 Task: Find connections with filter location Vreden with filter topic #Datawith filter profile language French with filter current company Cyient with filter school Maharashtra Institute of Technology Aurangabad with filter industry Investment Banking with filter service category Business Analytics with filter keywords title Therapist
Action: Mouse moved to (692, 98)
Screenshot: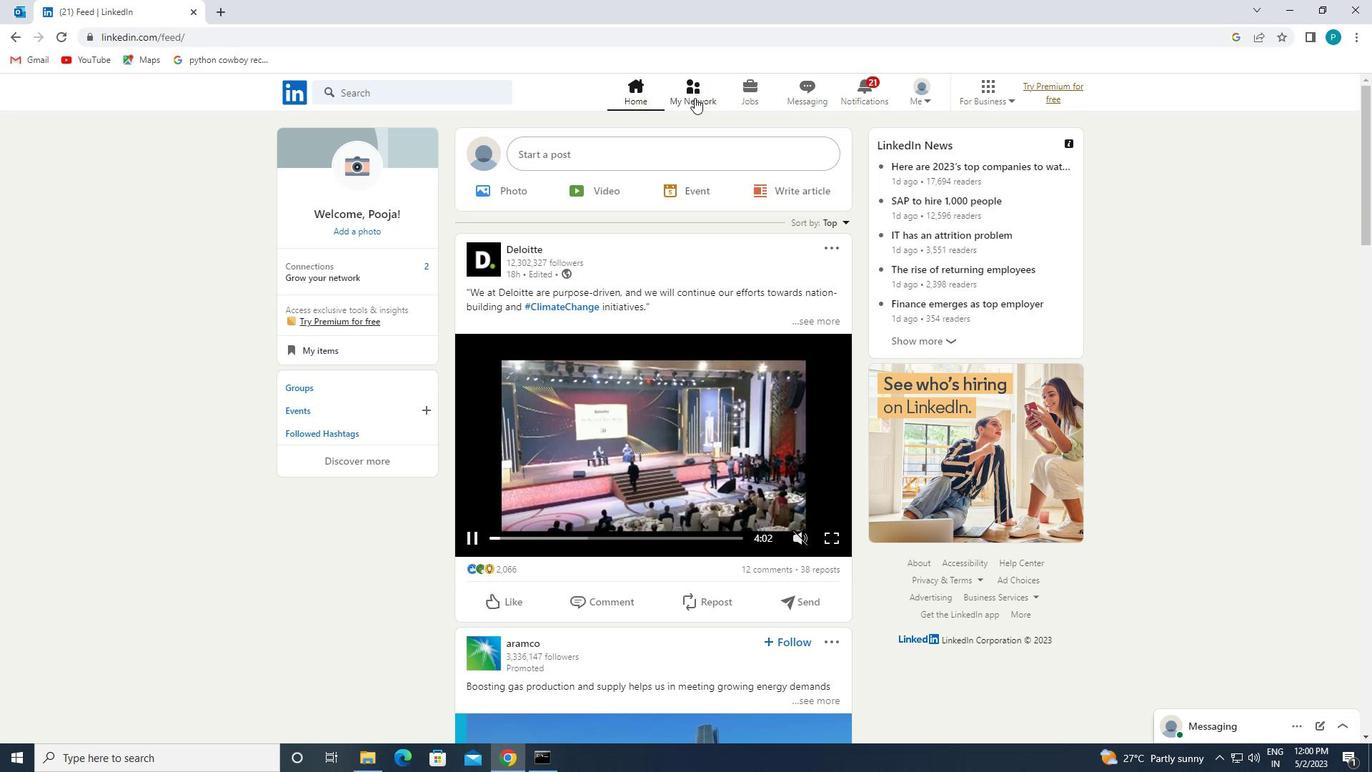 
Action: Mouse pressed left at (692, 98)
Screenshot: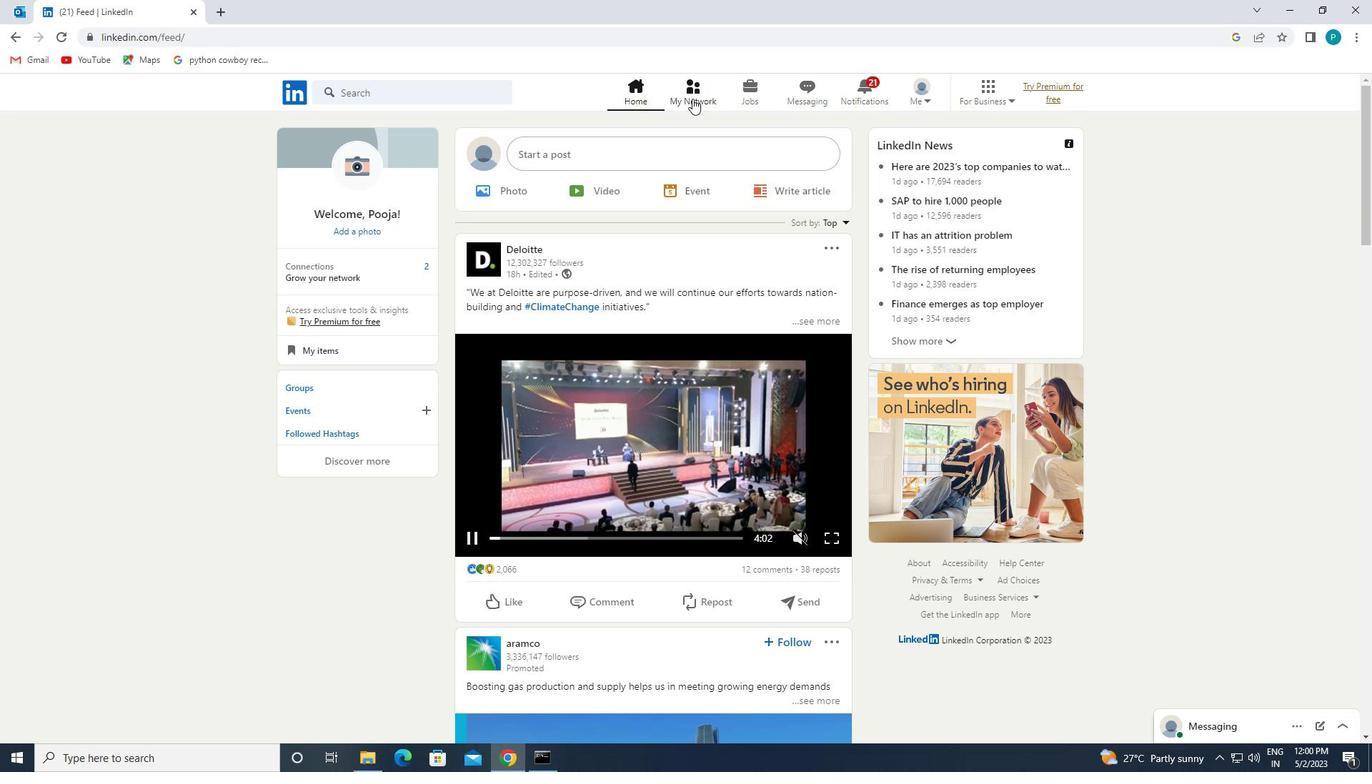 
Action: Mouse moved to (364, 170)
Screenshot: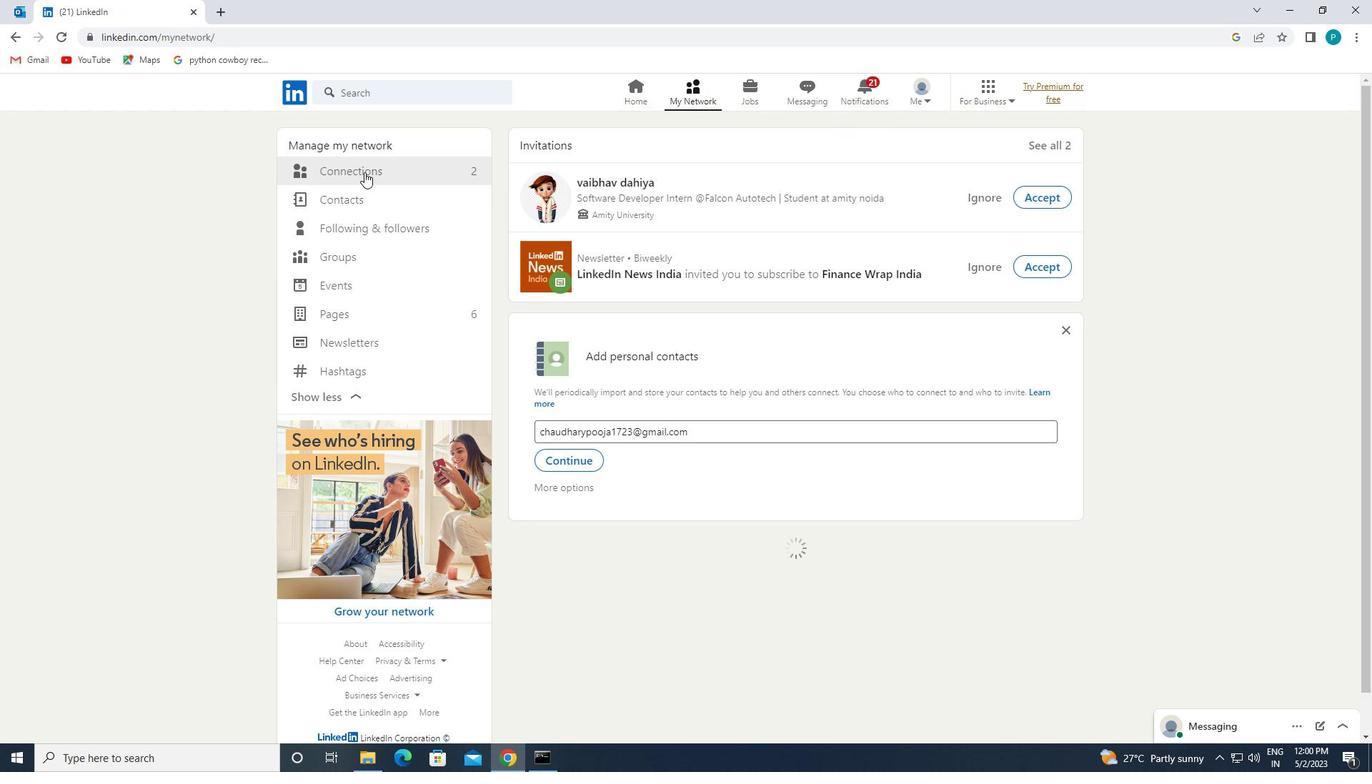 
Action: Mouse pressed left at (364, 170)
Screenshot: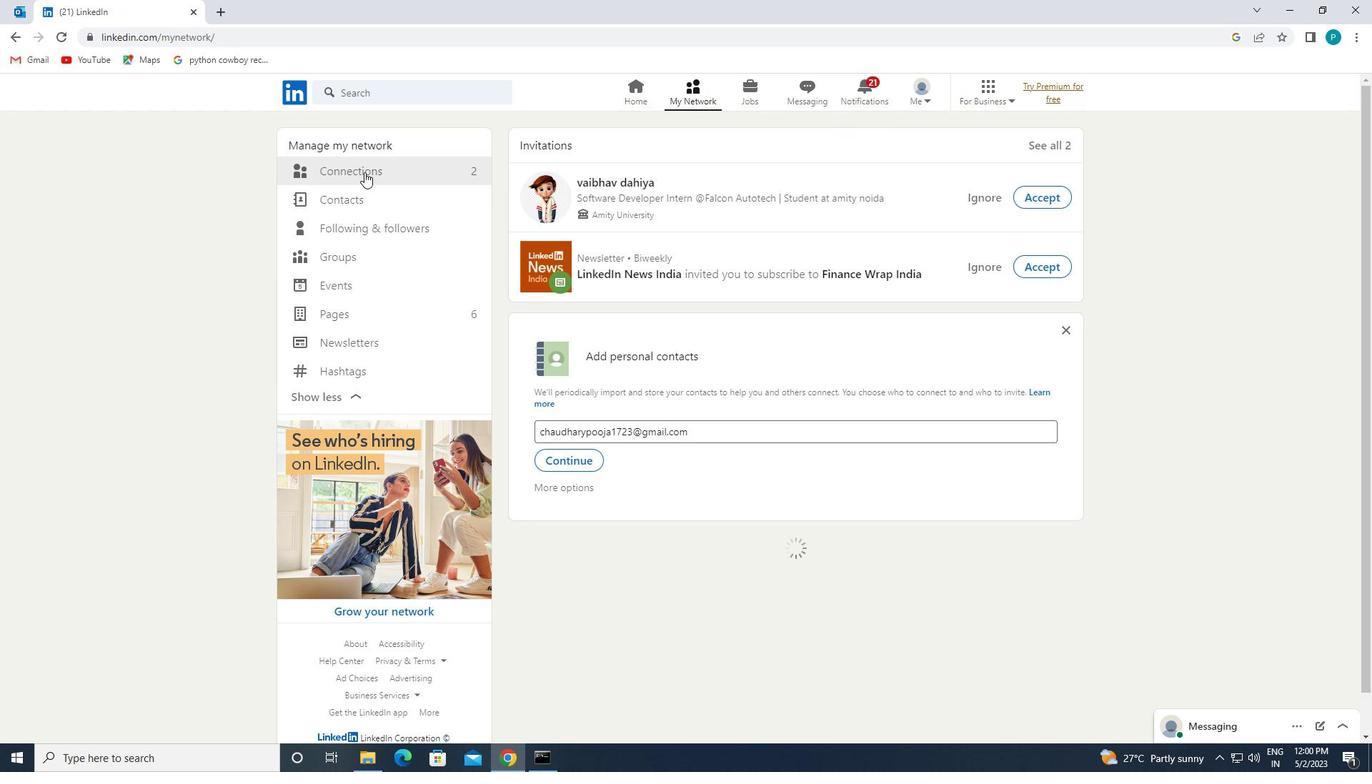 
Action: Mouse moved to (777, 177)
Screenshot: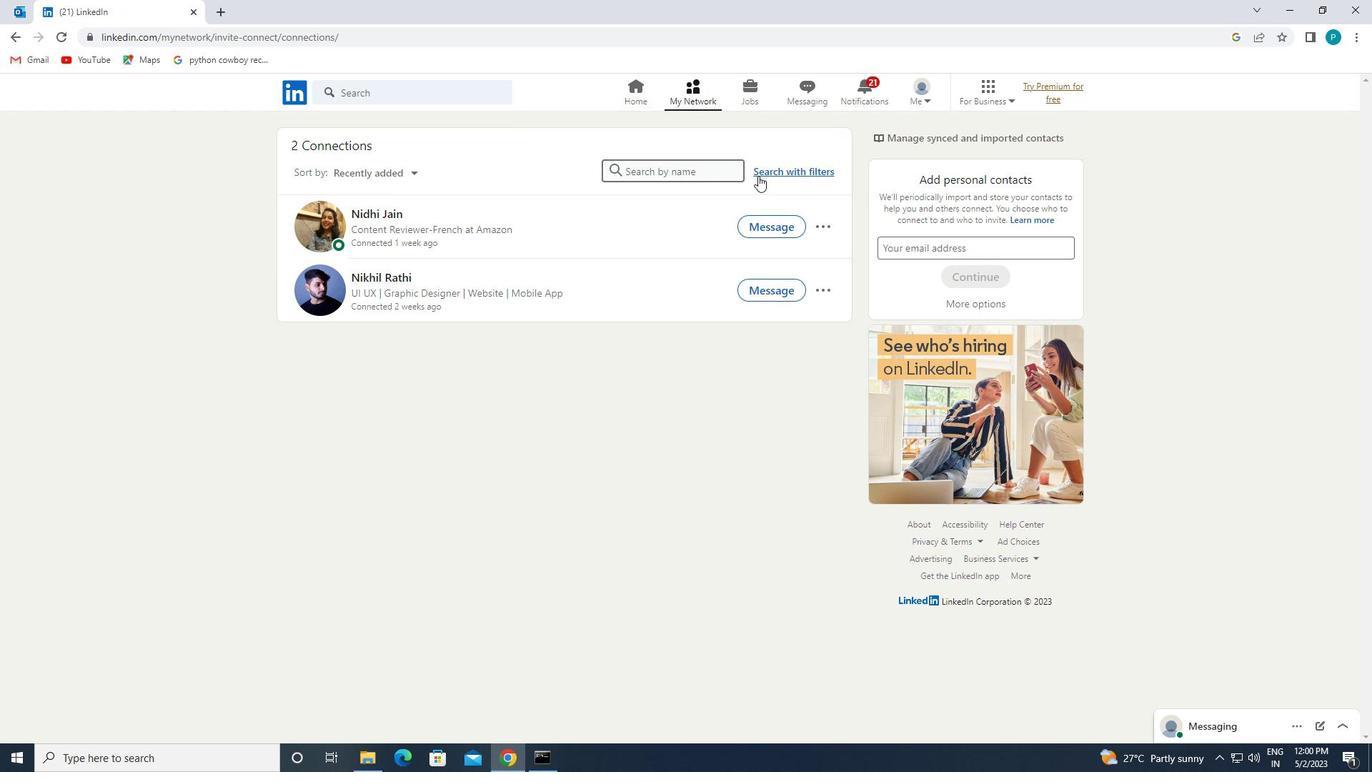 
Action: Mouse pressed left at (777, 177)
Screenshot: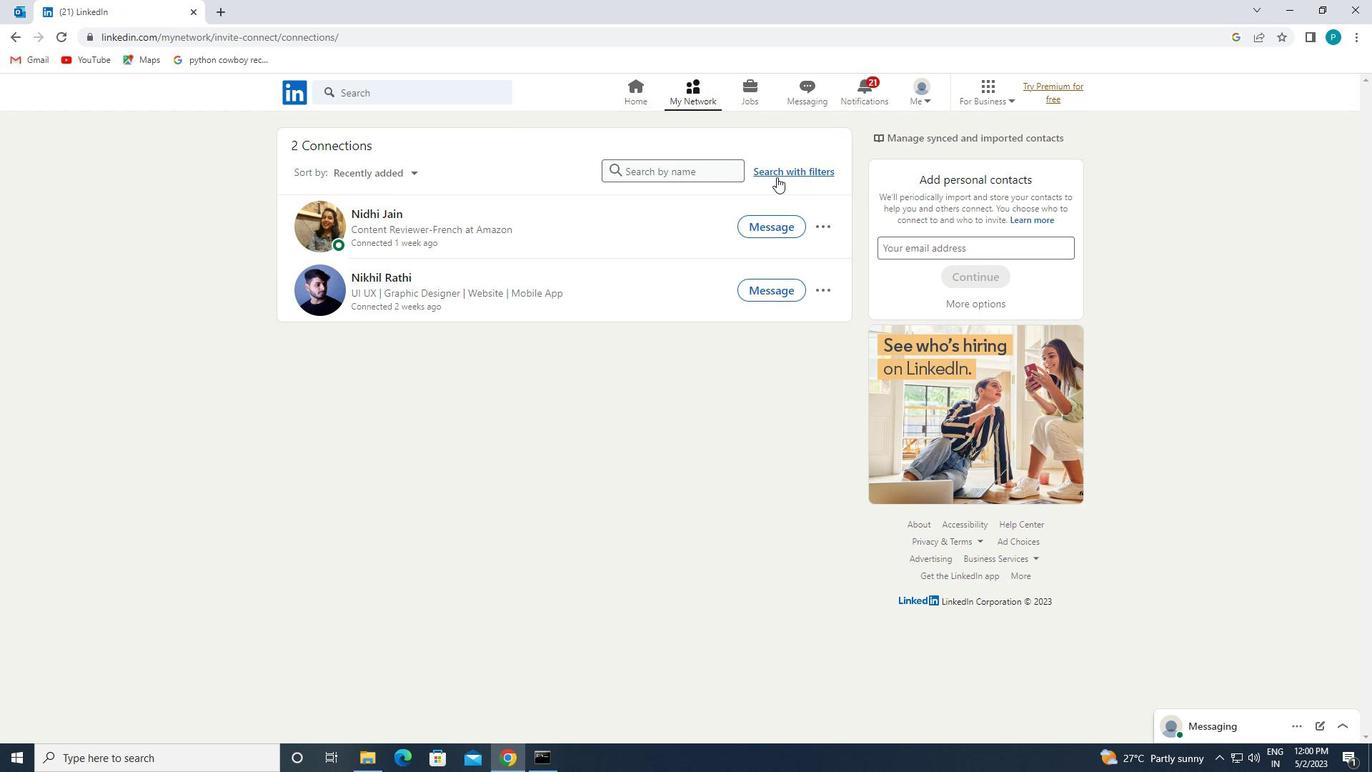 
Action: Mouse moved to (715, 130)
Screenshot: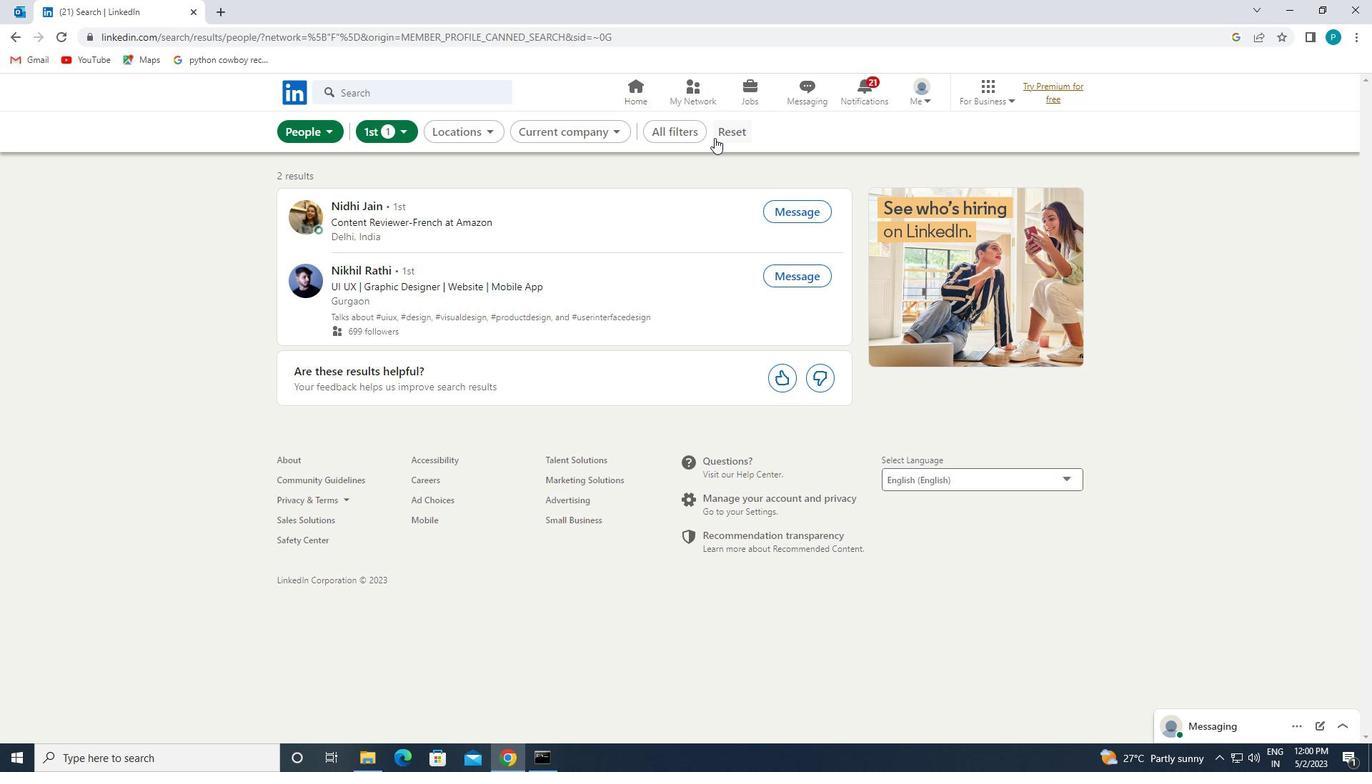 
Action: Mouse pressed left at (715, 130)
Screenshot: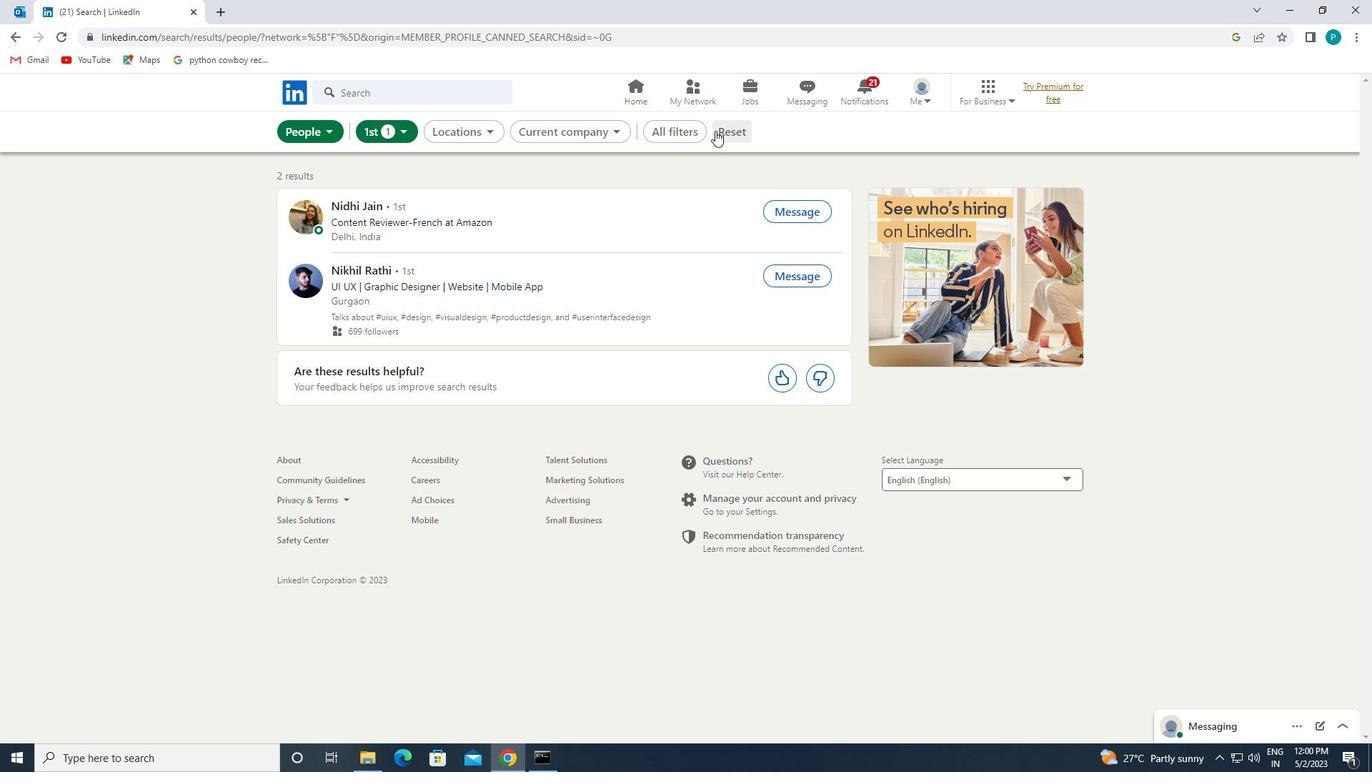 
Action: Mouse moved to (692, 134)
Screenshot: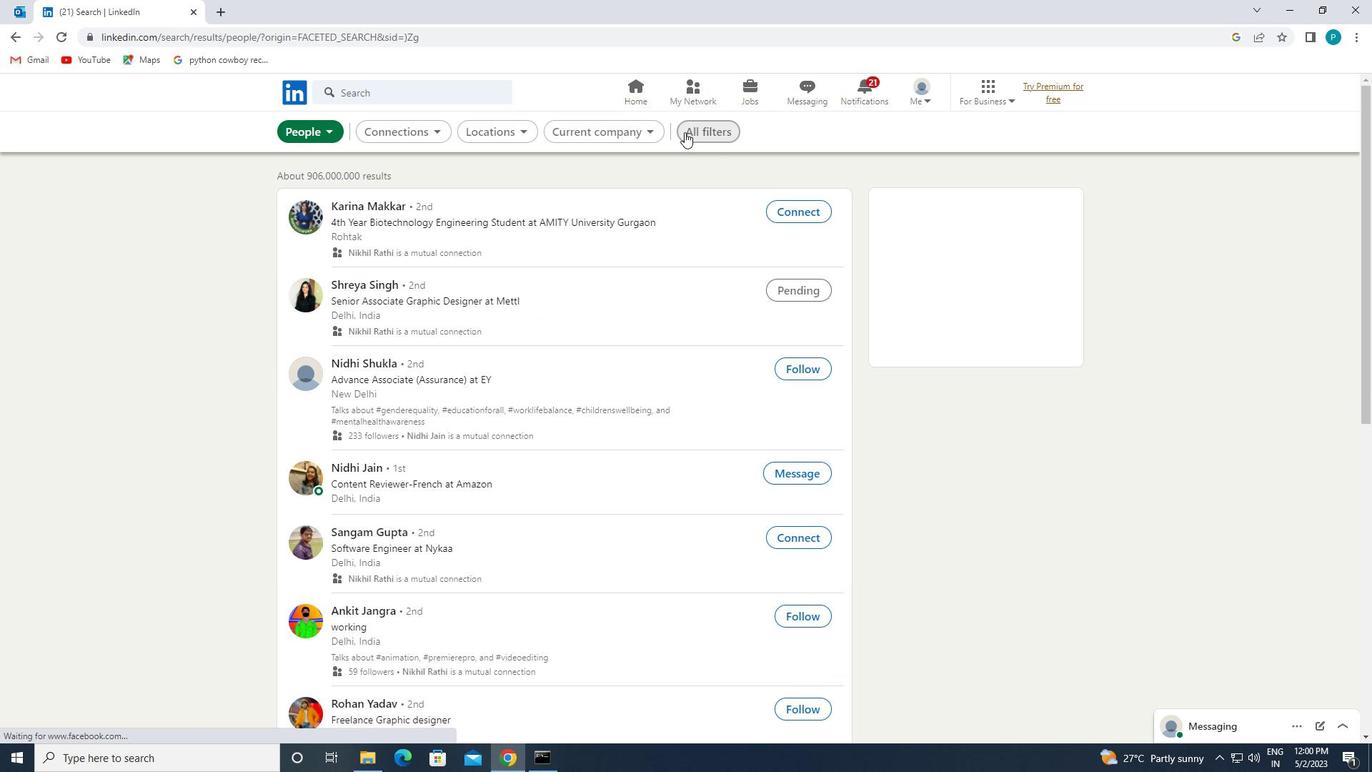 
Action: Mouse pressed left at (692, 134)
Screenshot: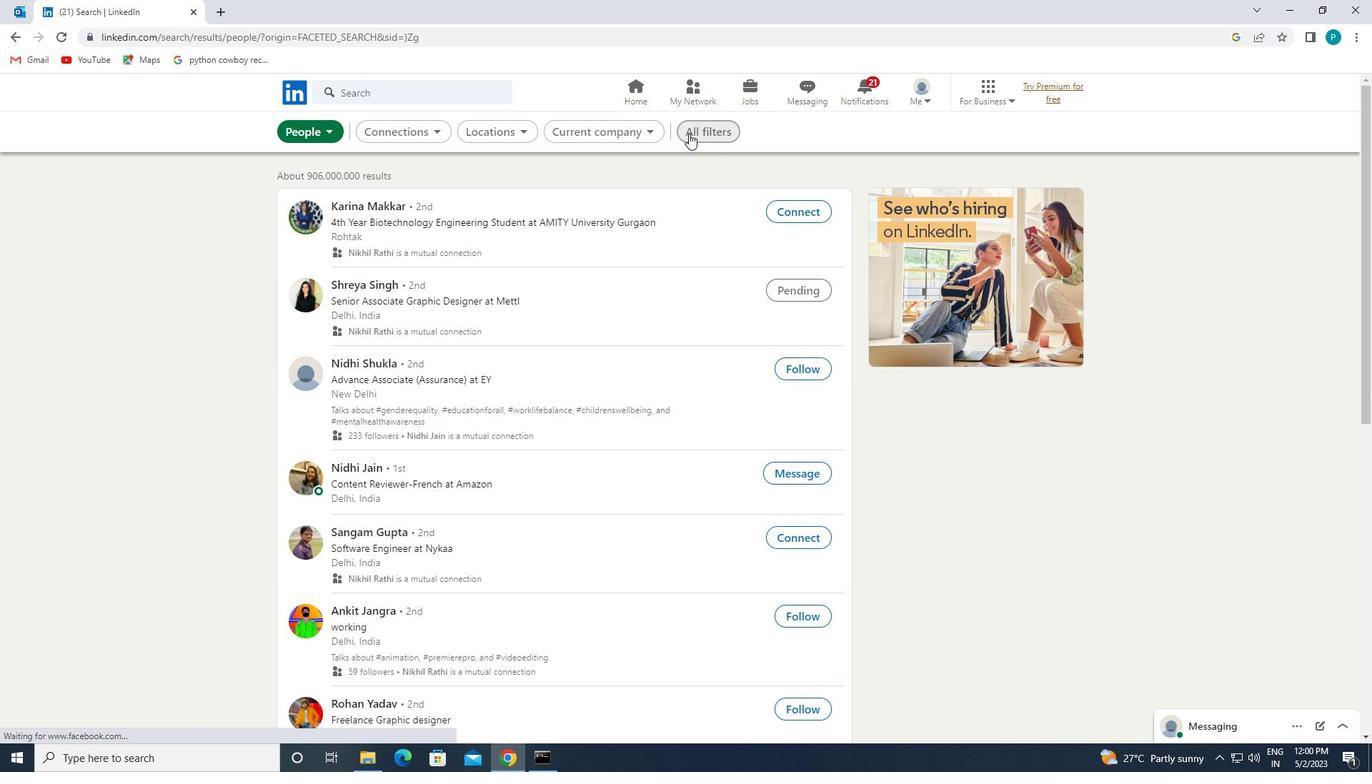 
Action: Mouse moved to (1142, 464)
Screenshot: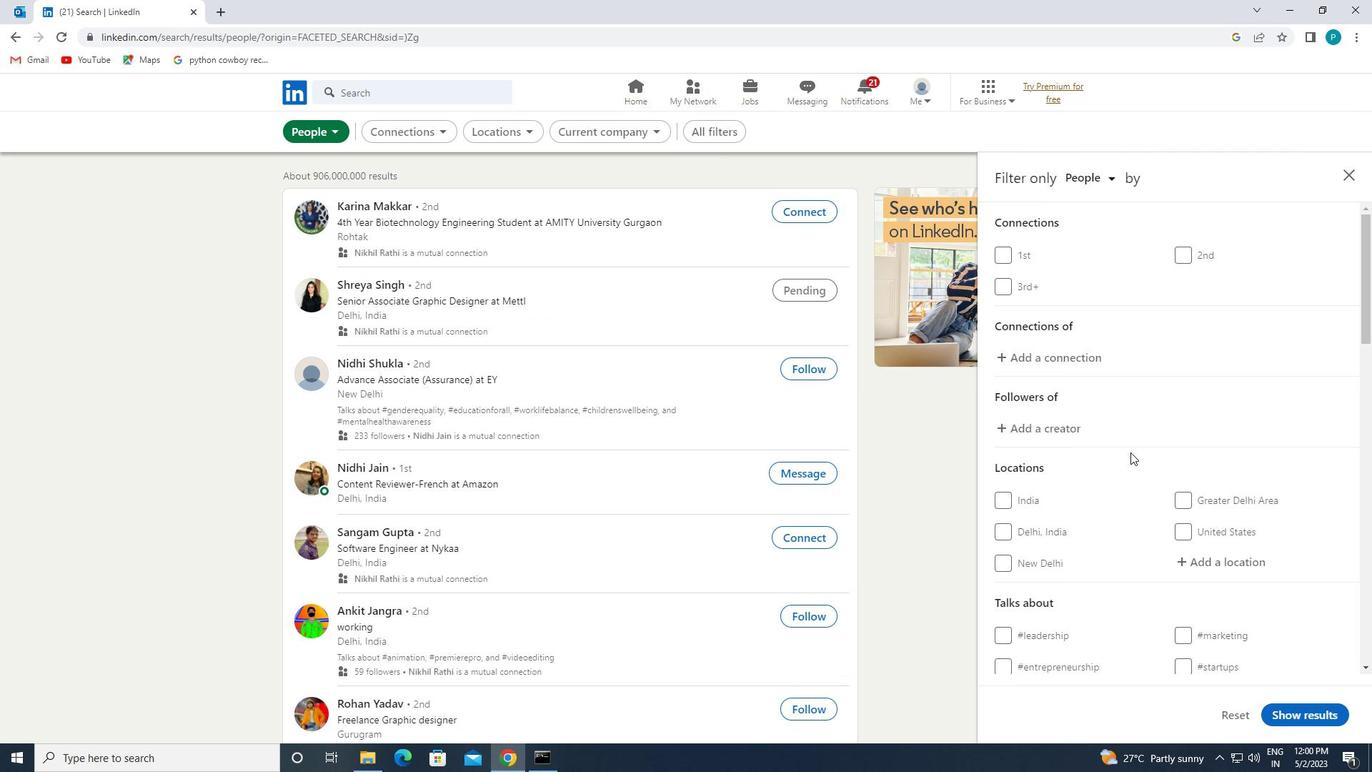
Action: Mouse scrolled (1142, 463) with delta (0, 0)
Screenshot: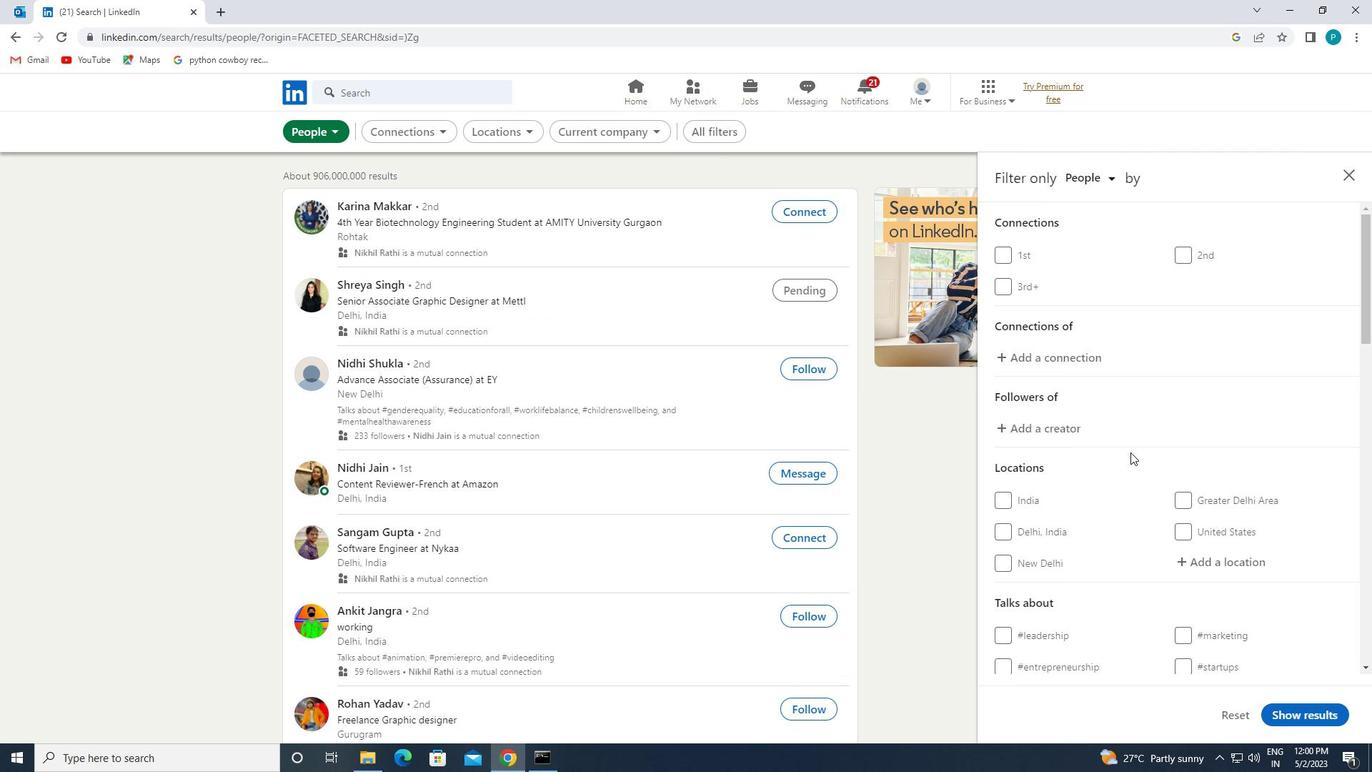 
Action: Mouse moved to (1142, 464)
Screenshot: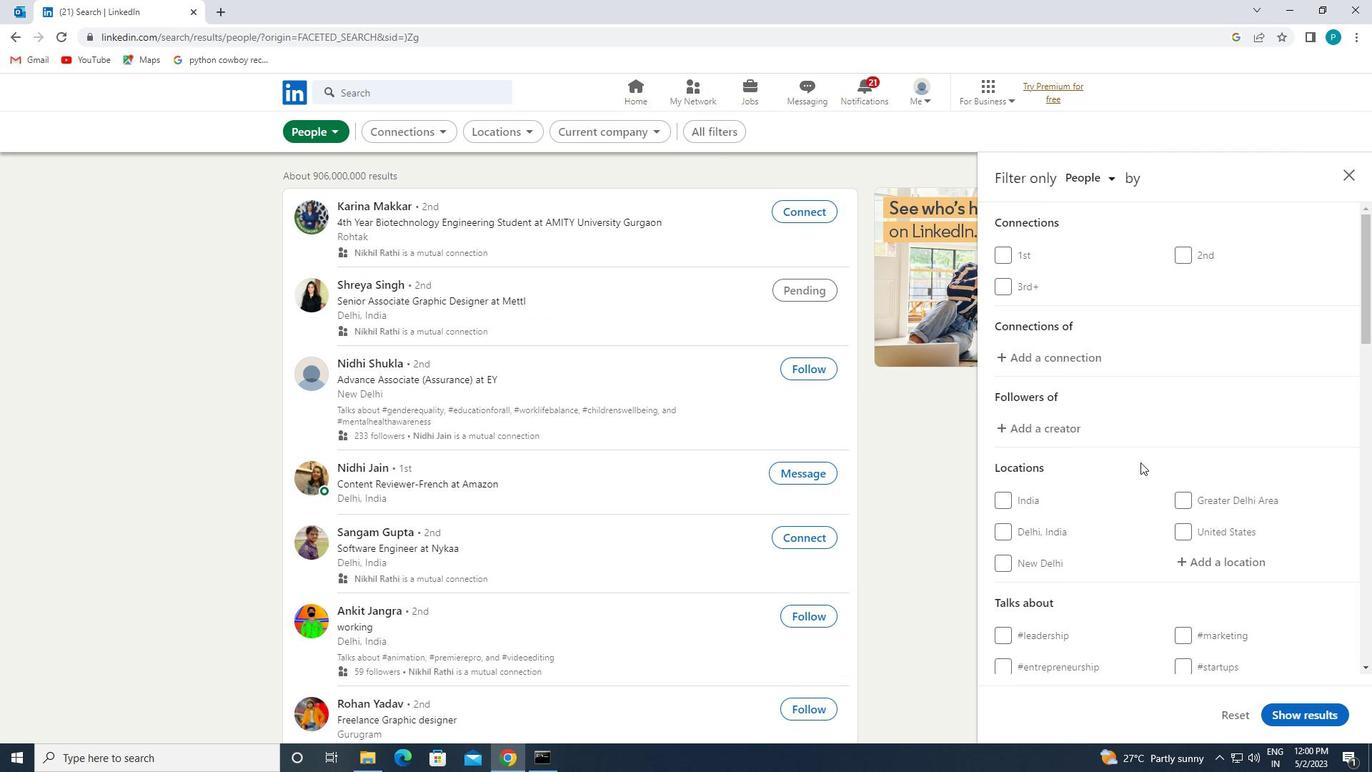 
Action: Mouse scrolled (1142, 464) with delta (0, 0)
Screenshot: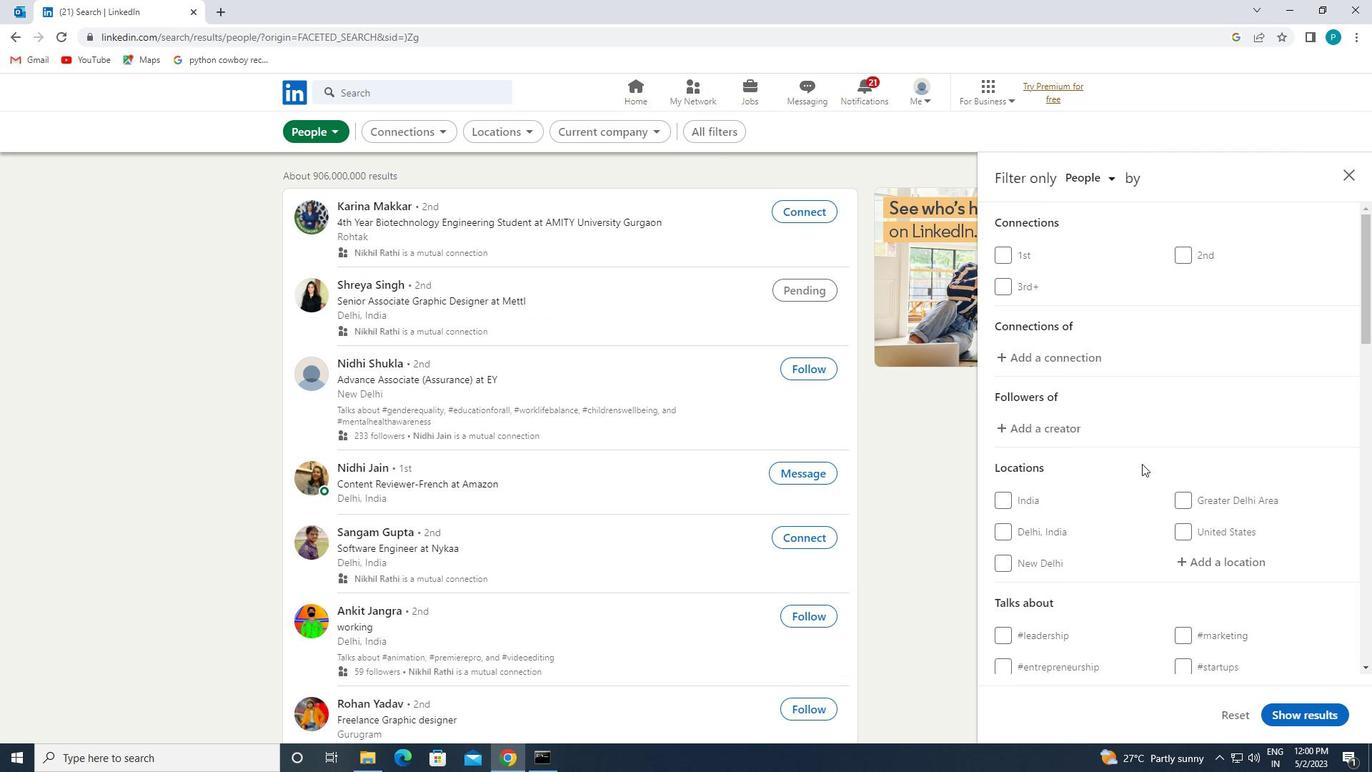 
Action: Mouse moved to (1198, 424)
Screenshot: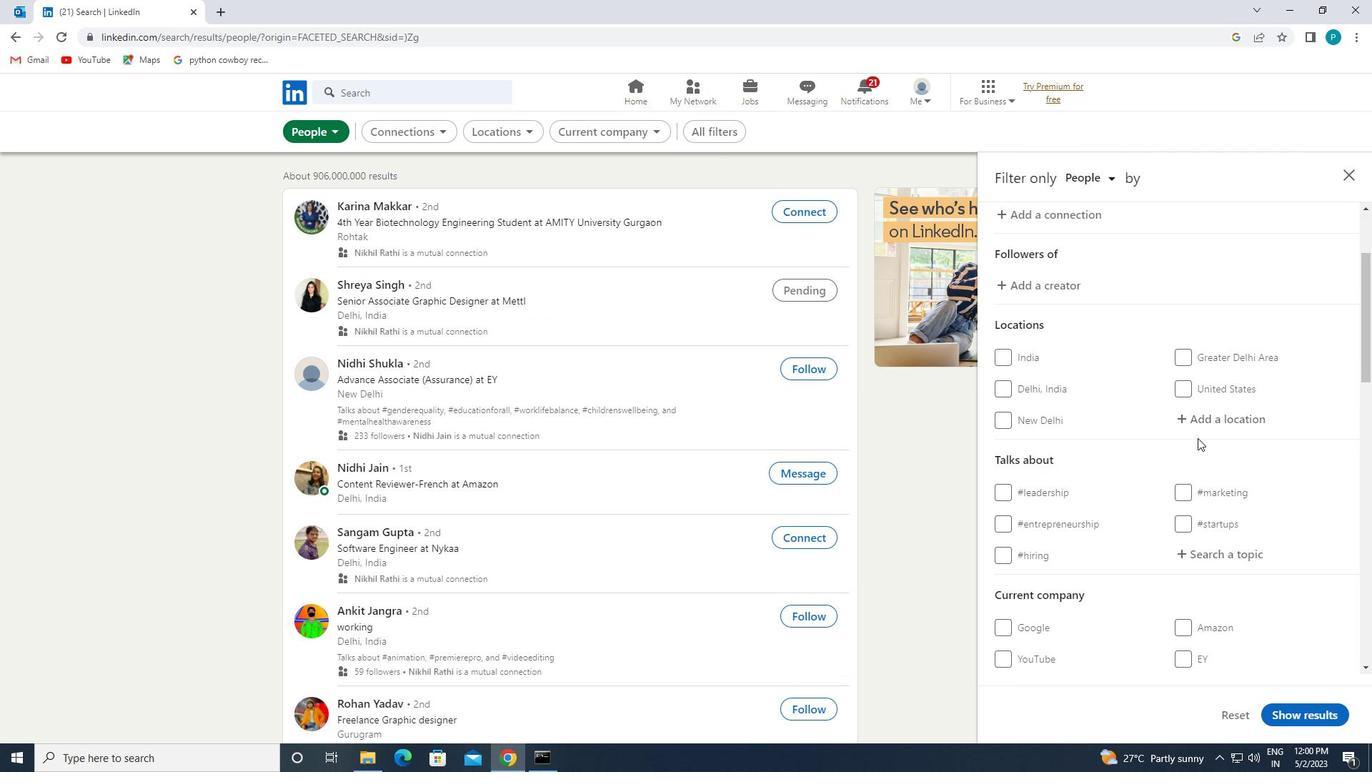 
Action: Mouse pressed left at (1198, 424)
Screenshot: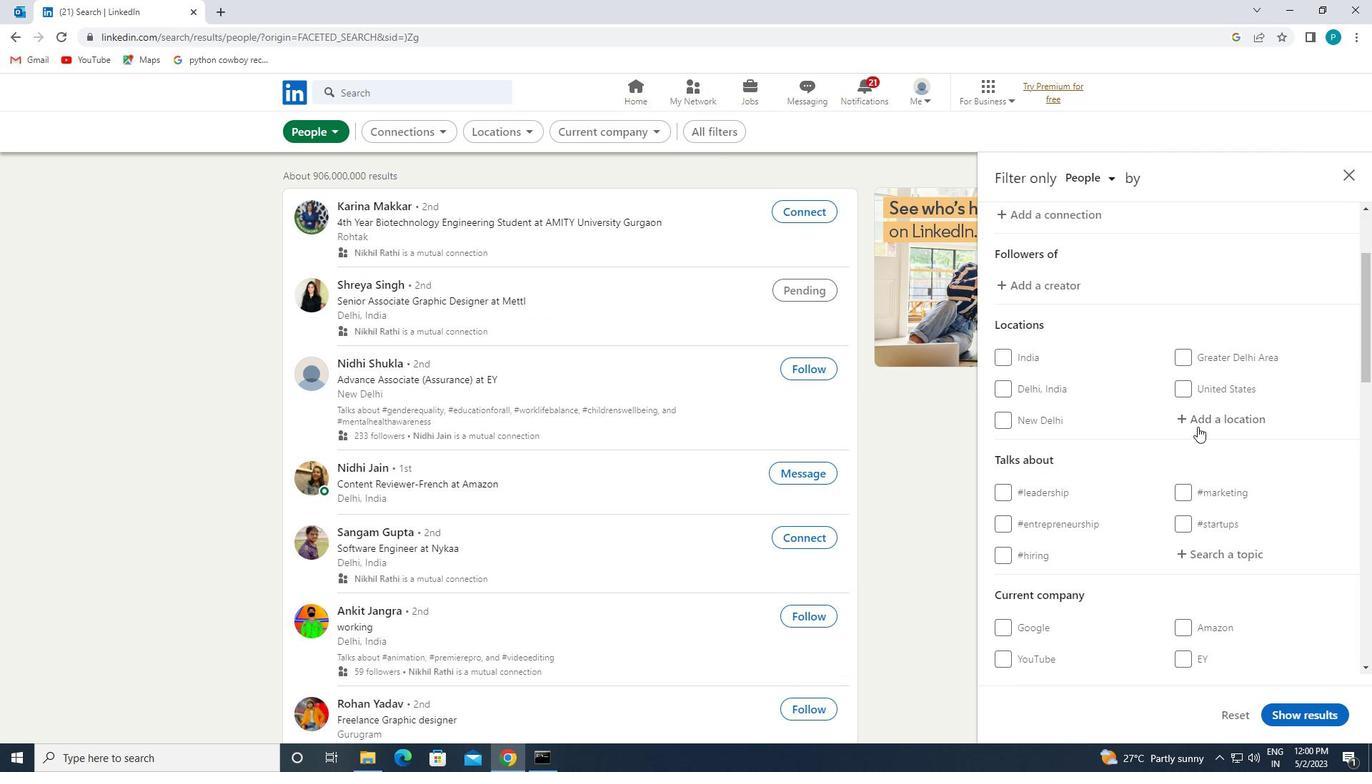 
Action: Mouse moved to (1191, 430)
Screenshot: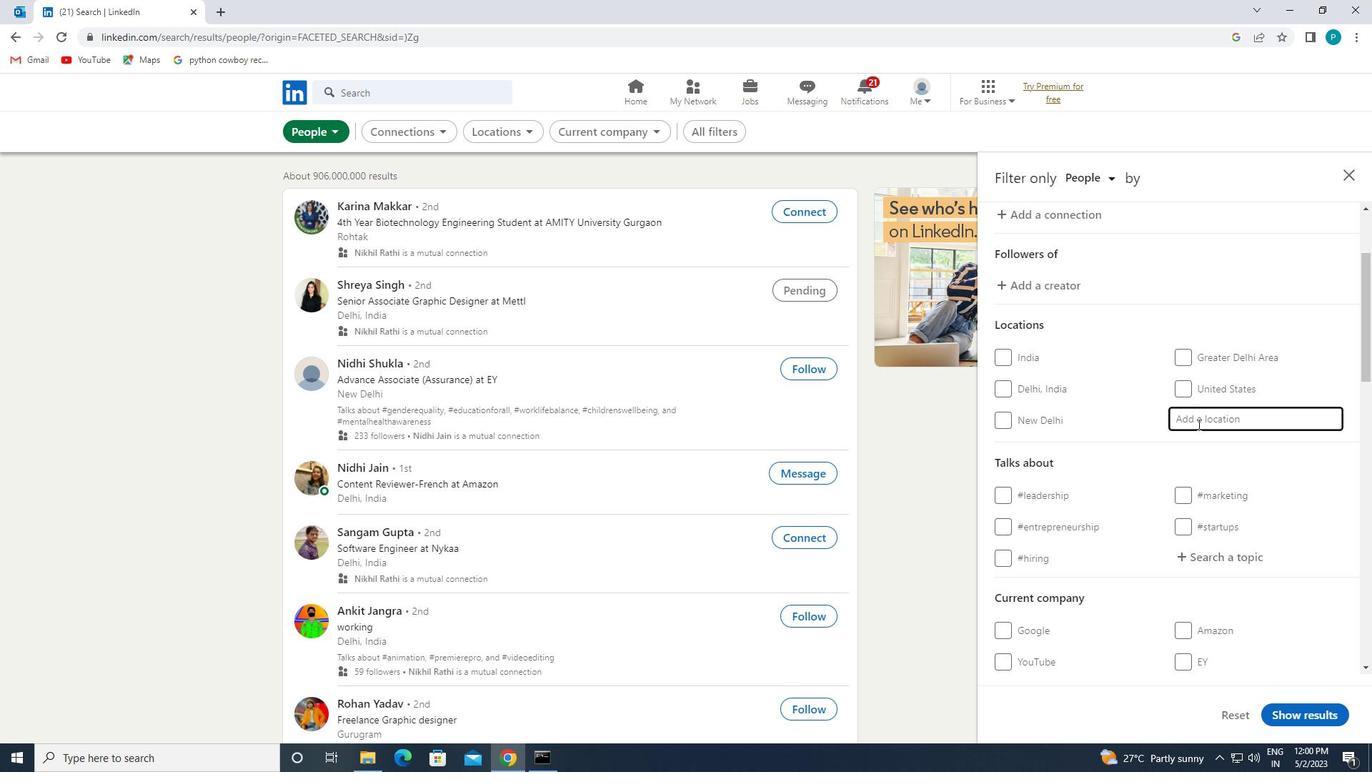 
Action: Key pressed <Key.caps_lock>v<Key.caps_lock>reden
Screenshot: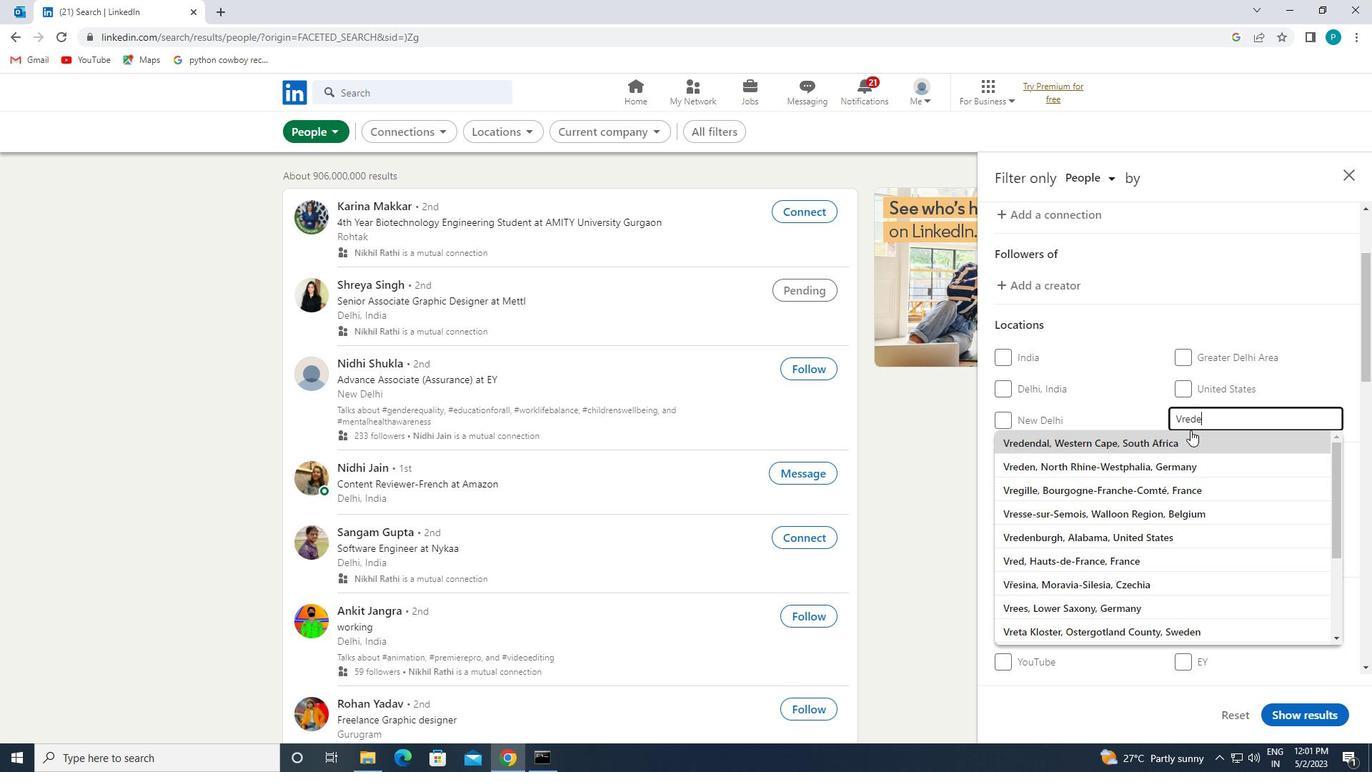 
Action: Mouse pressed left at (1191, 430)
Screenshot: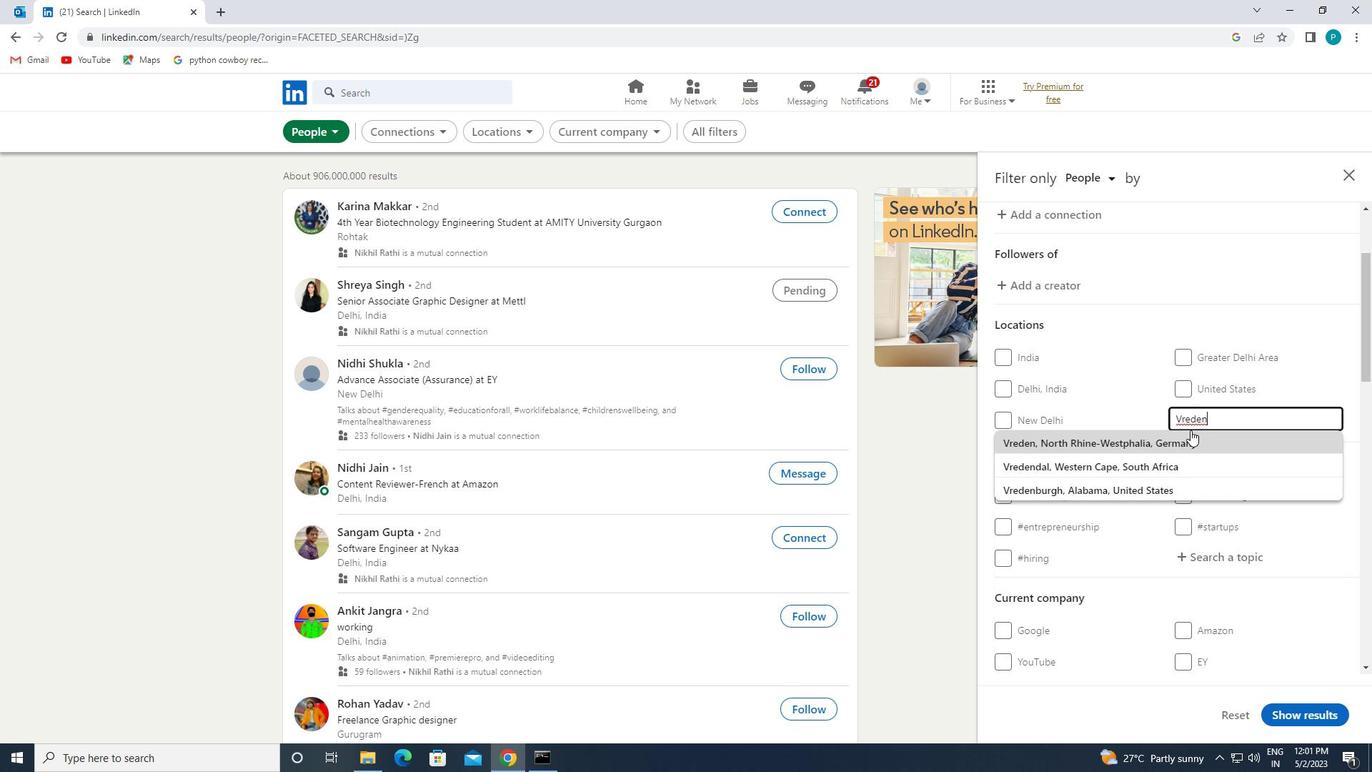 
Action: Mouse moved to (1198, 471)
Screenshot: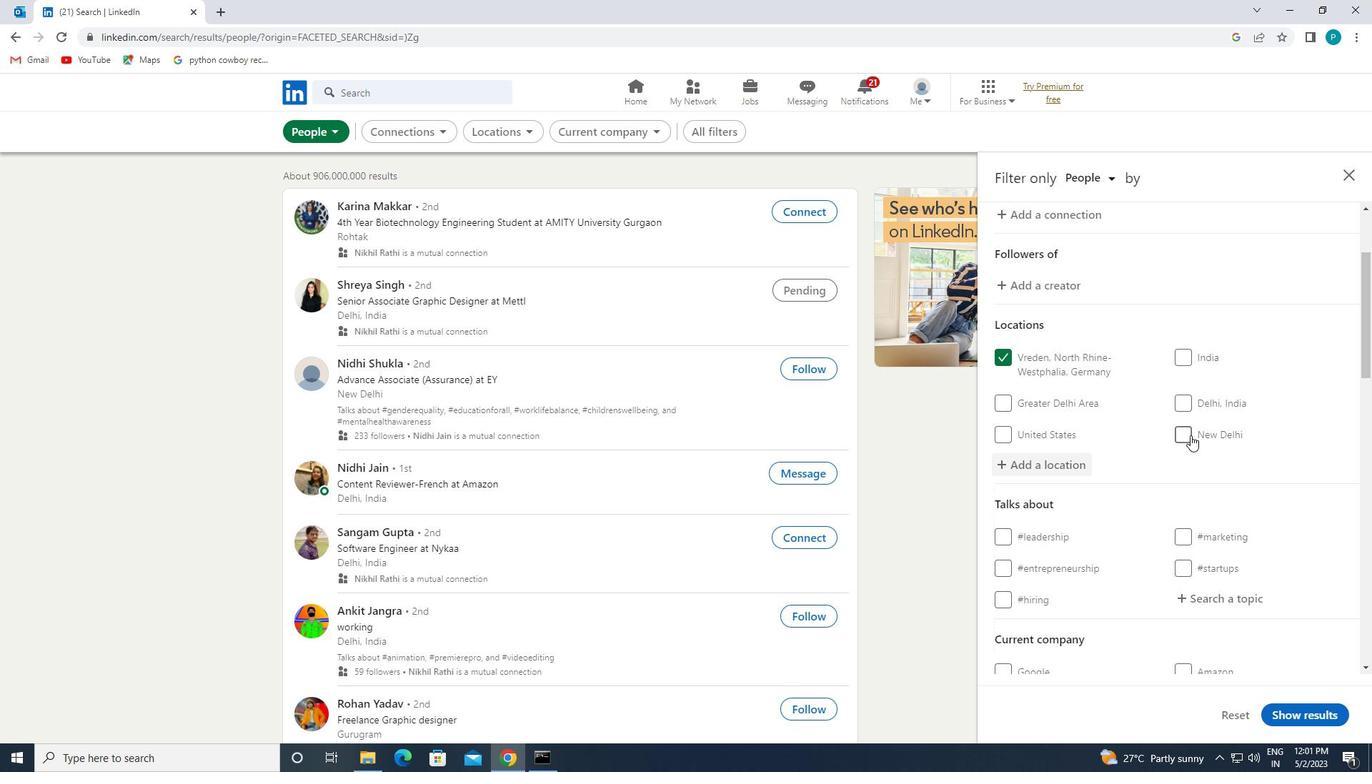 
Action: Mouse scrolled (1198, 470) with delta (0, 0)
Screenshot: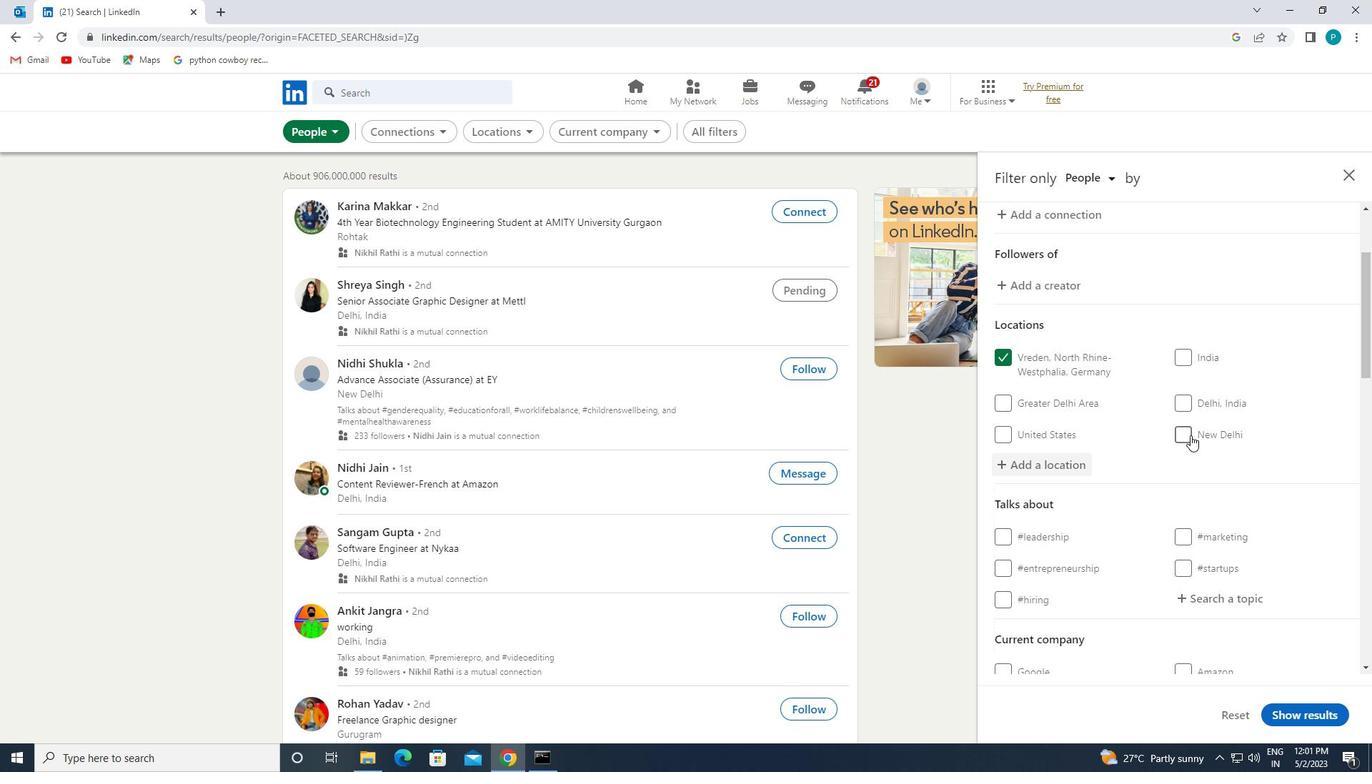 
Action: Mouse moved to (1198, 475)
Screenshot: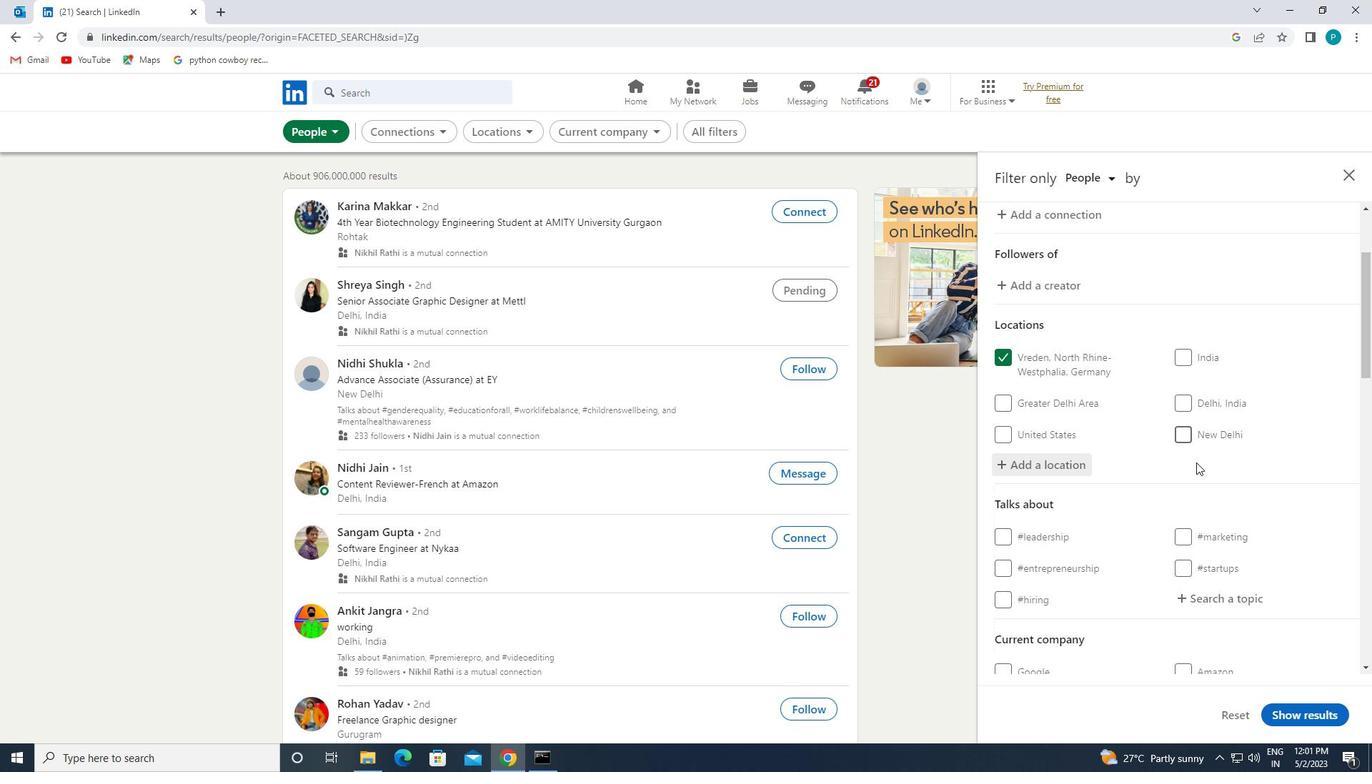 
Action: Mouse scrolled (1198, 474) with delta (0, 0)
Screenshot: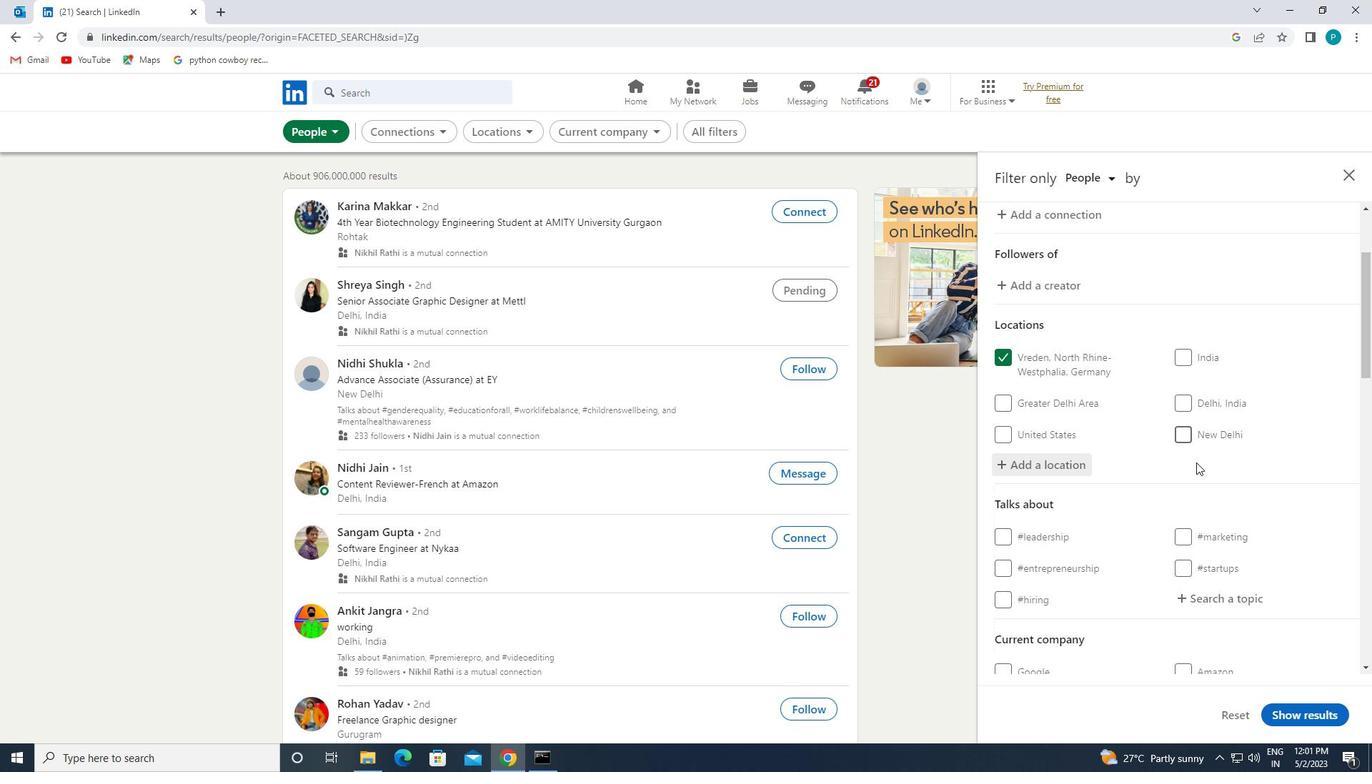 
Action: Mouse moved to (1194, 463)
Screenshot: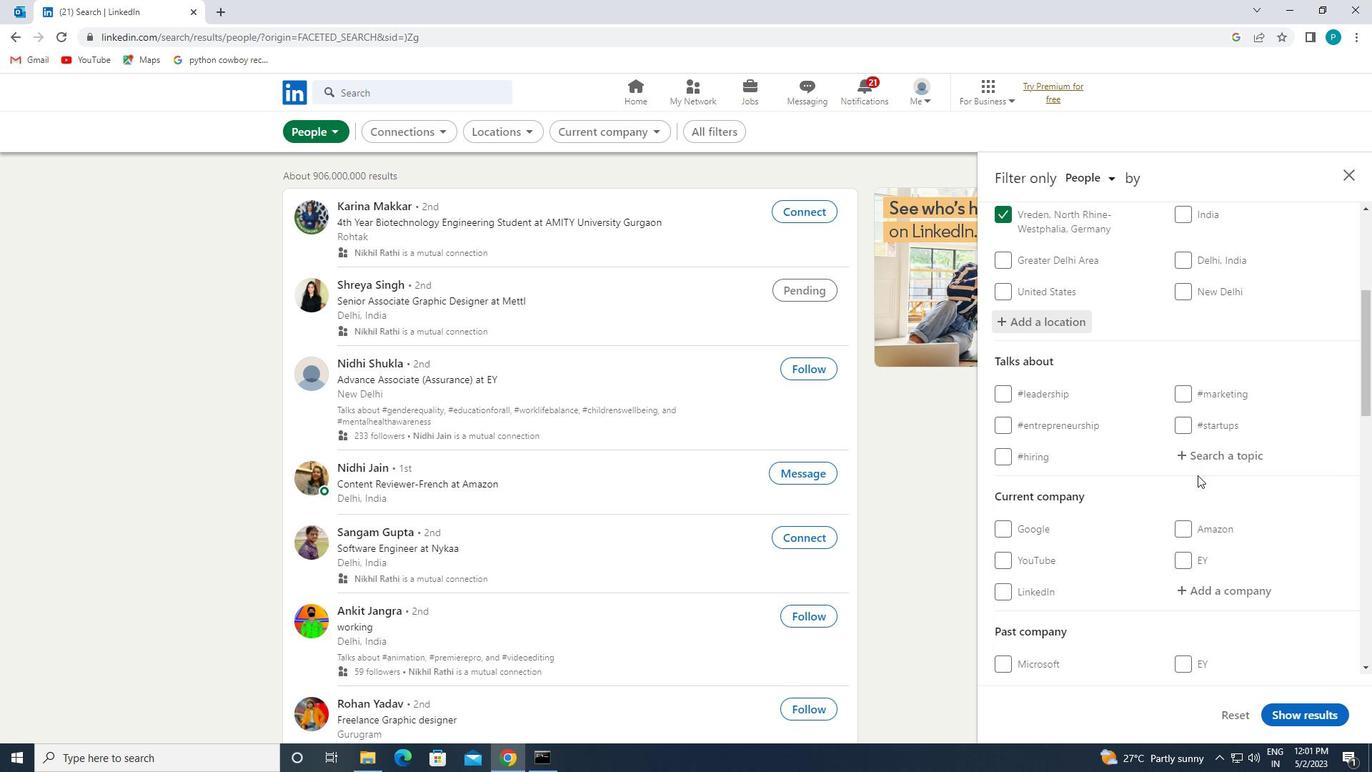 
Action: Mouse pressed left at (1194, 463)
Screenshot: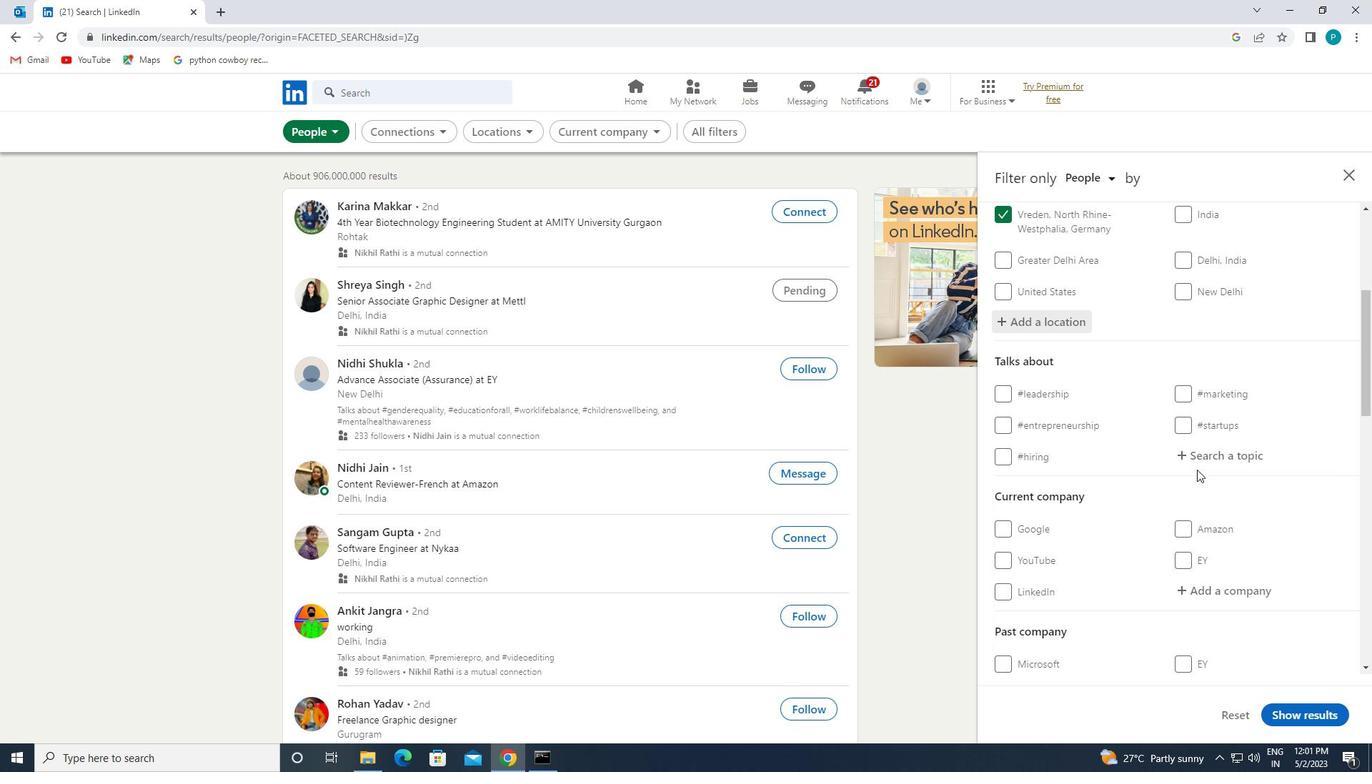 
Action: Mouse moved to (1193, 464)
Screenshot: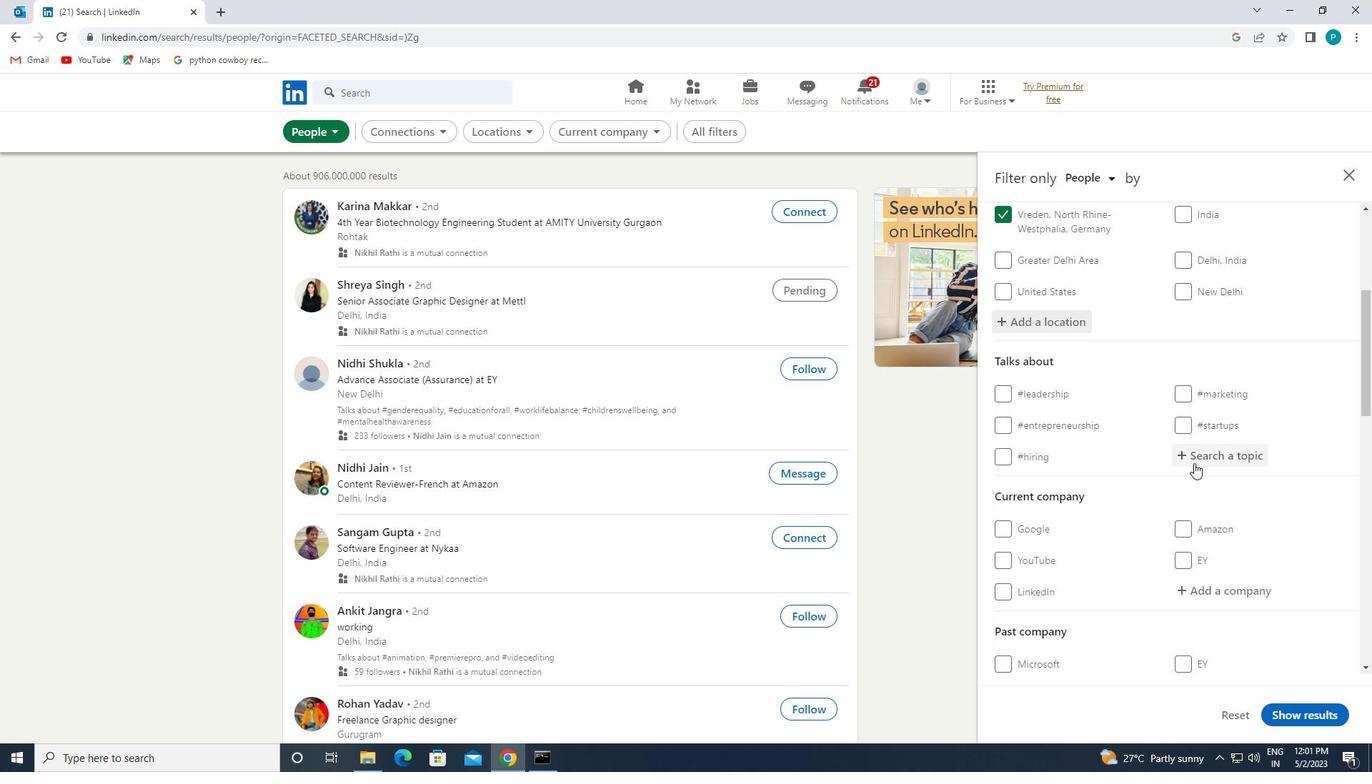 
Action: Key pressed <Key.shift>#<Key.caps_lock>D<Key.caps_lock>ATA
Screenshot: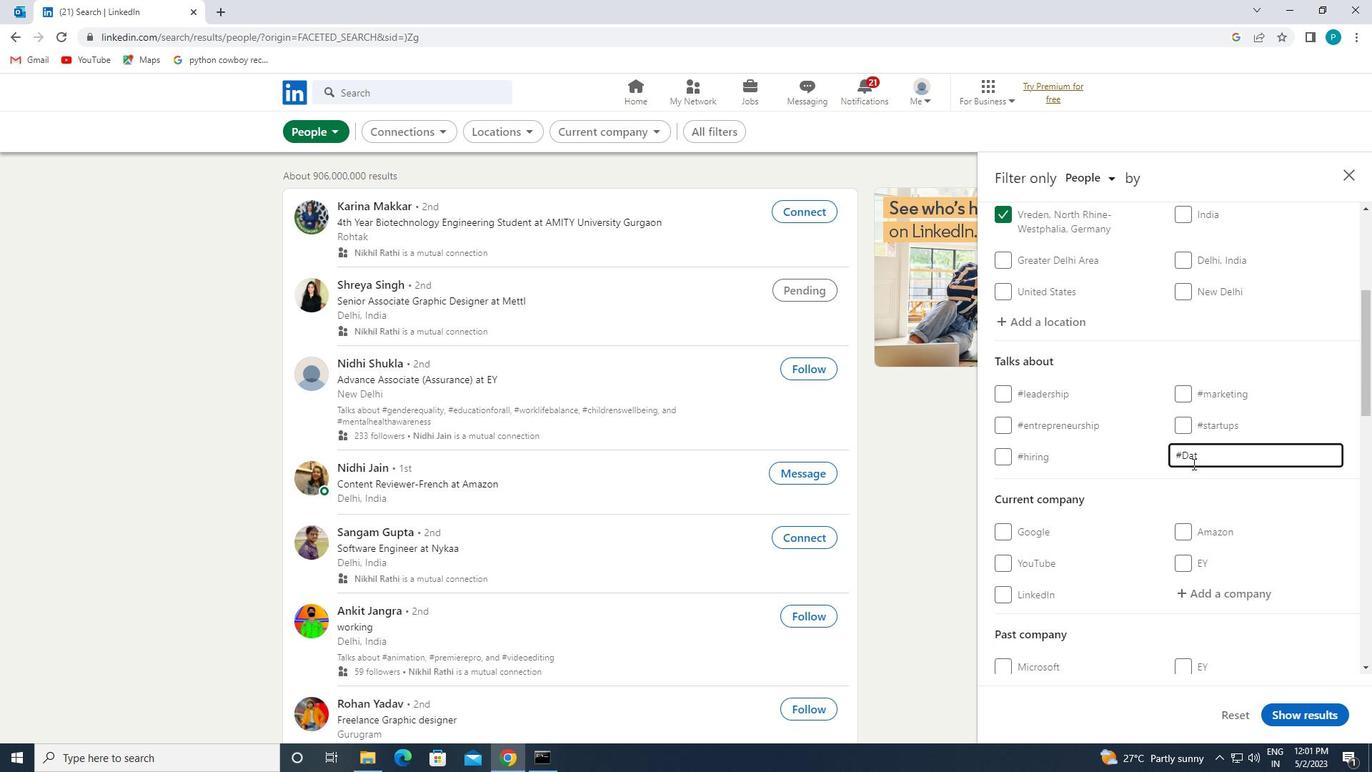 
Action: Mouse moved to (1187, 441)
Screenshot: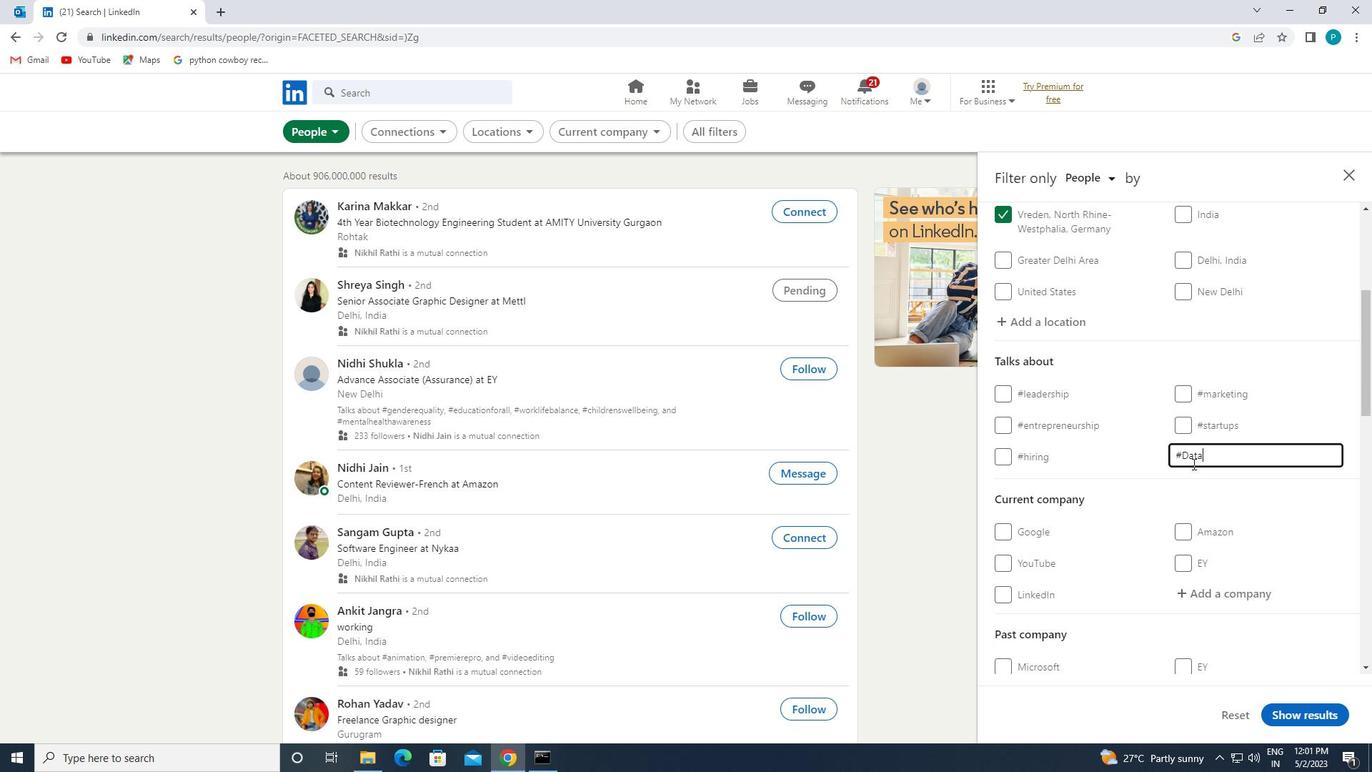 
Action: Mouse scrolled (1187, 440) with delta (0, 0)
Screenshot: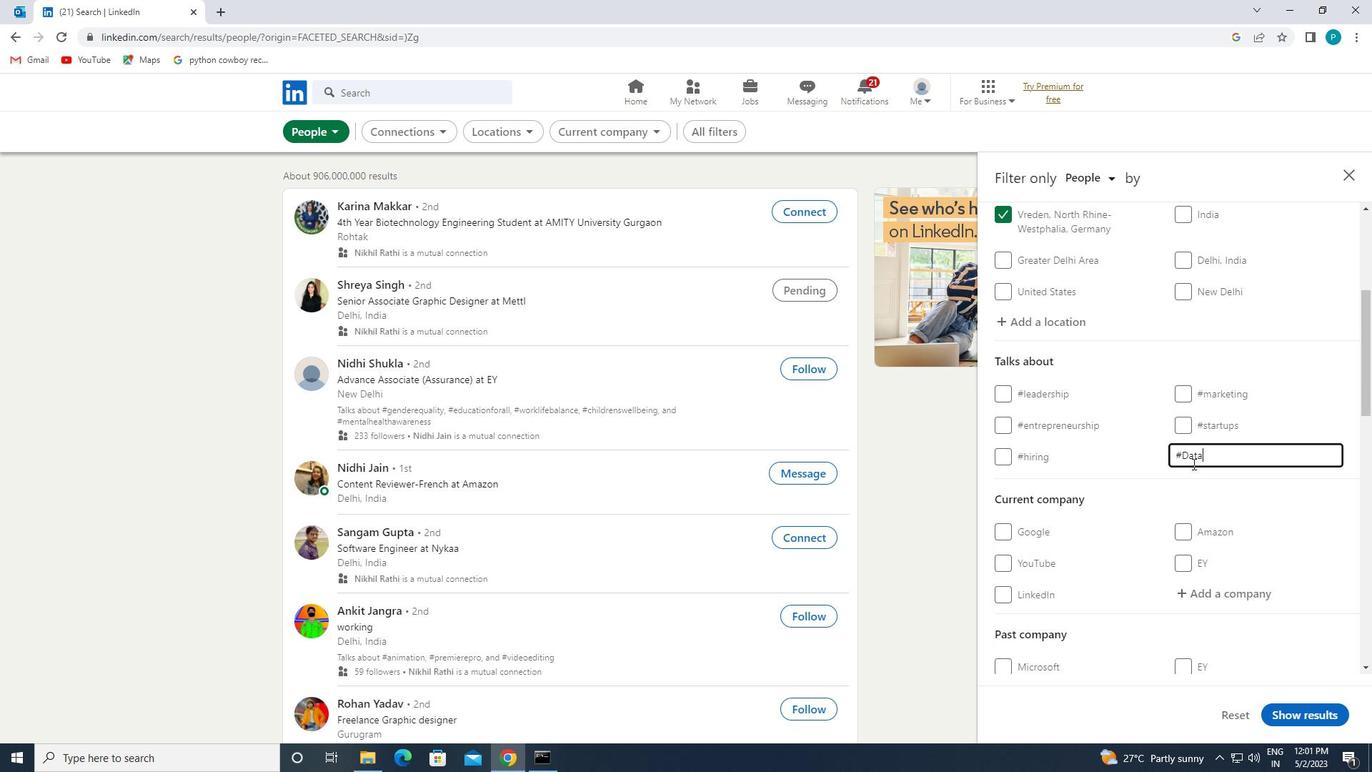 
Action: Mouse scrolled (1187, 440) with delta (0, 0)
Screenshot: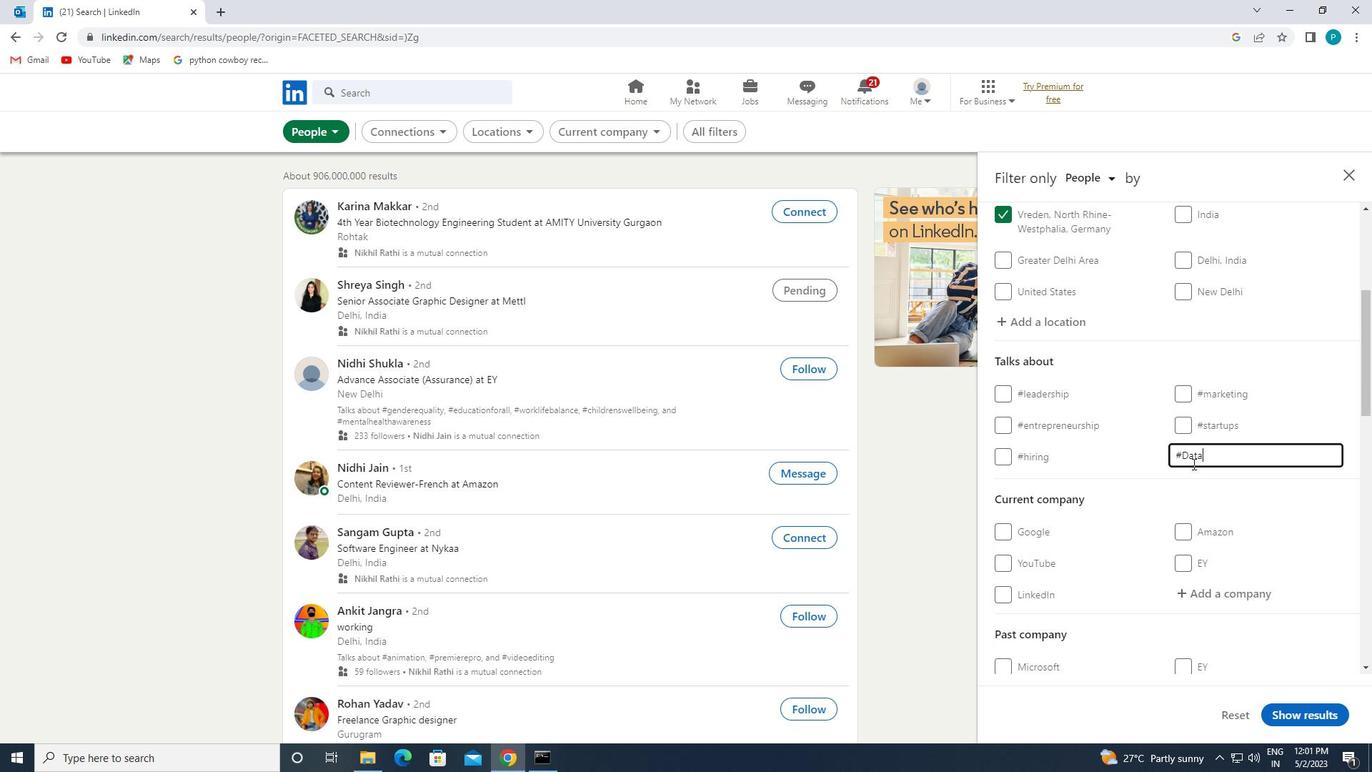 
Action: Mouse scrolled (1187, 440) with delta (0, 0)
Screenshot: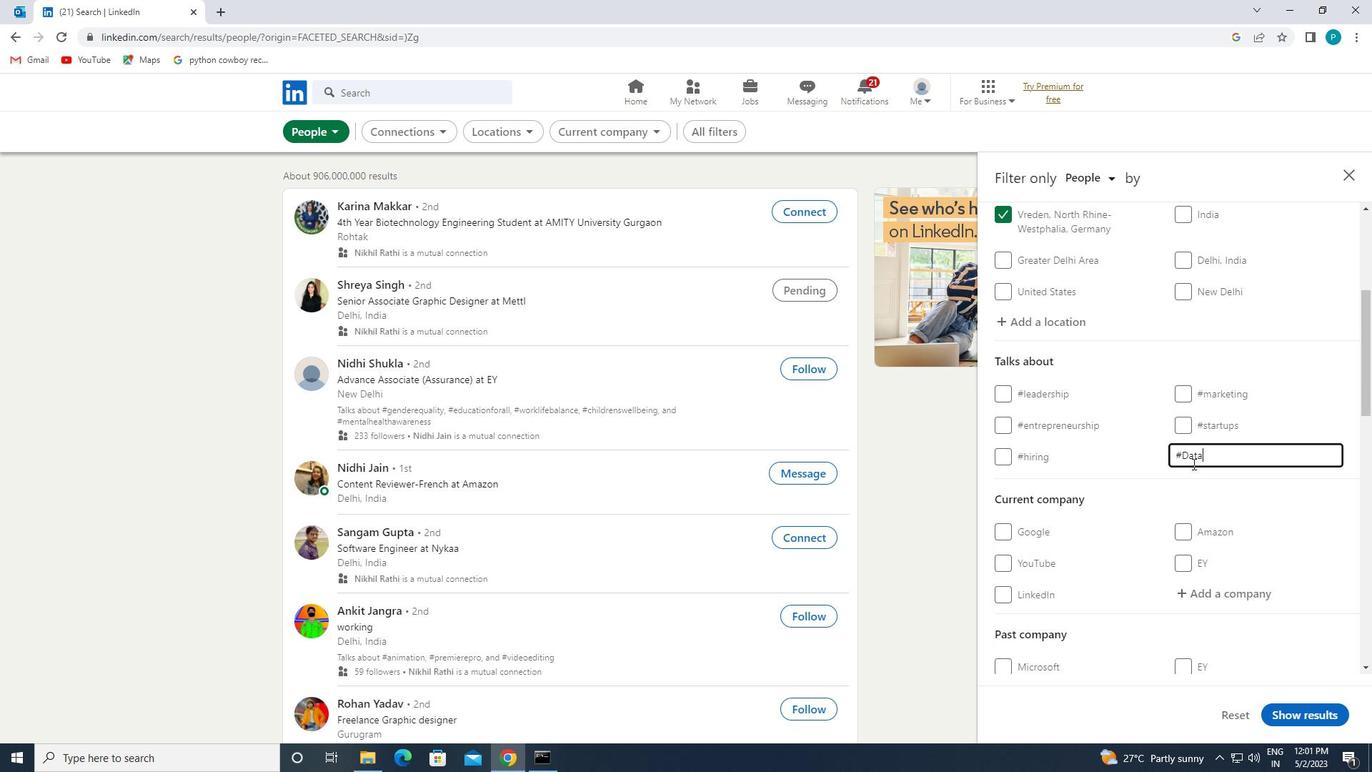 
Action: Mouse moved to (1186, 440)
Screenshot: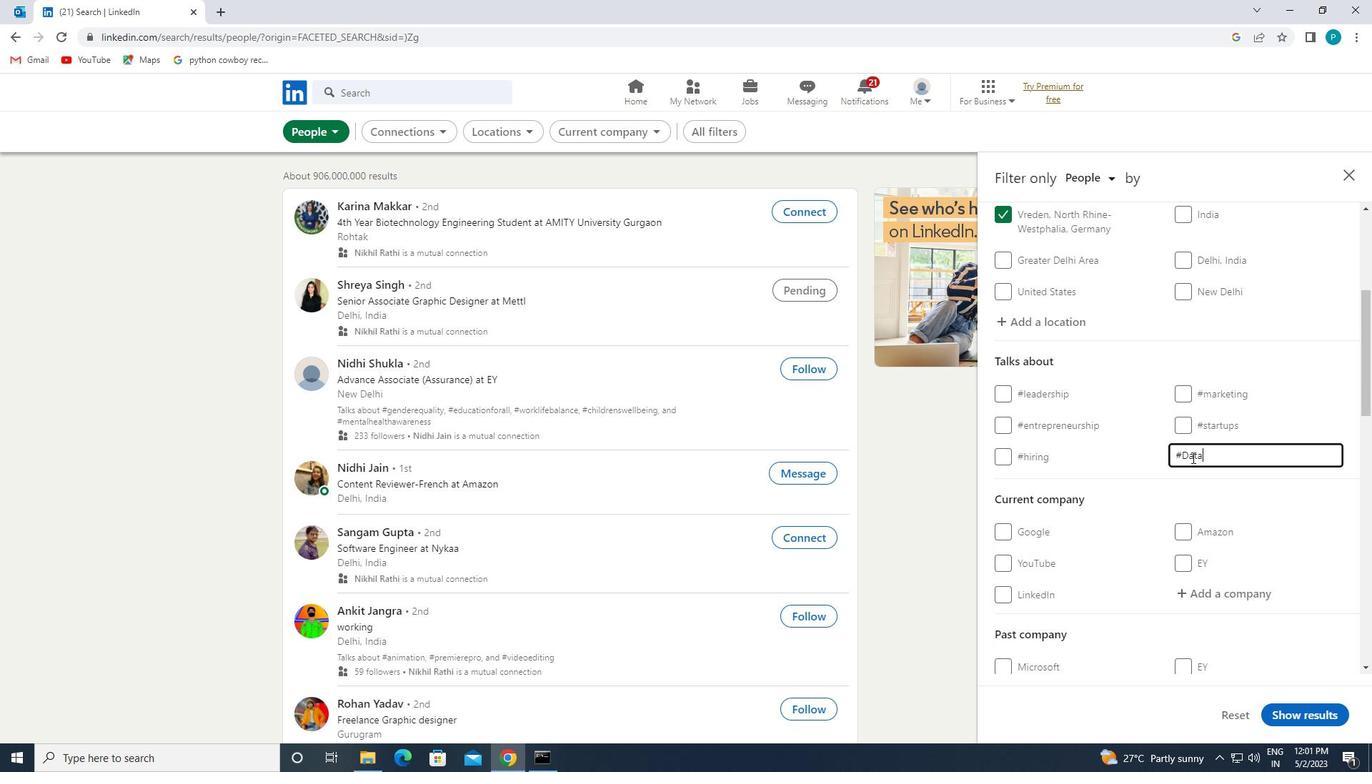 
Action: Mouse scrolled (1186, 439) with delta (0, 0)
Screenshot: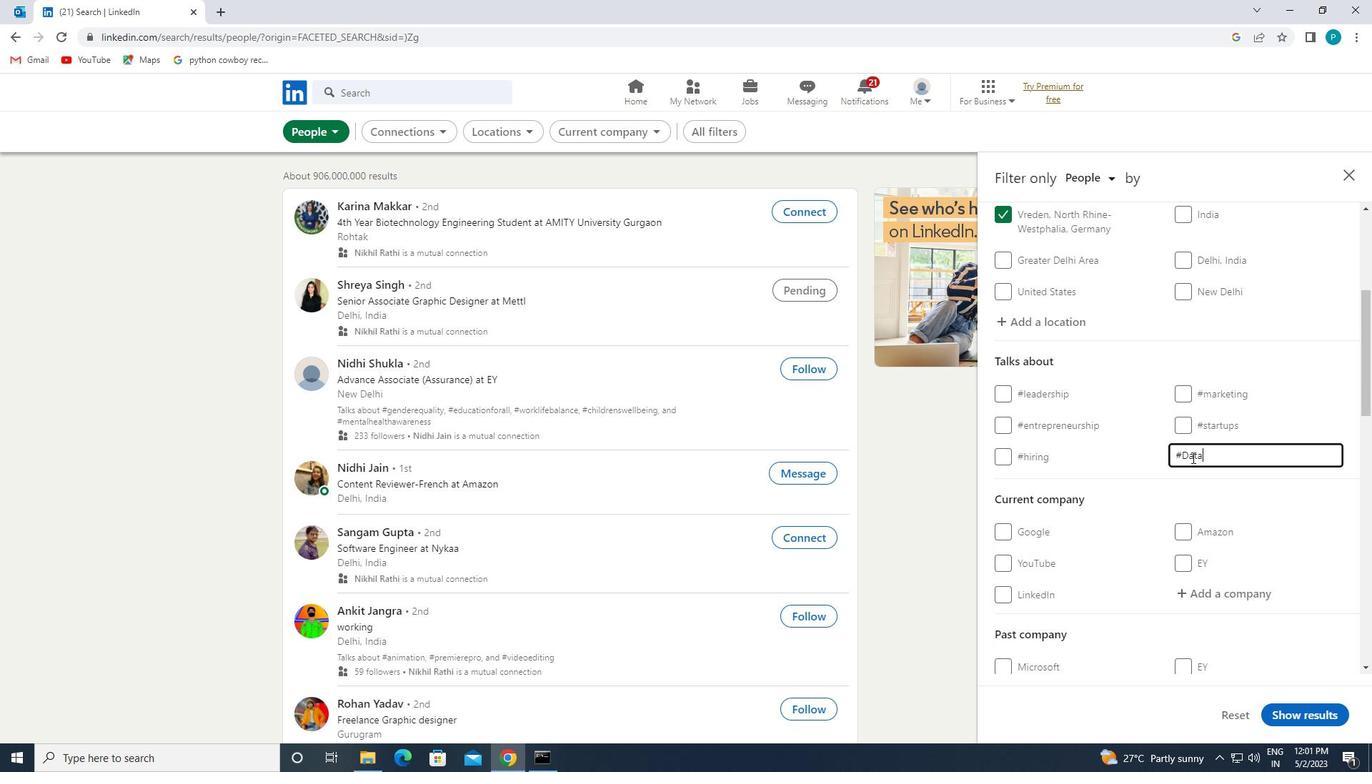 
Action: Mouse moved to (1129, 448)
Screenshot: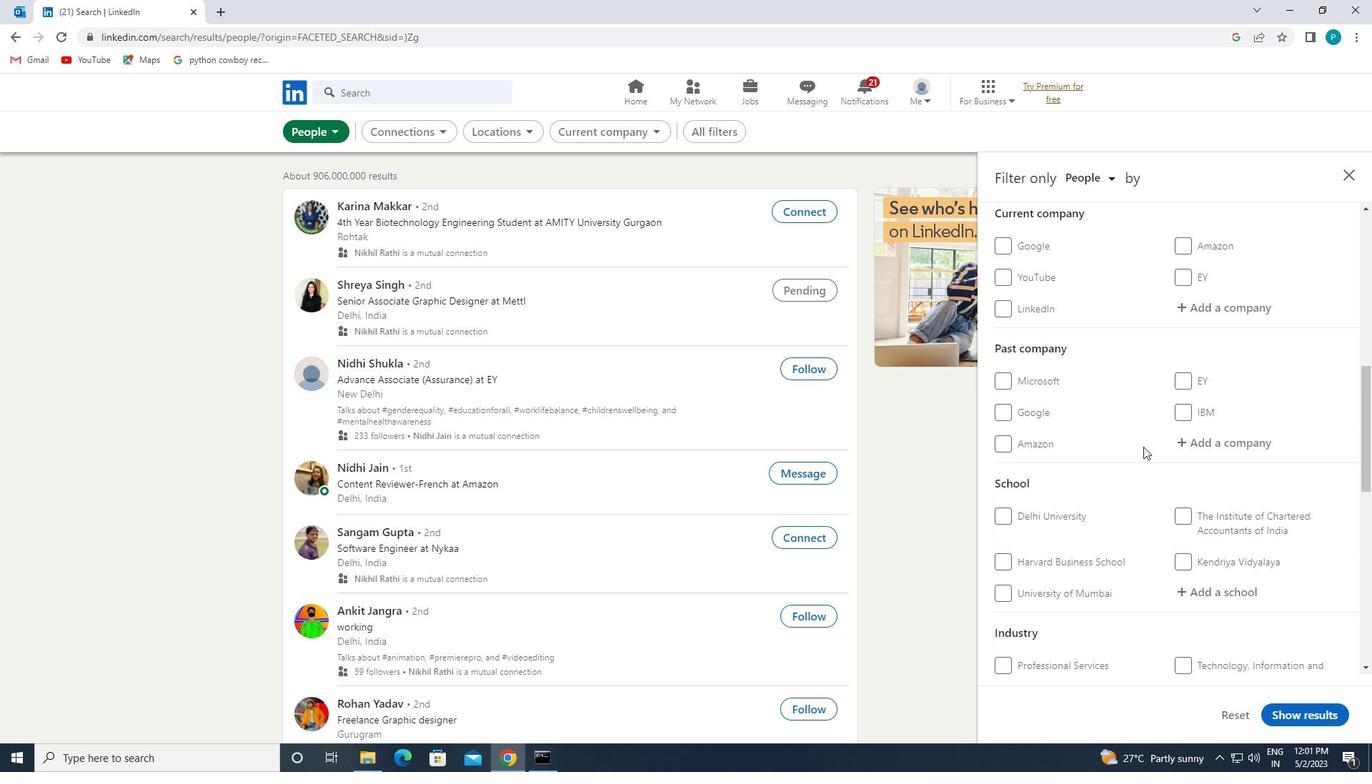 
Action: Mouse scrolled (1129, 447) with delta (0, 0)
Screenshot: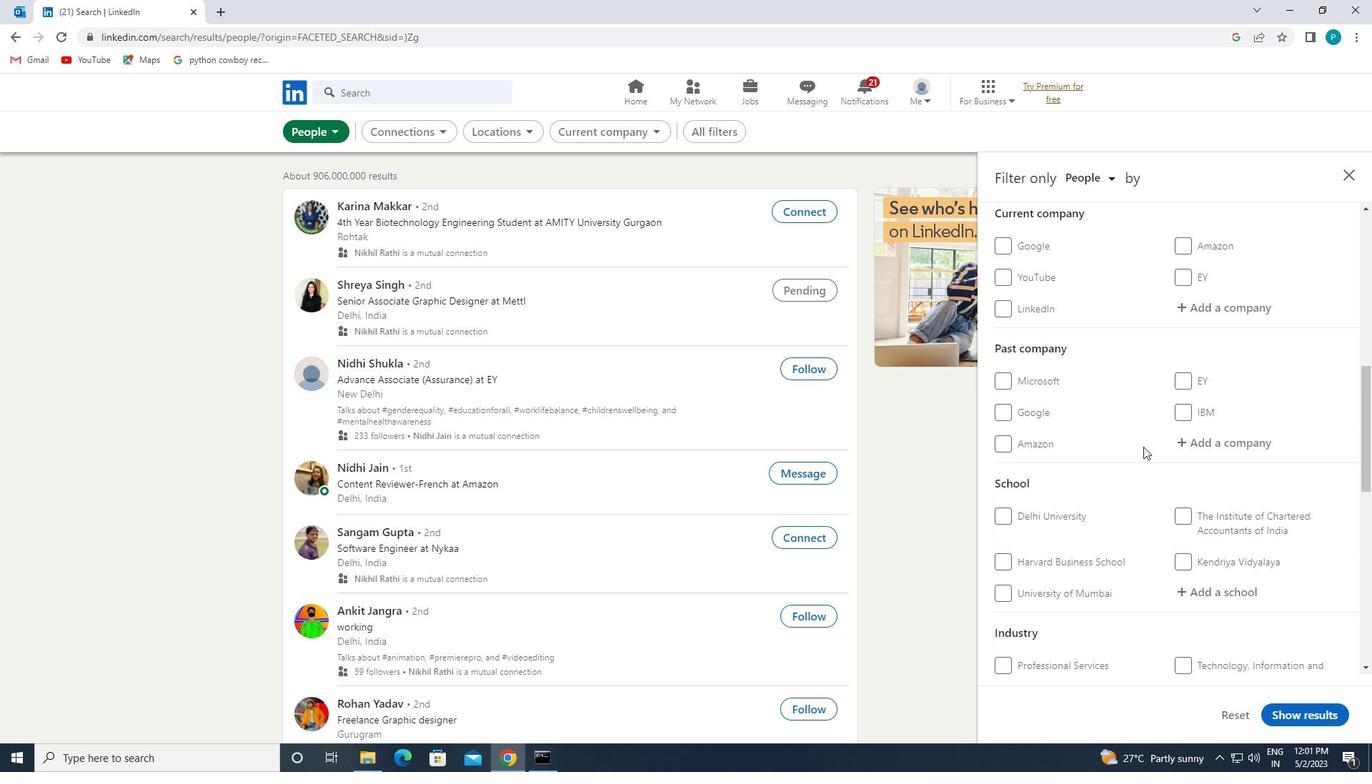 
Action: Mouse moved to (1134, 465)
Screenshot: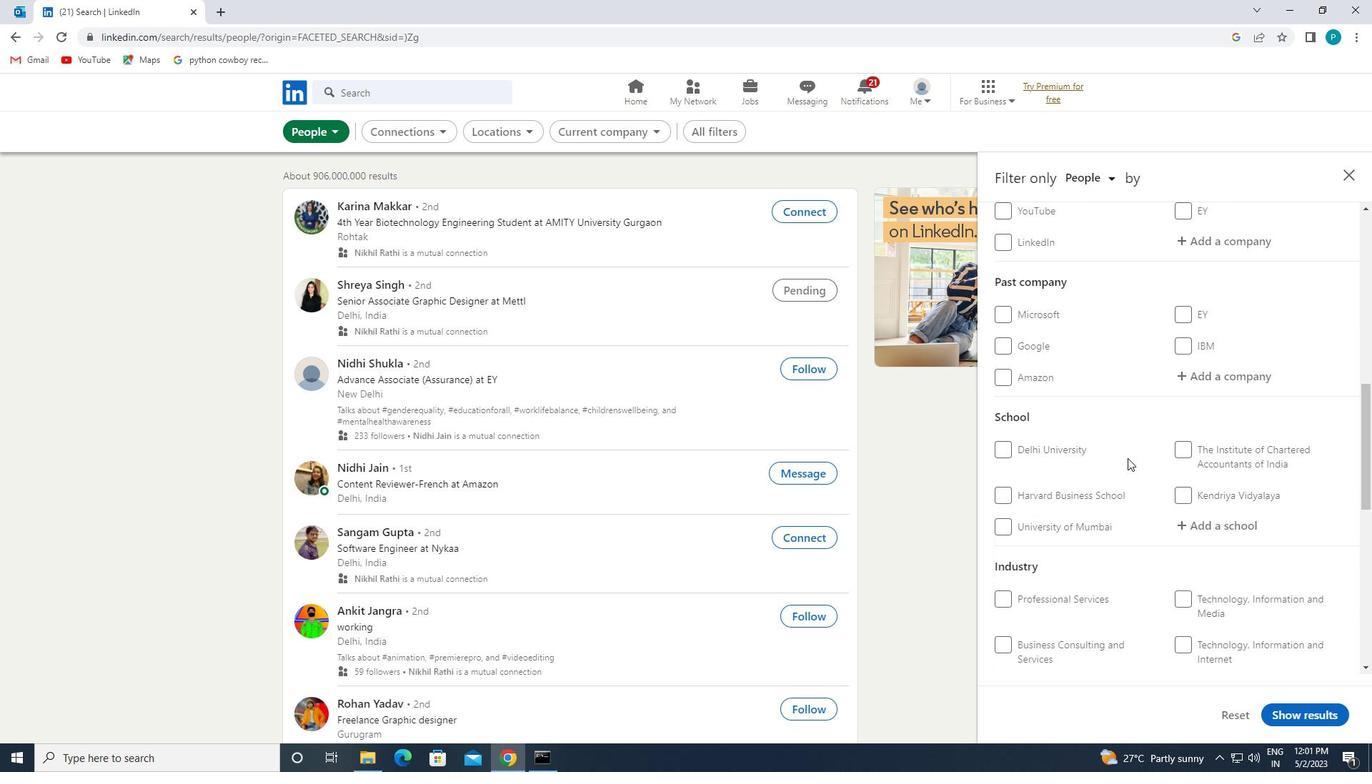 
Action: Mouse scrolled (1134, 466) with delta (0, 0)
Screenshot: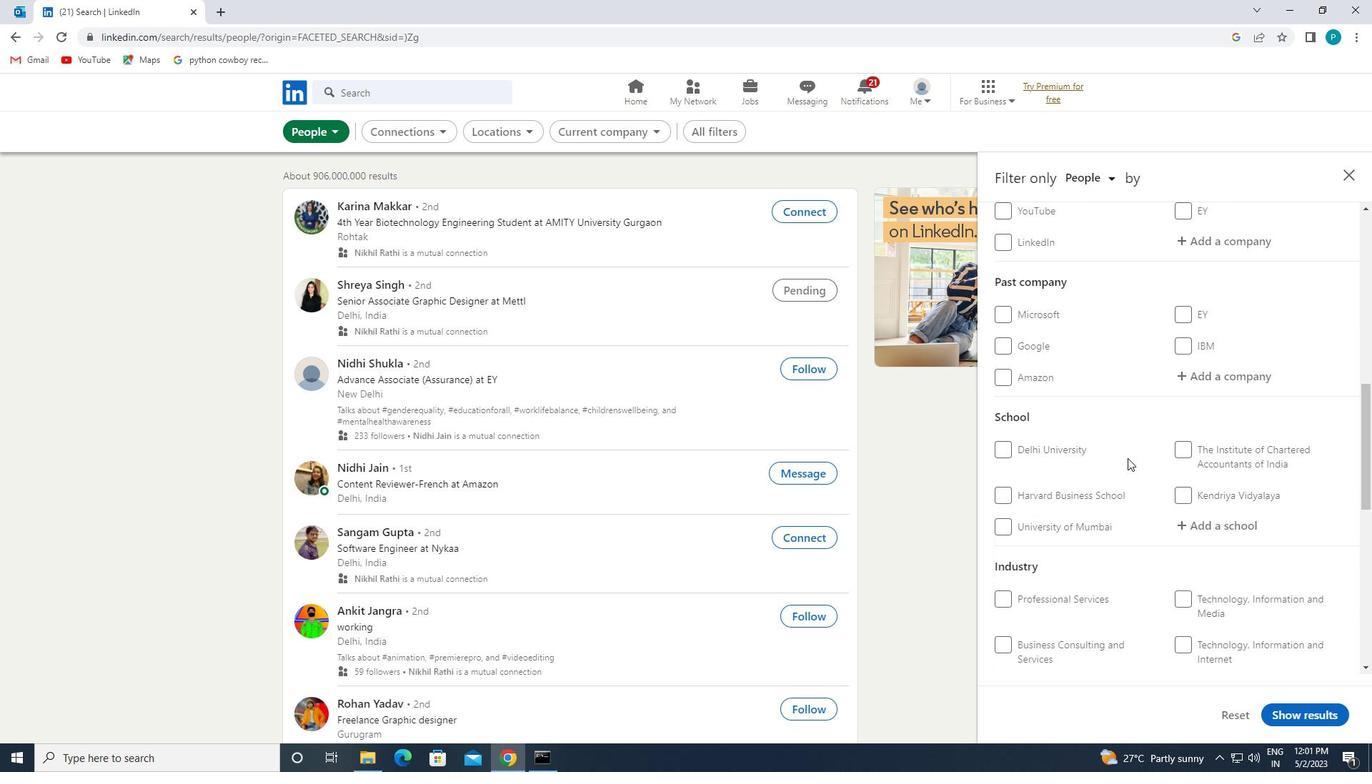 
Action: Mouse scrolled (1134, 466) with delta (0, 0)
Screenshot: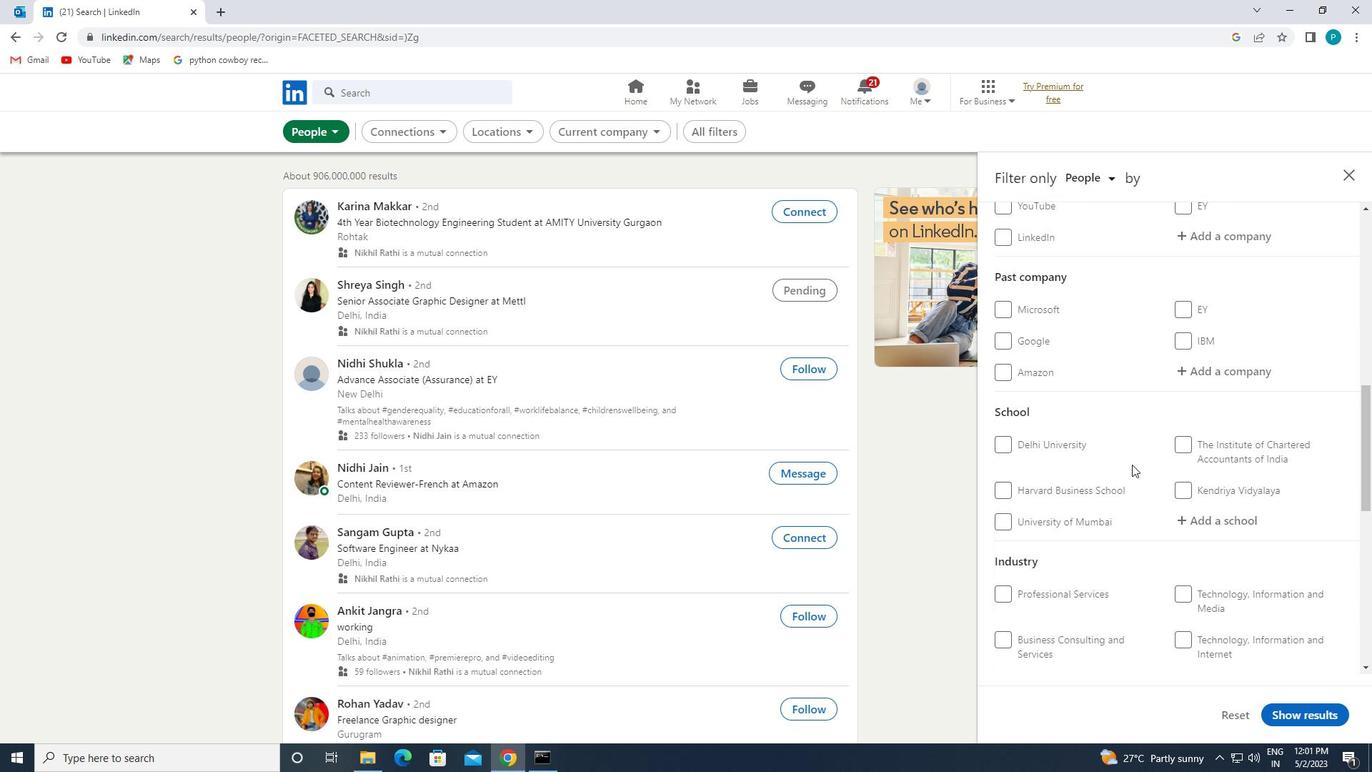 
Action: Mouse scrolled (1134, 466) with delta (0, 0)
Screenshot: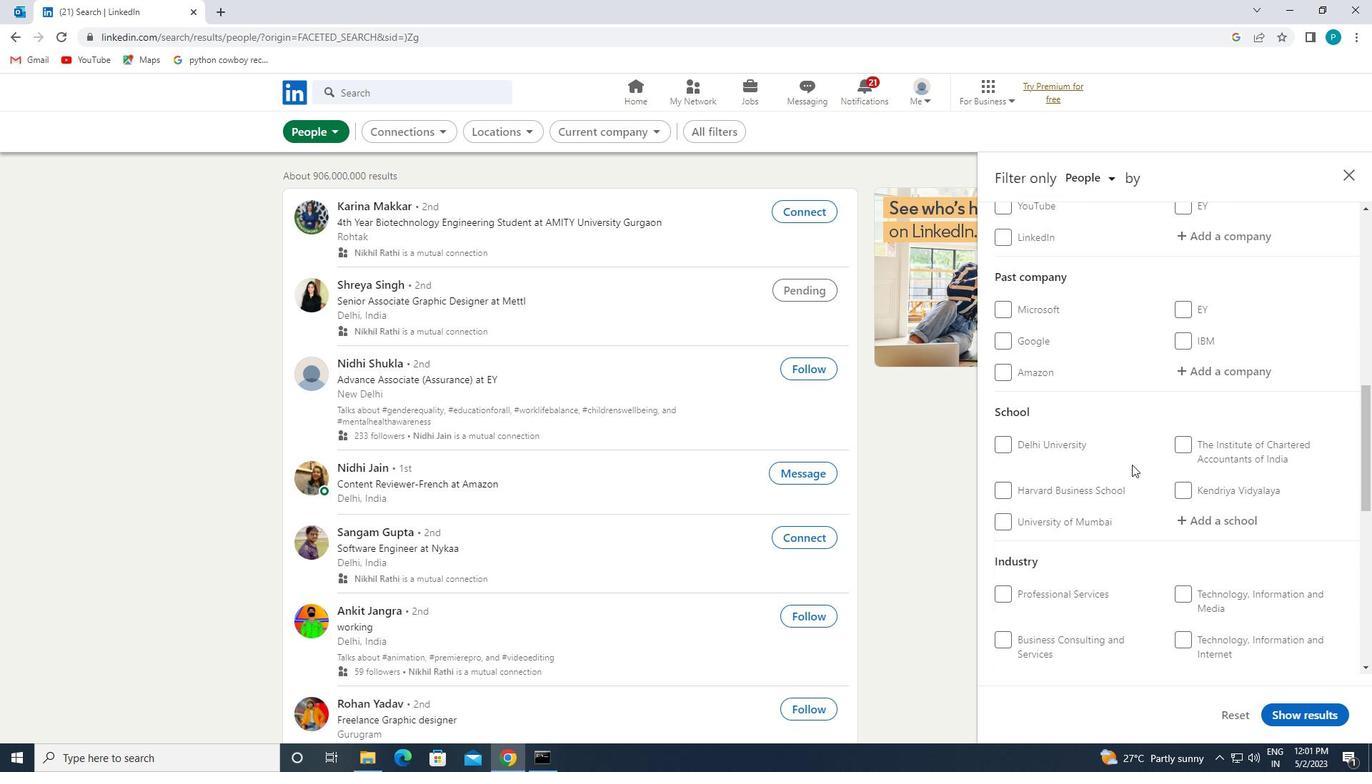 
Action: Mouse moved to (1135, 466)
Screenshot: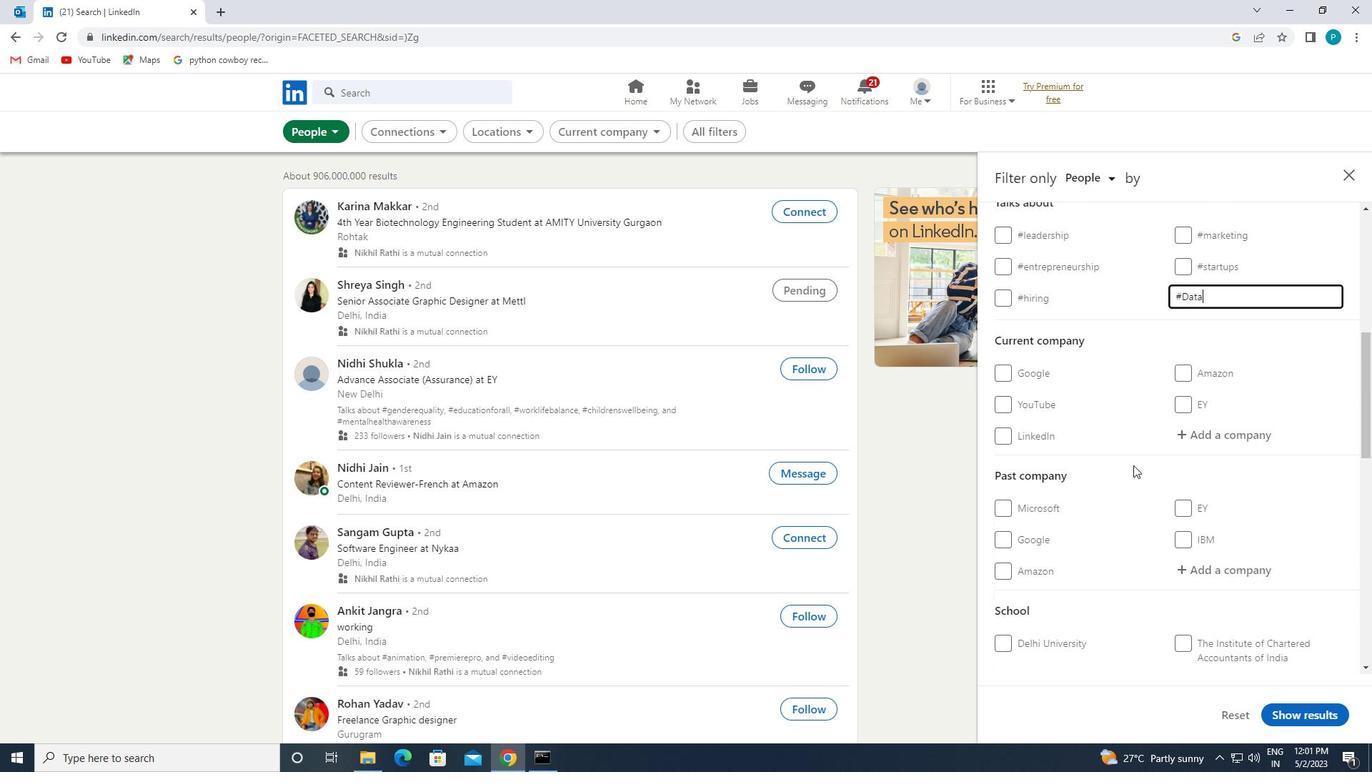 
Action: Mouse scrolled (1135, 466) with delta (0, 0)
Screenshot: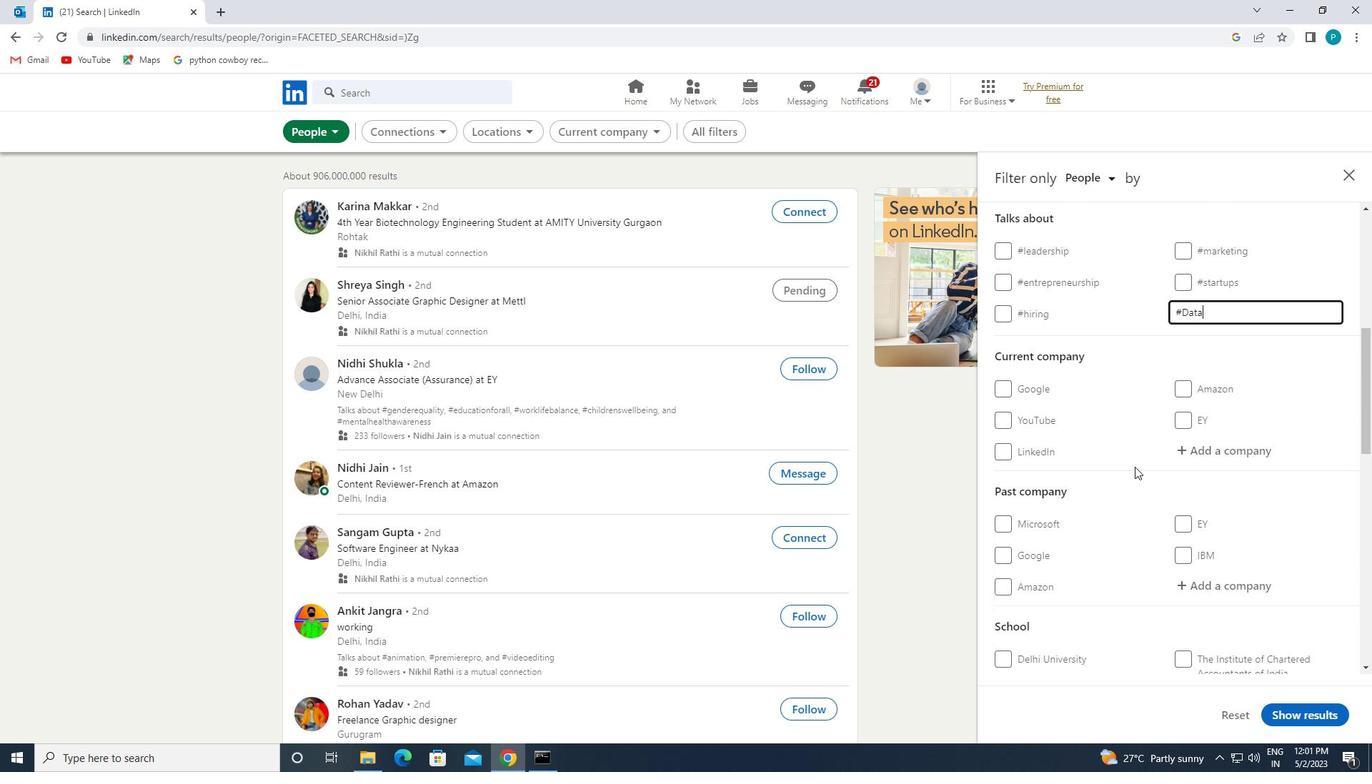 
Action: Mouse scrolled (1135, 466) with delta (0, 0)
Screenshot: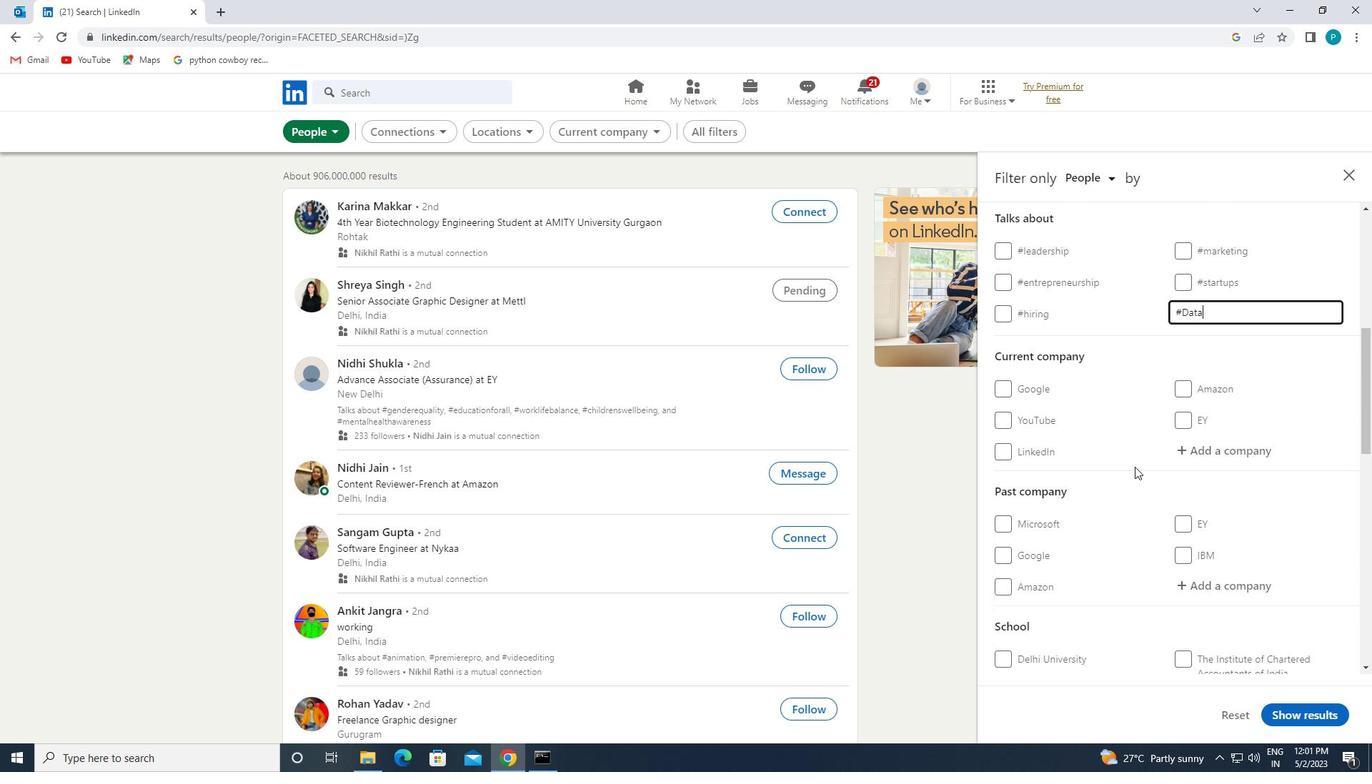 
Action: Mouse scrolled (1135, 466) with delta (0, 0)
Screenshot: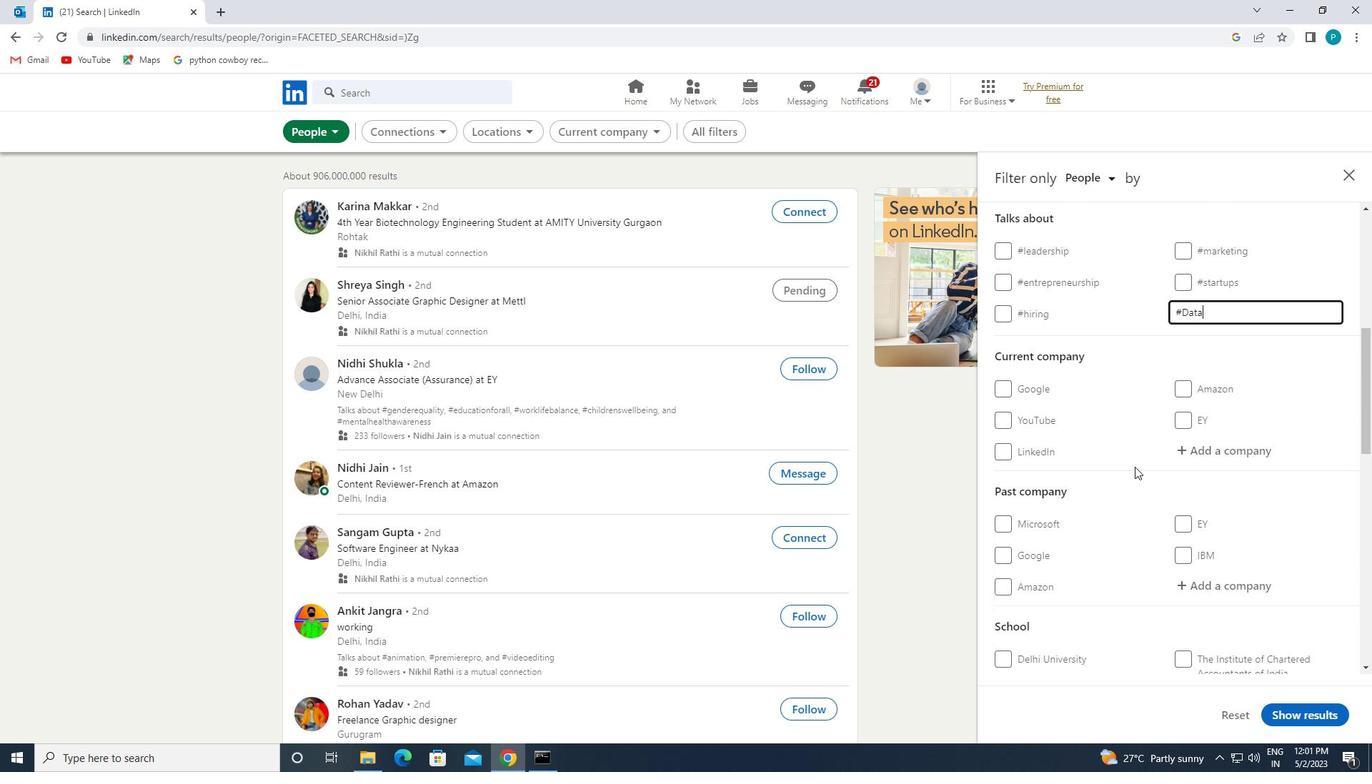 
Action: Mouse moved to (1099, 514)
Screenshot: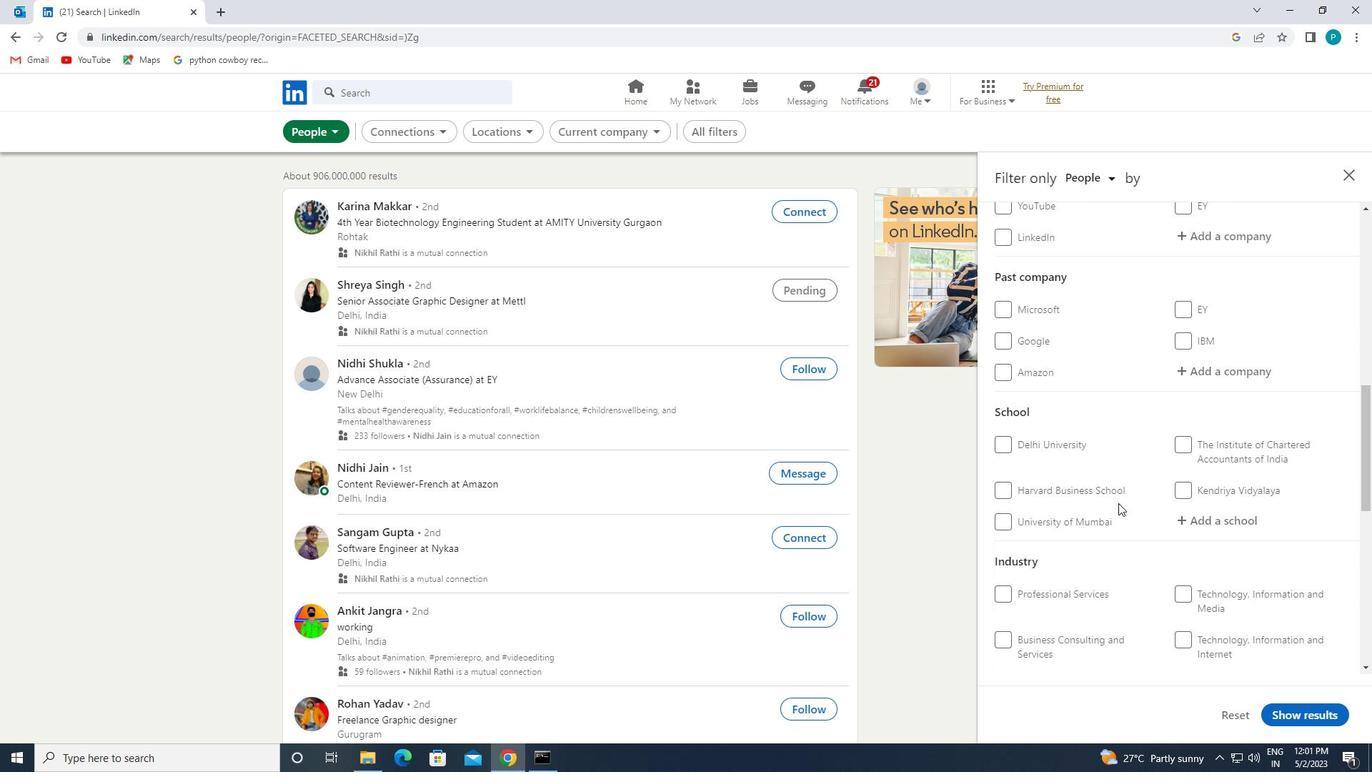 
Action: Mouse scrolled (1099, 514) with delta (0, 0)
Screenshot: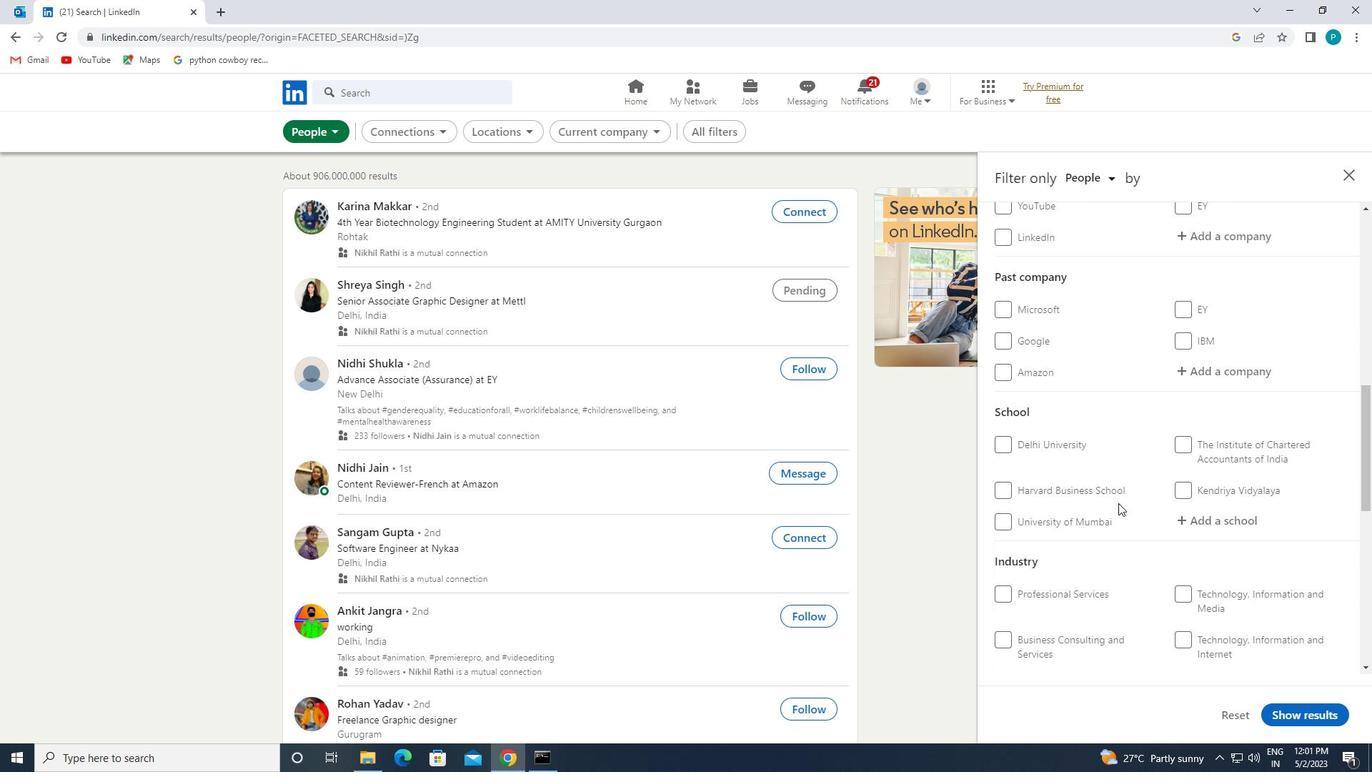 
Action: Mouse scrolled (1099, 514) with delta (0, 0)
Screenshot: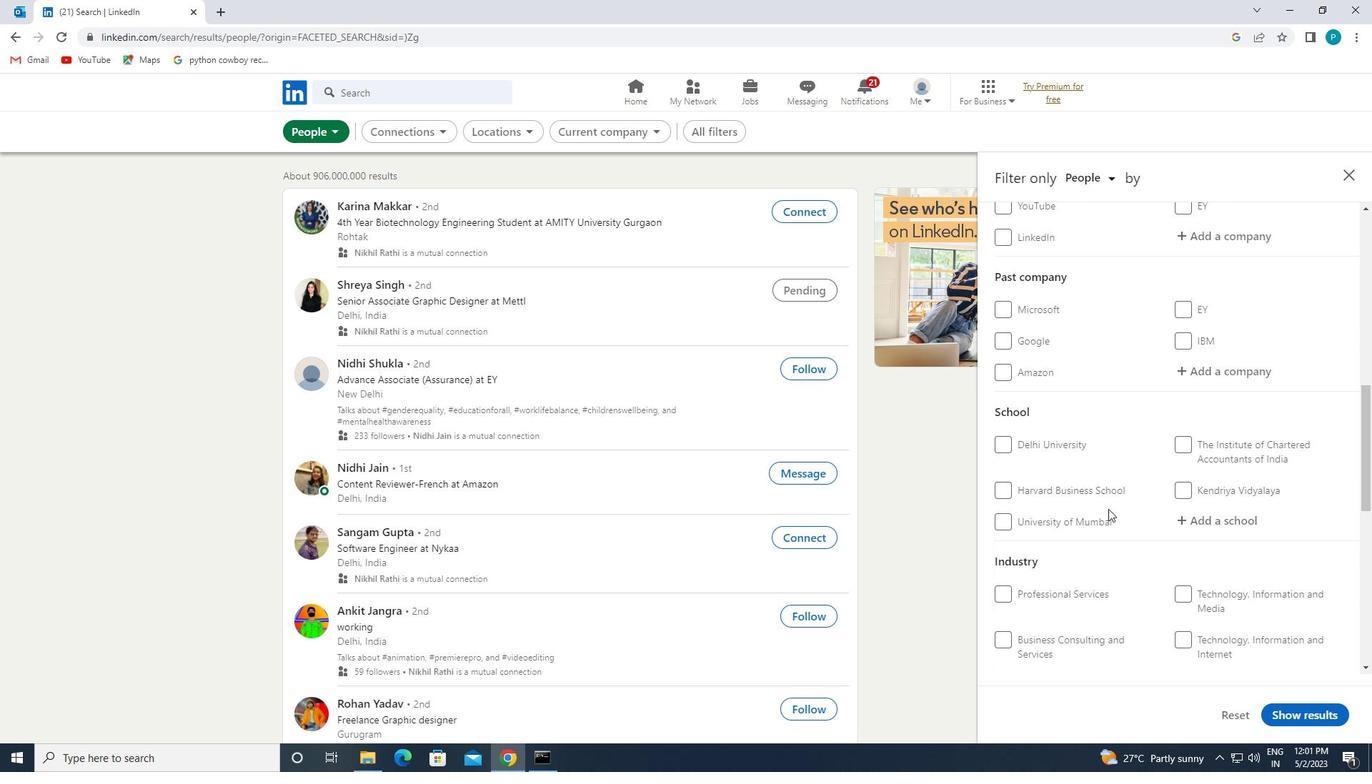 
Action: Mouse scrolled (1099, 514) with delta (0, 0)
Screenshot: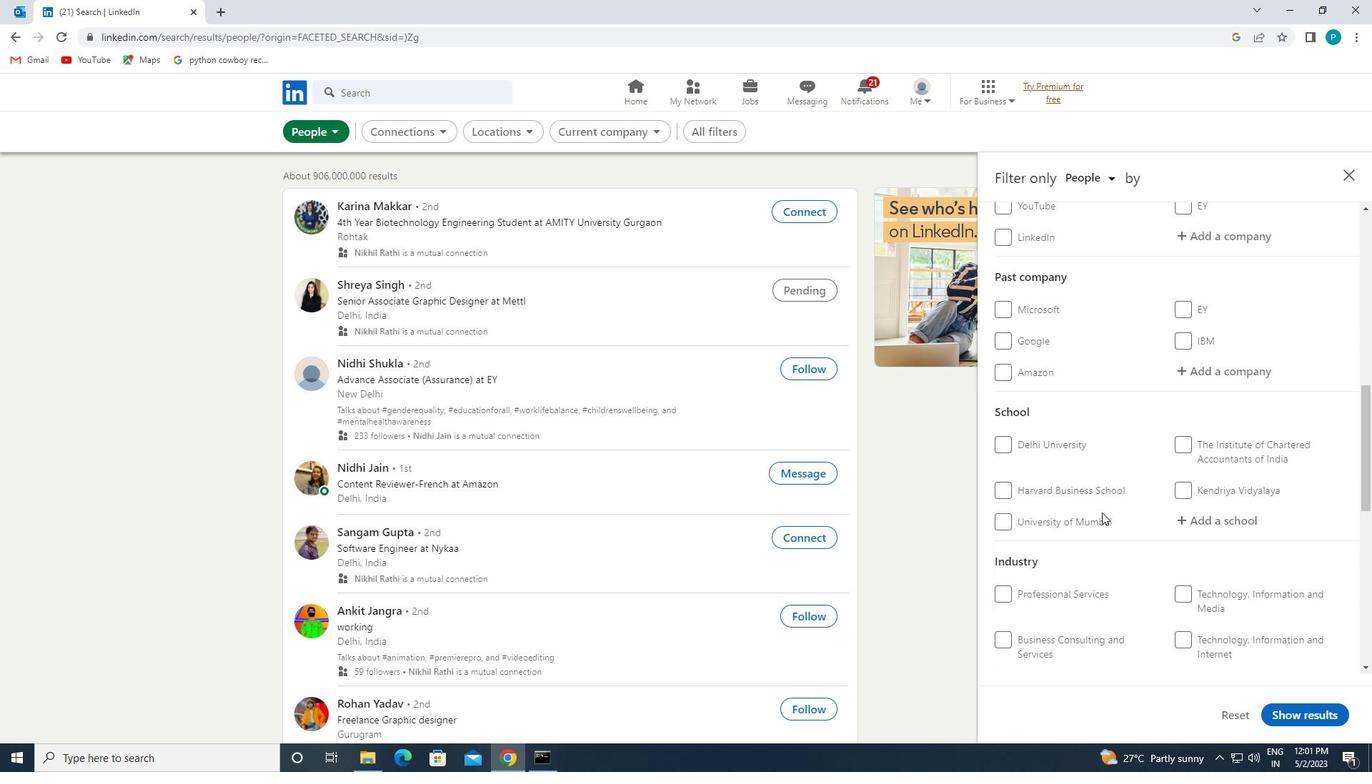
Action: Mouse moved to (1174, 546)
Screenshot: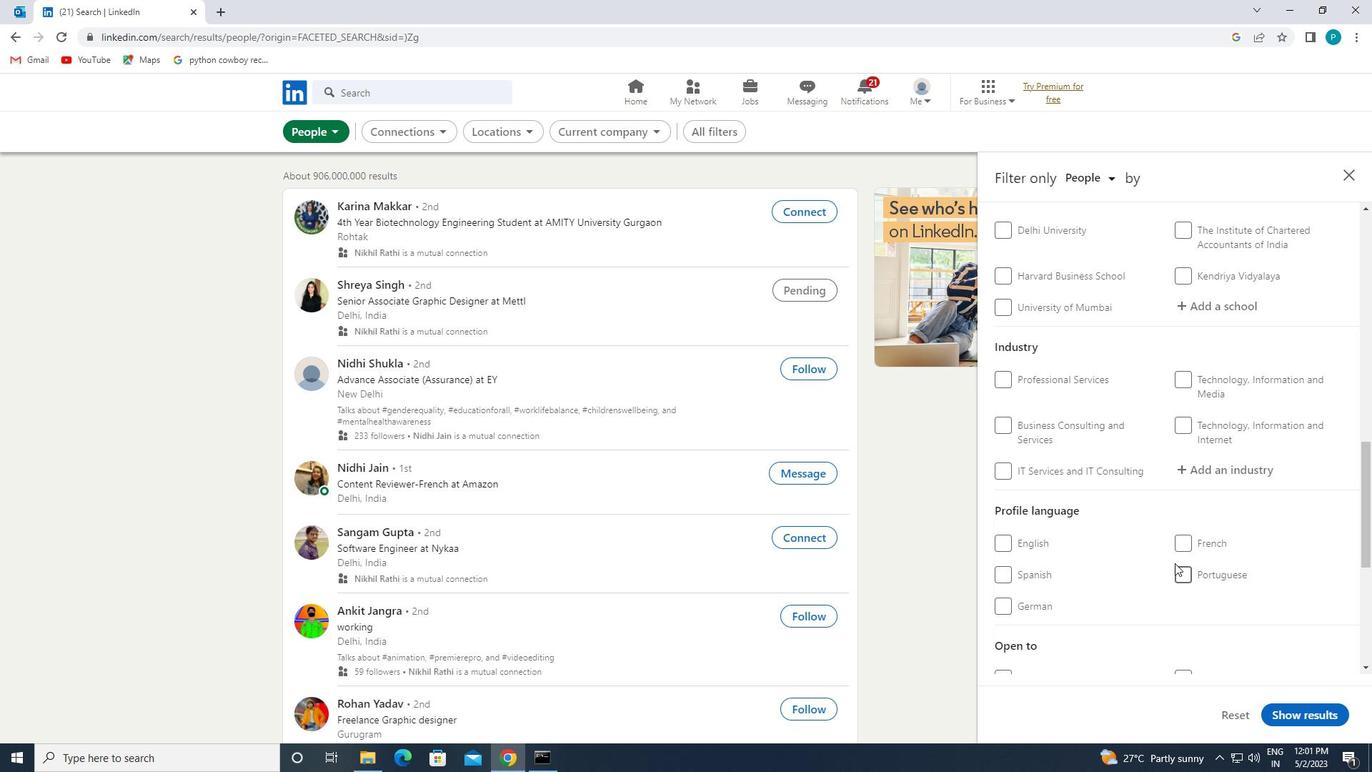 
Action: Mouse pressed left at (1174, 546)
Screenshot: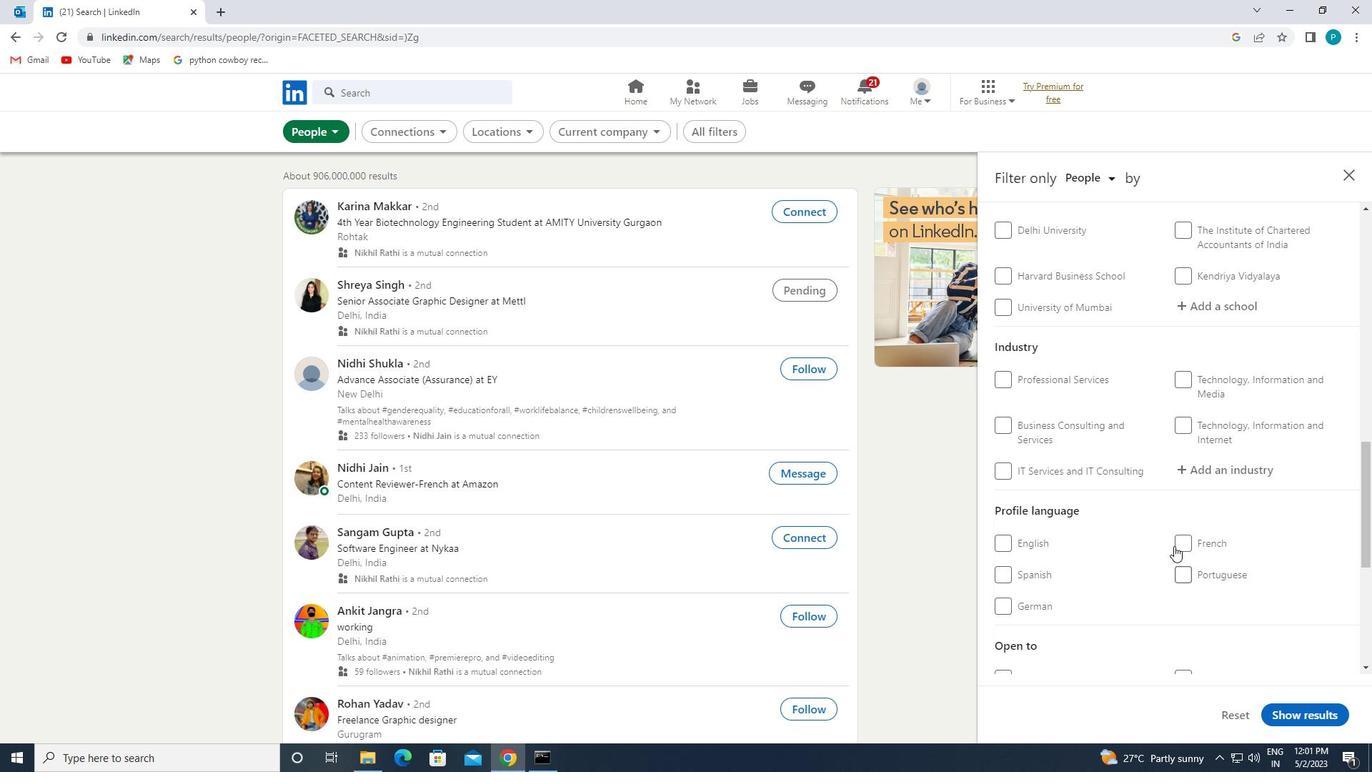 
Action: Mouse moved to (1192, 506)
Screenshot: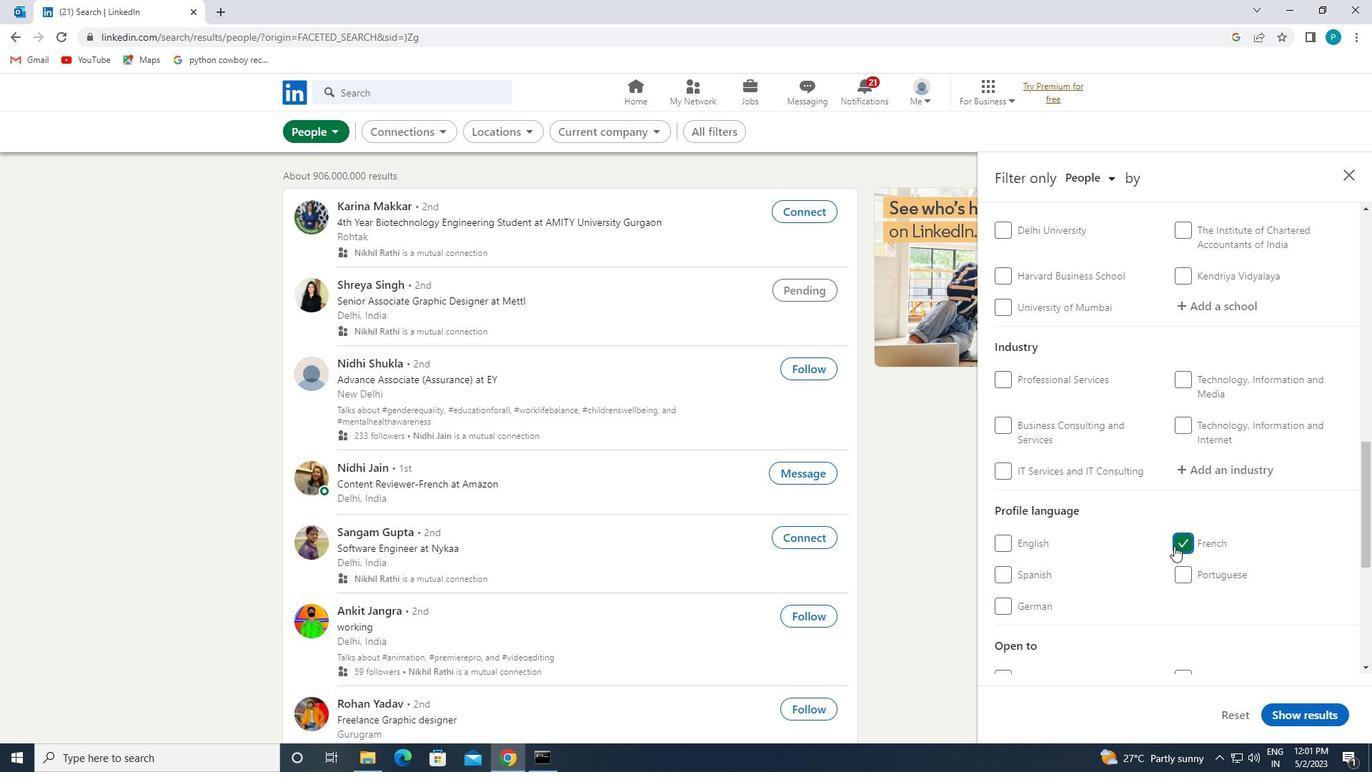 
Action: Mouse scrolled (1192, 506) with delta (0, 0)
Screenshot: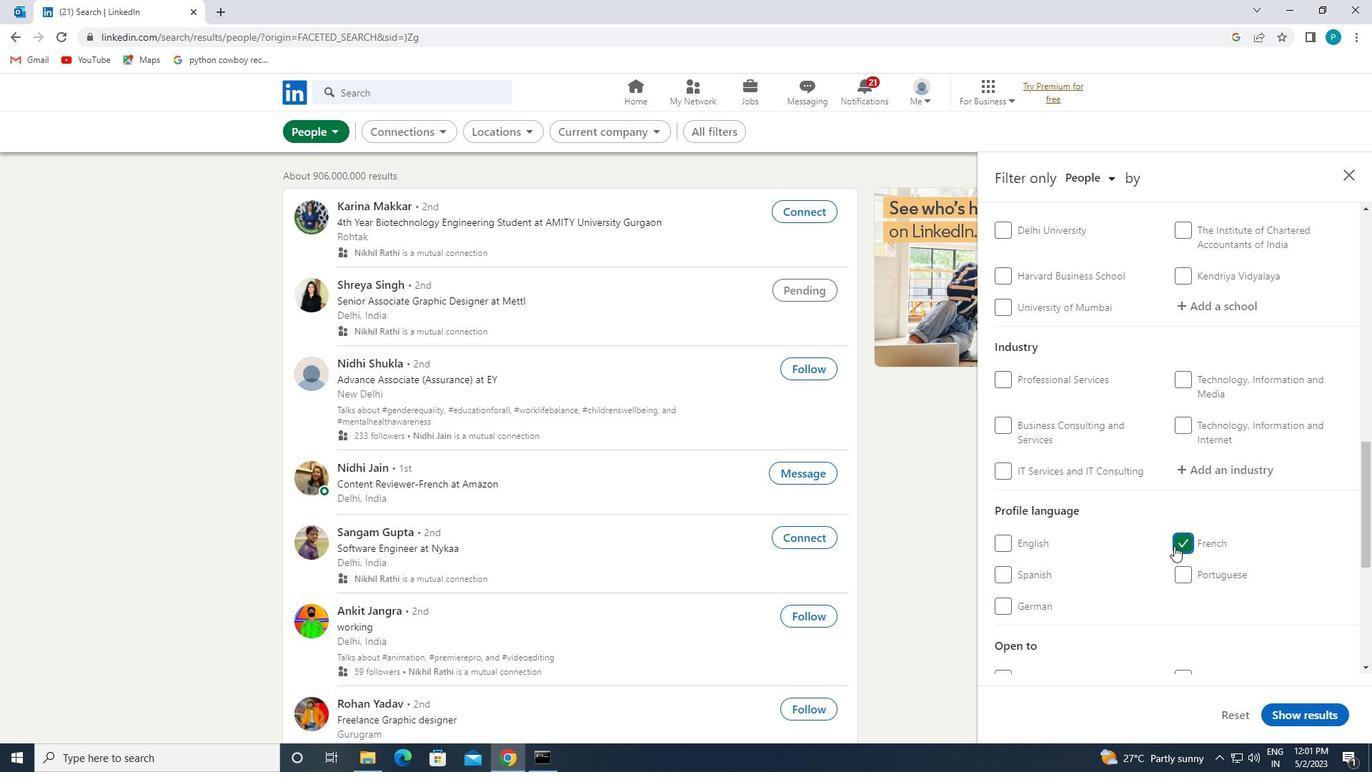 
Action: Mouse scrolled (1192, 506) with delta (0, 0)
Screenshot: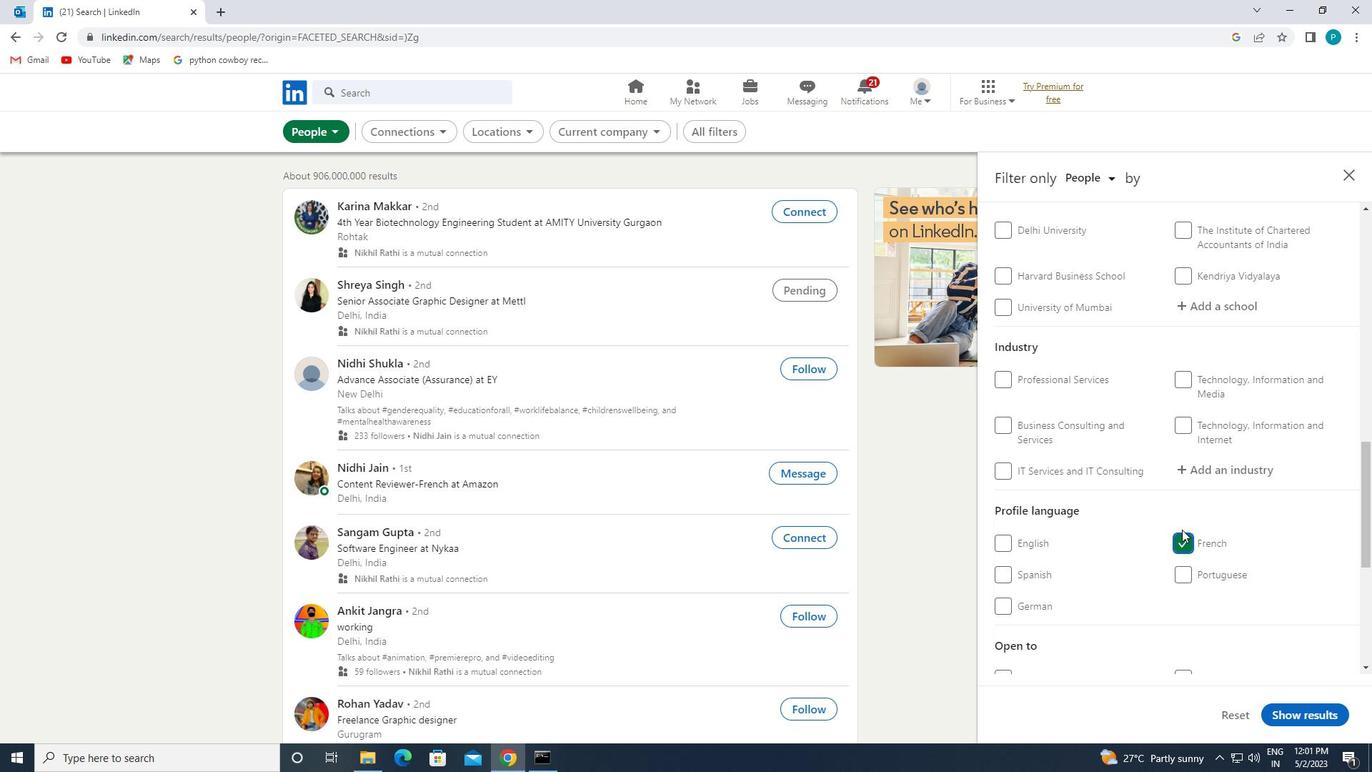 
Action: Mouse moved to (1192, 485)
Screenshot: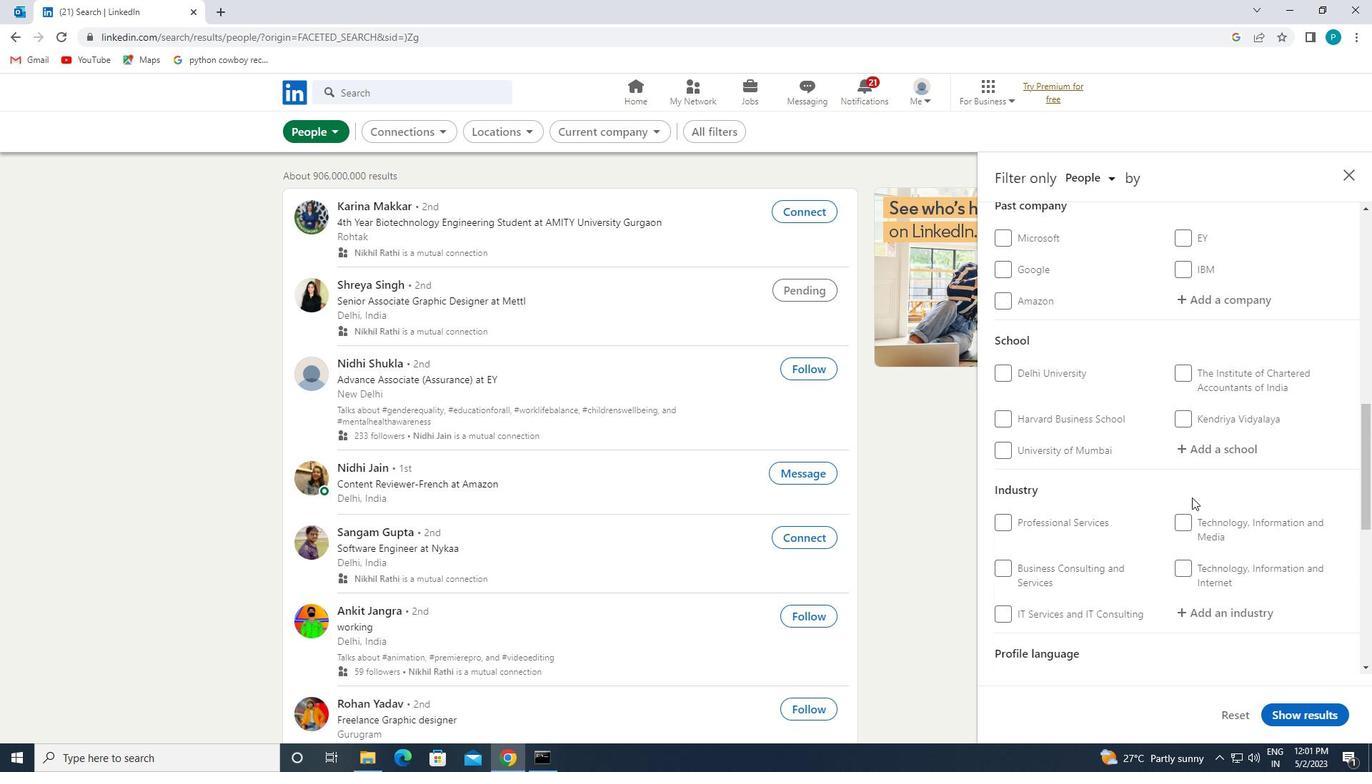 
Action: Mouse scrolled (1192, 486) with delta (0, 0)
Screenshot: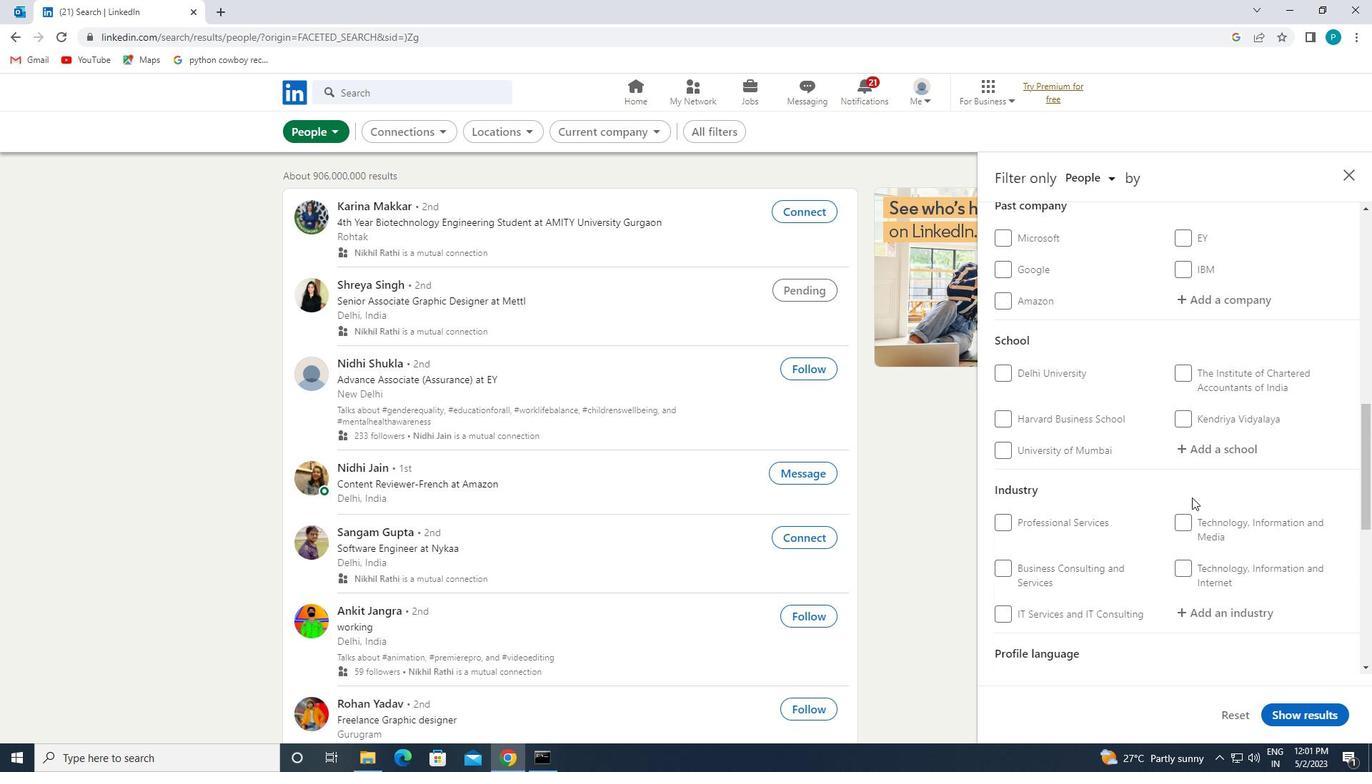 
Action: Mouse moved to (1192, 484)
Screenshot: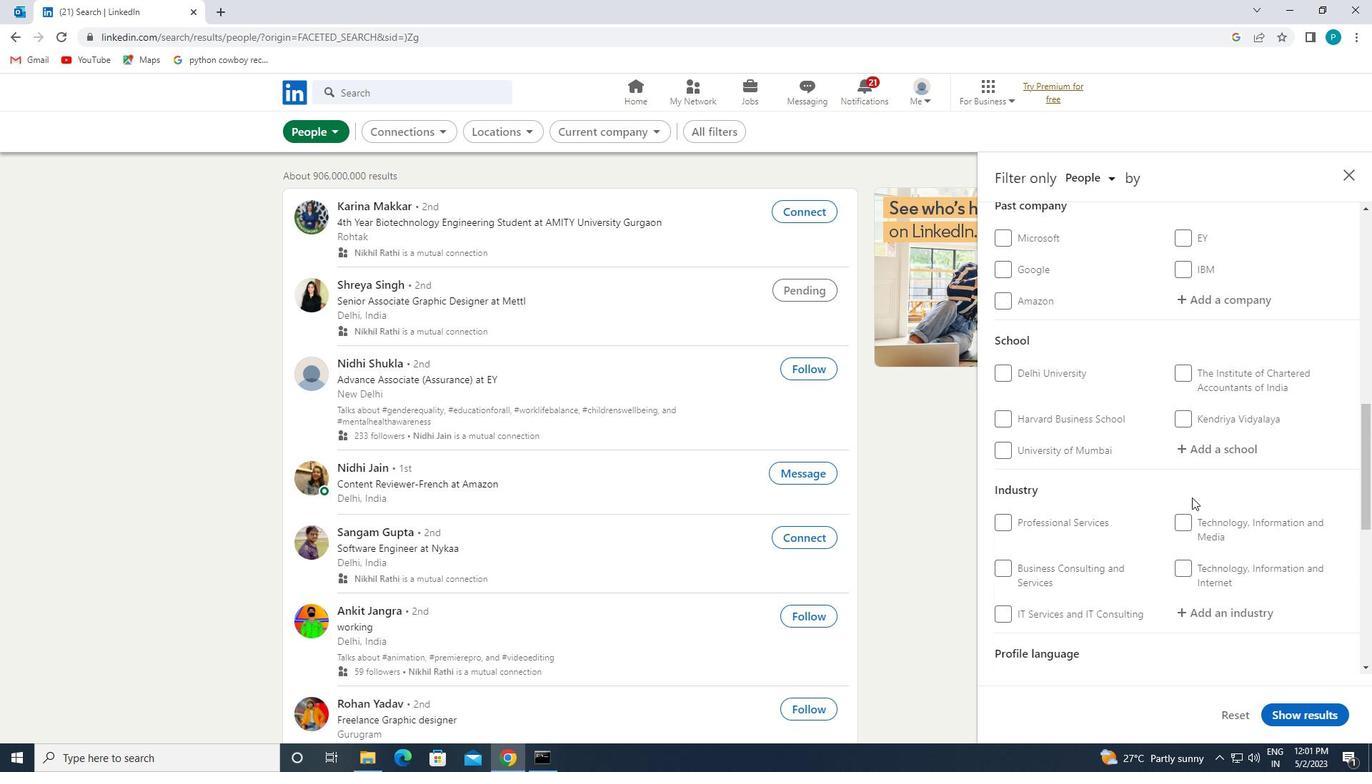 
Action: Mouse scrolled (1192, 485) with delta (0, 0)
Screenshot: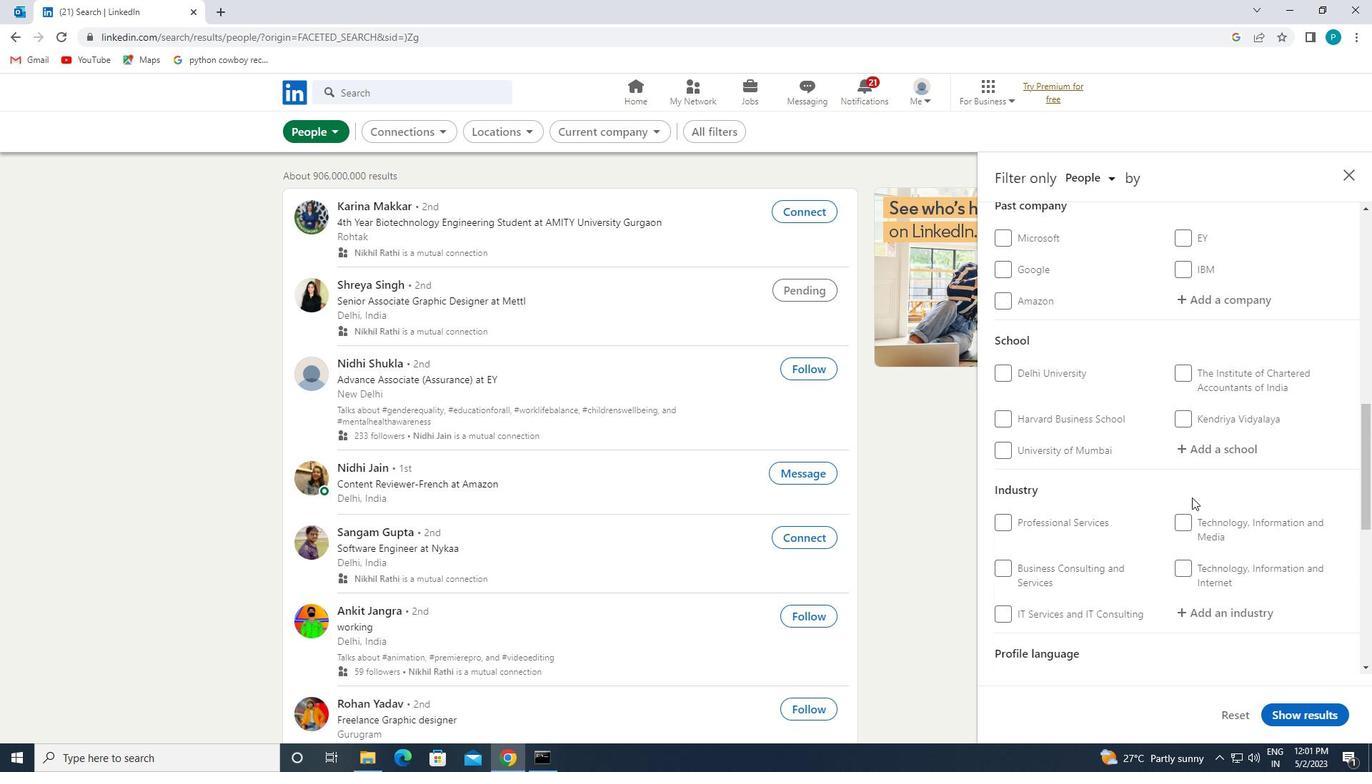 
Action: Mouse scrolled (1192, 485) with delta (0, 0)
Screenshot: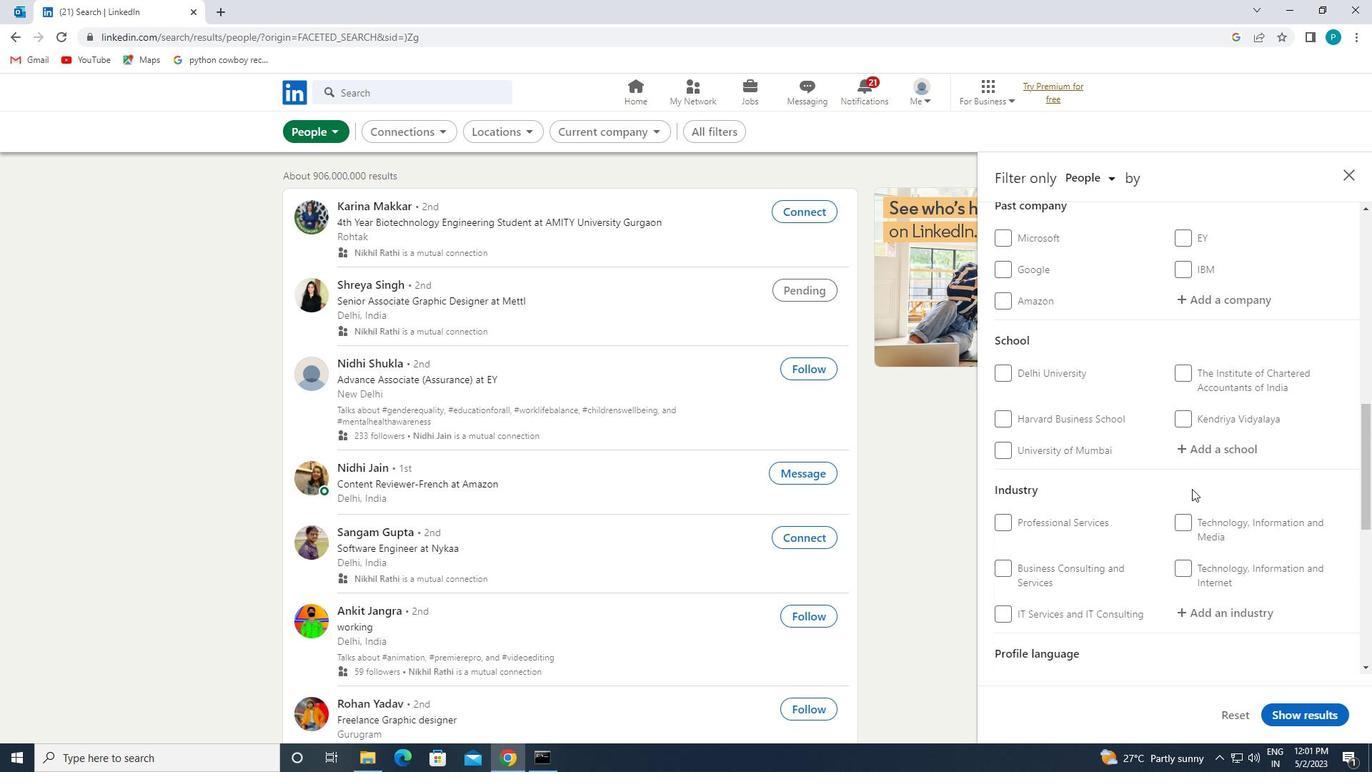 
Action: Mouse moved to (1194, 451)
Screenshot: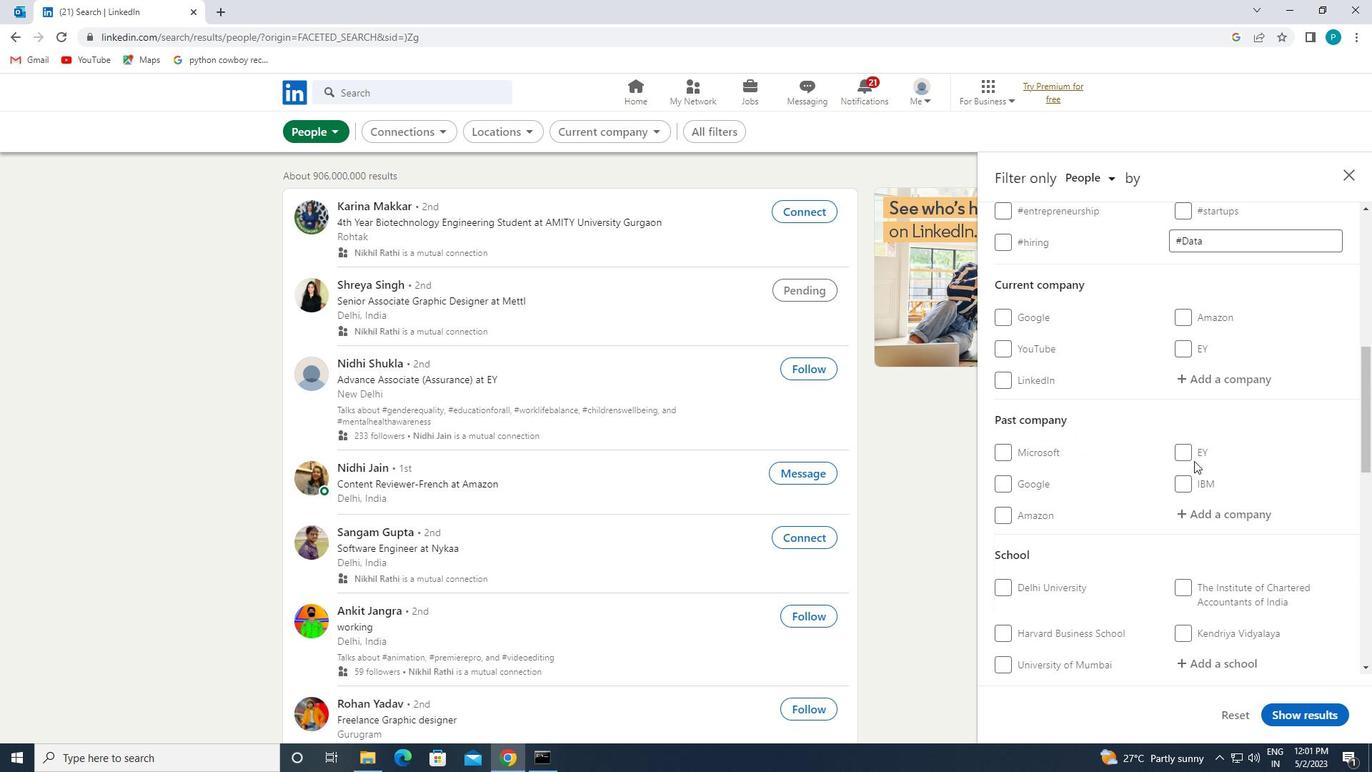 
Action: Mouse scrolled (1194, 452) with delta (0, 0)
Screenshot: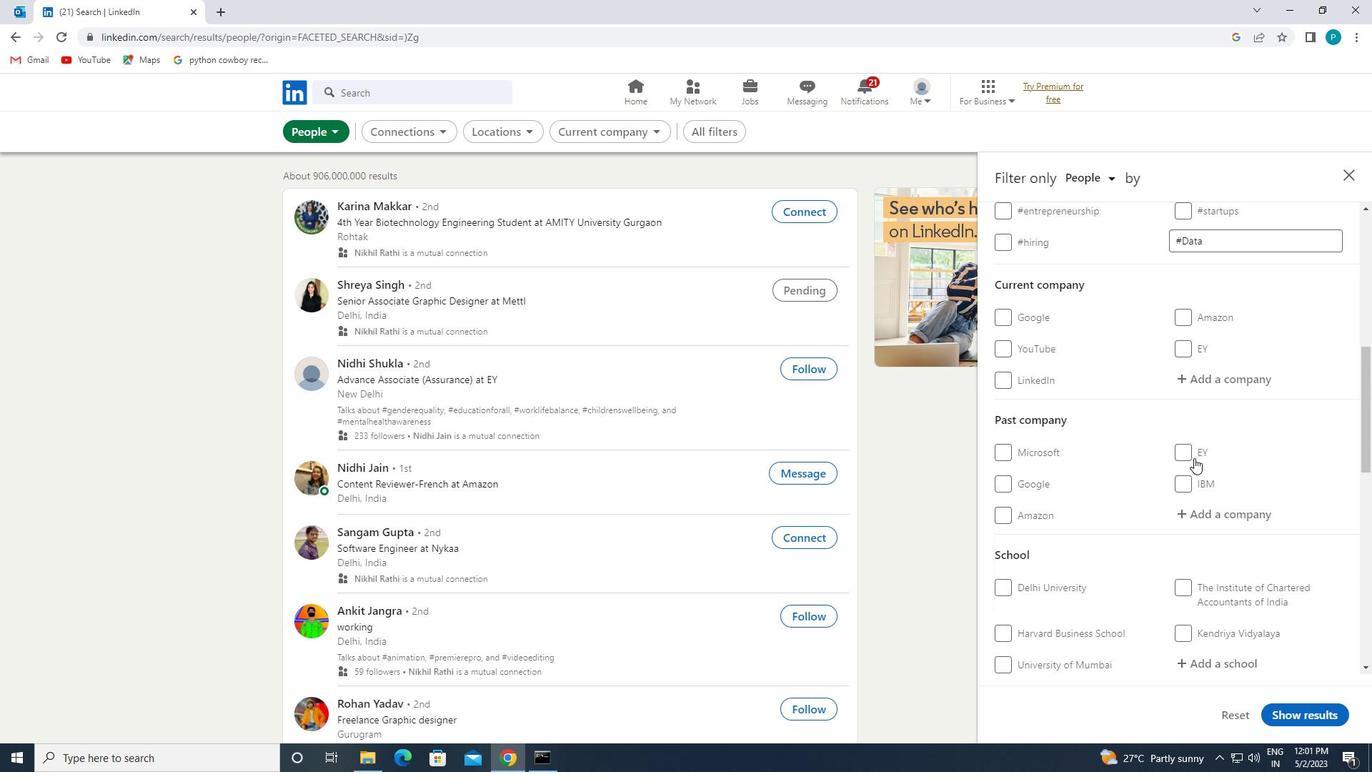
Action: Mouse moved to (1194, 450)
Screenshot: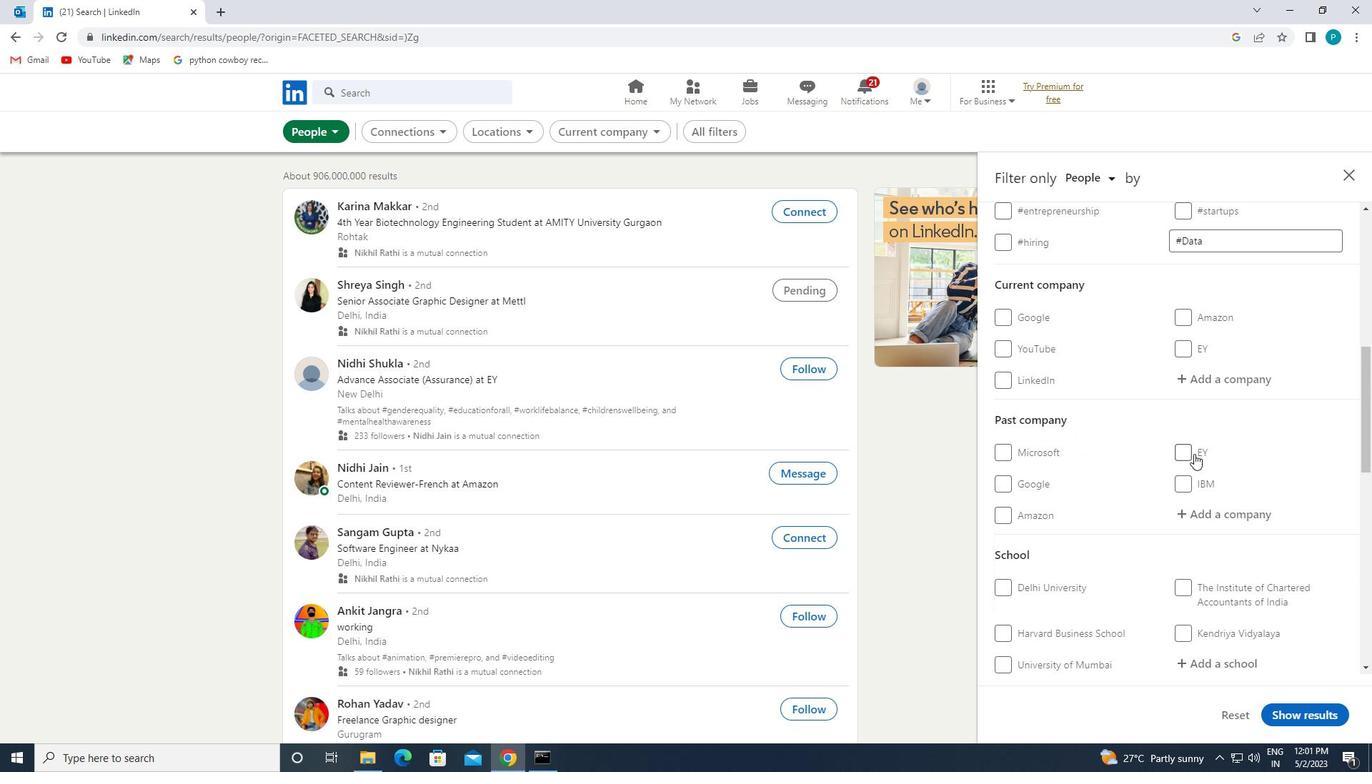 
Action: Mouse scrolled (1194, 451) with delta (0, 0)
Screenshot: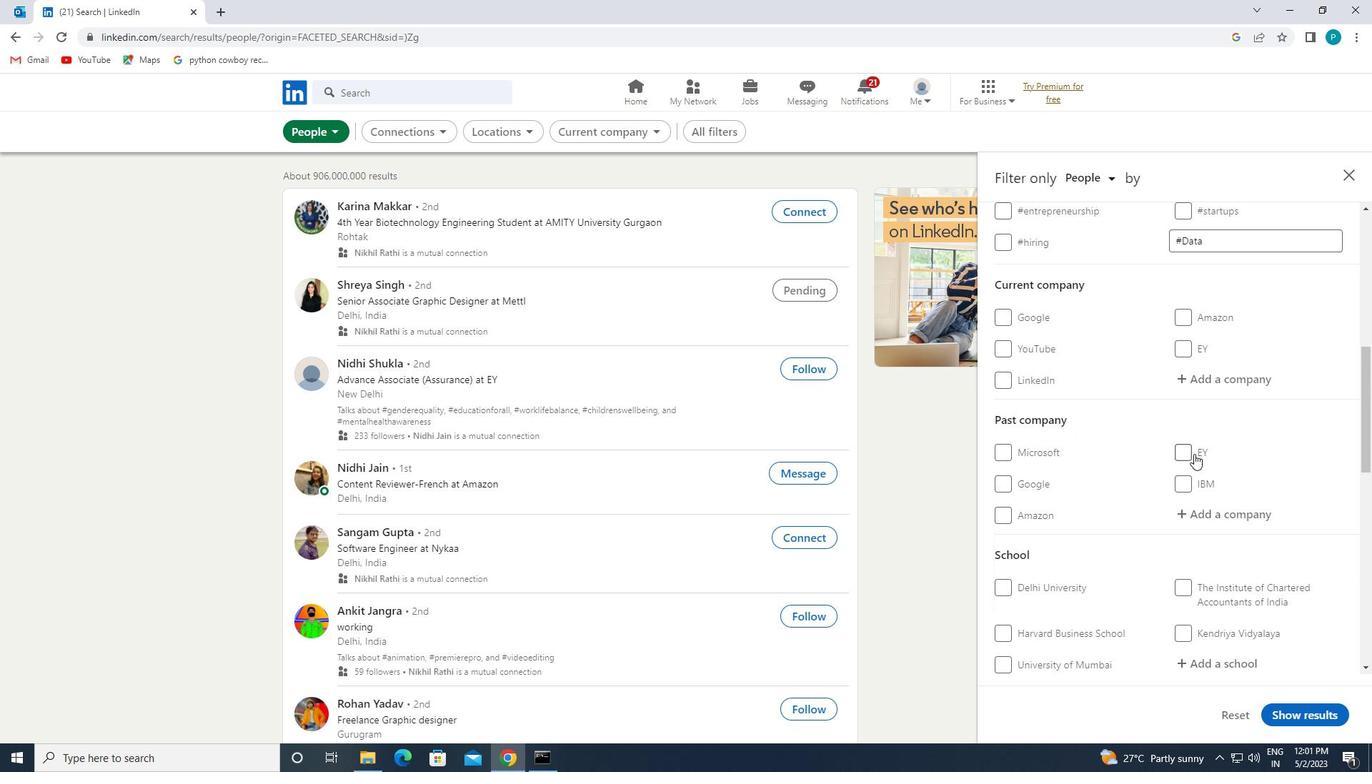 
Action: Mouse moved to (1210, 512)
Screenshot: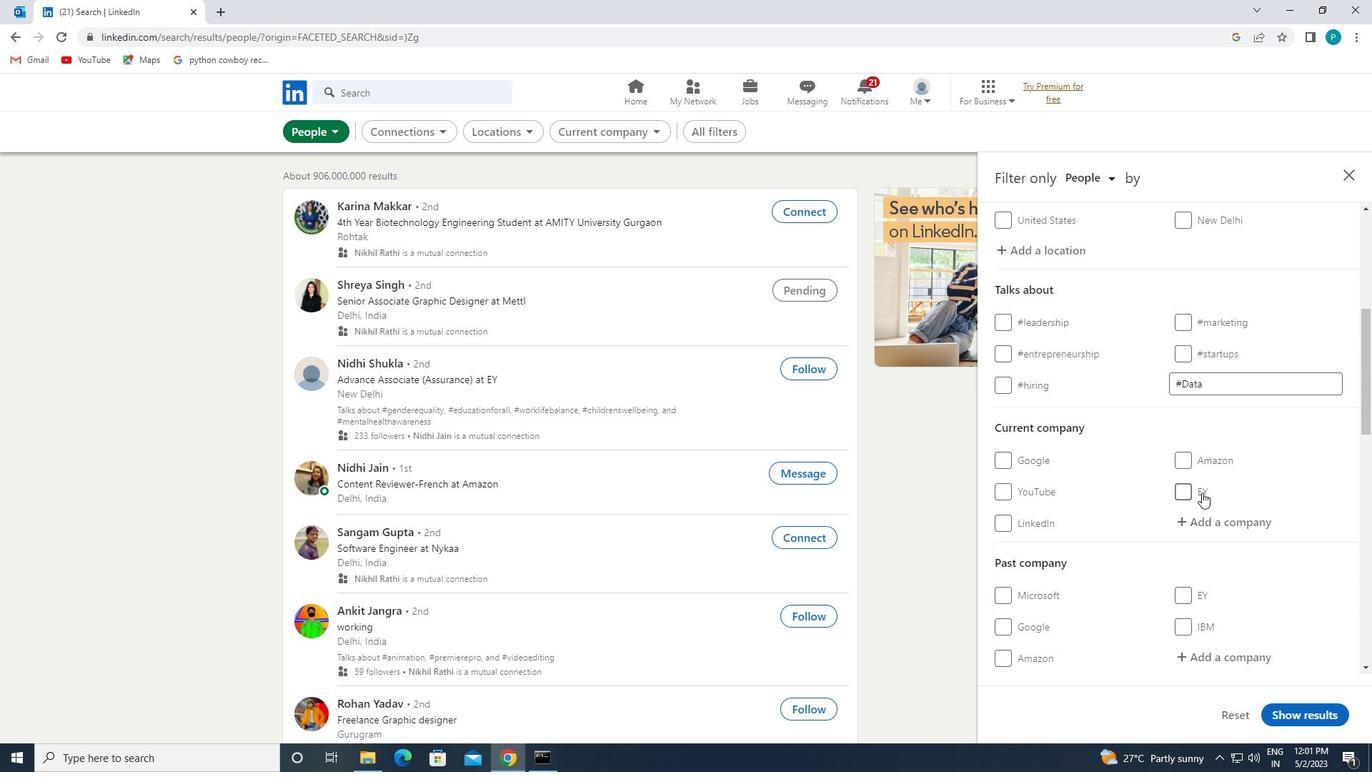 
Action: Mouse pressed left at (1210, 512)
Screenshot: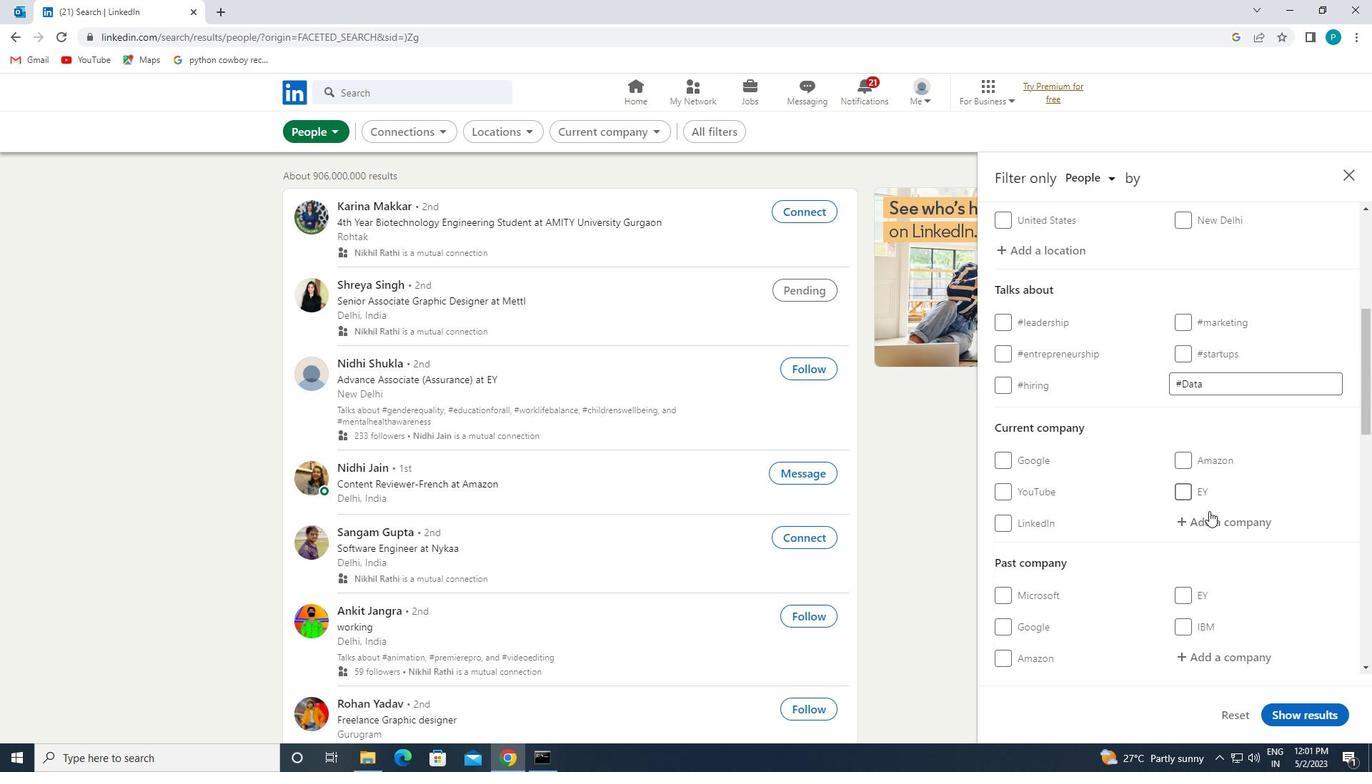 
Action: Mouse moved to (1210, 513)
Screenshot: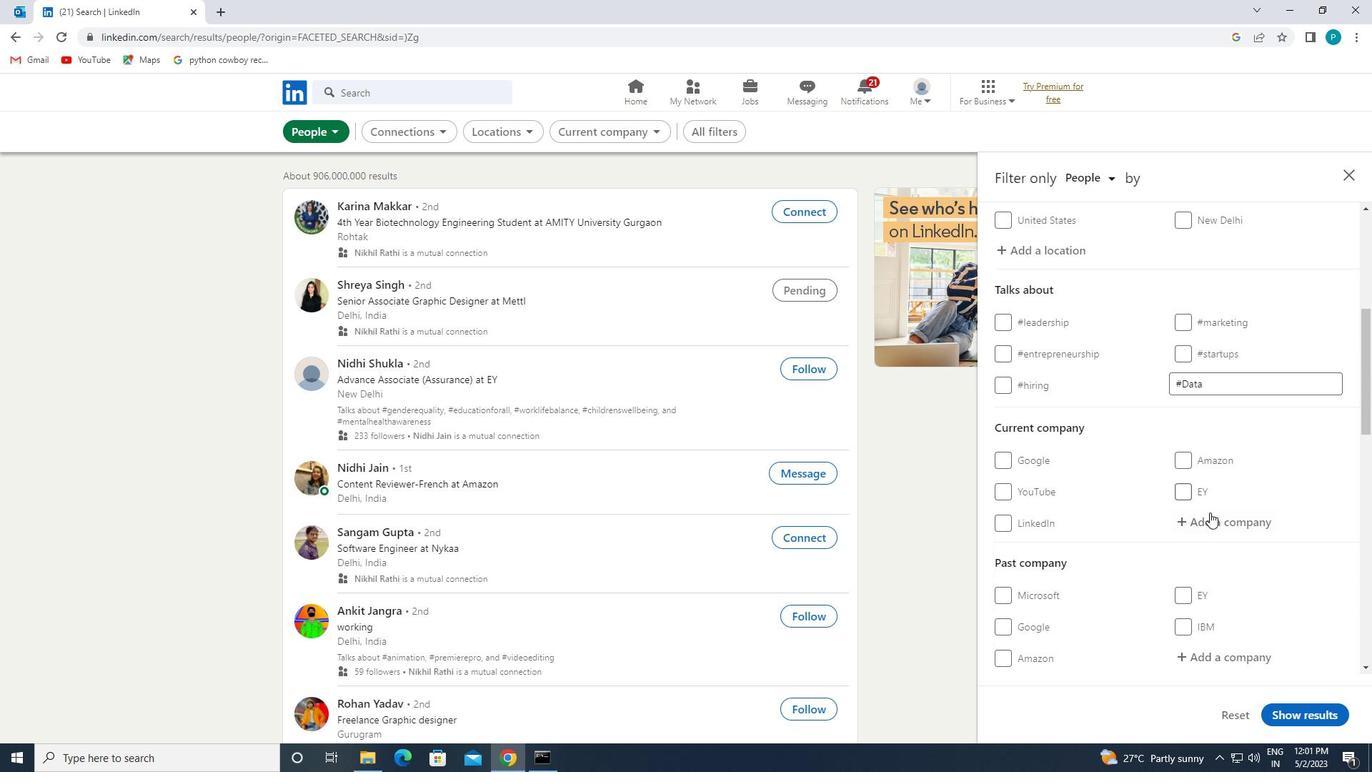 
Action: Key pressed <Key.caps_lock>C<Key.caps_lock>YIENT
Screenshot: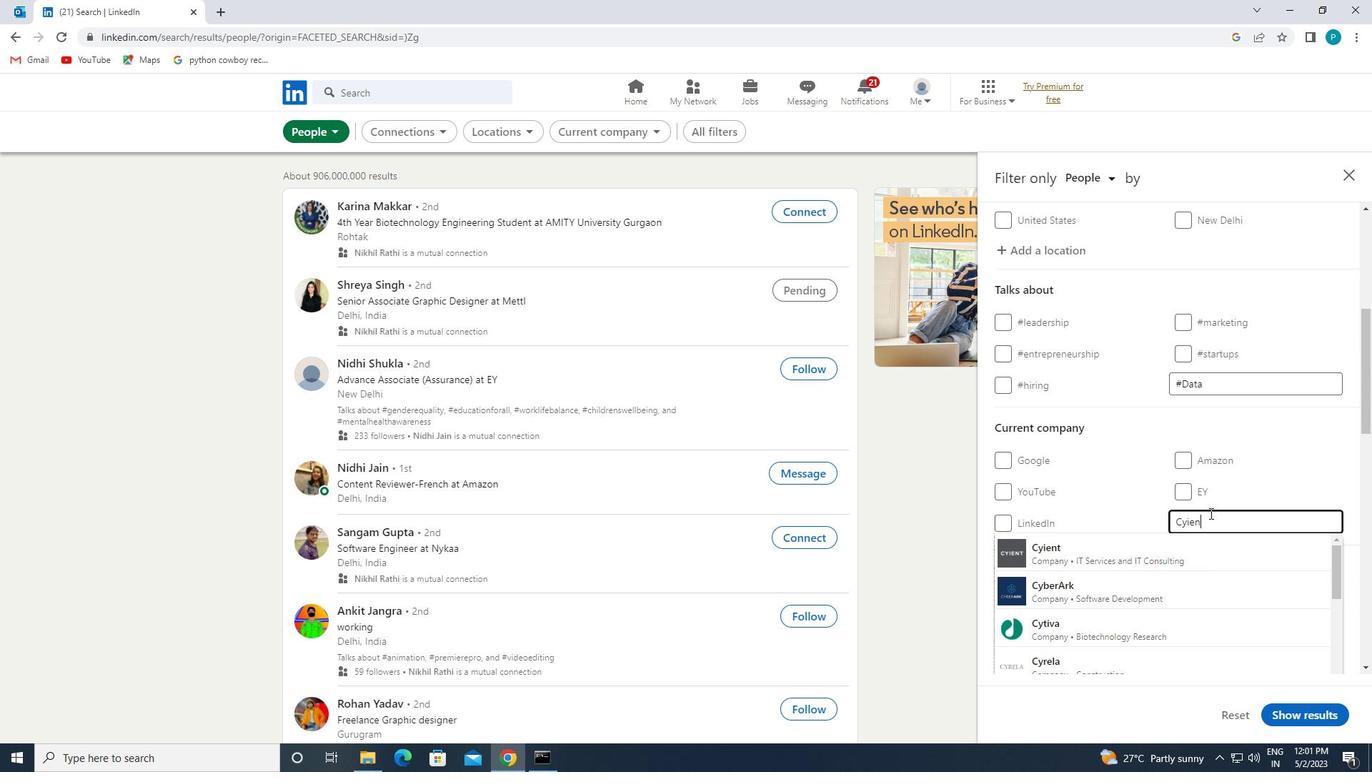 
Action: Mouse moved to (1187, 534)
Screenshot: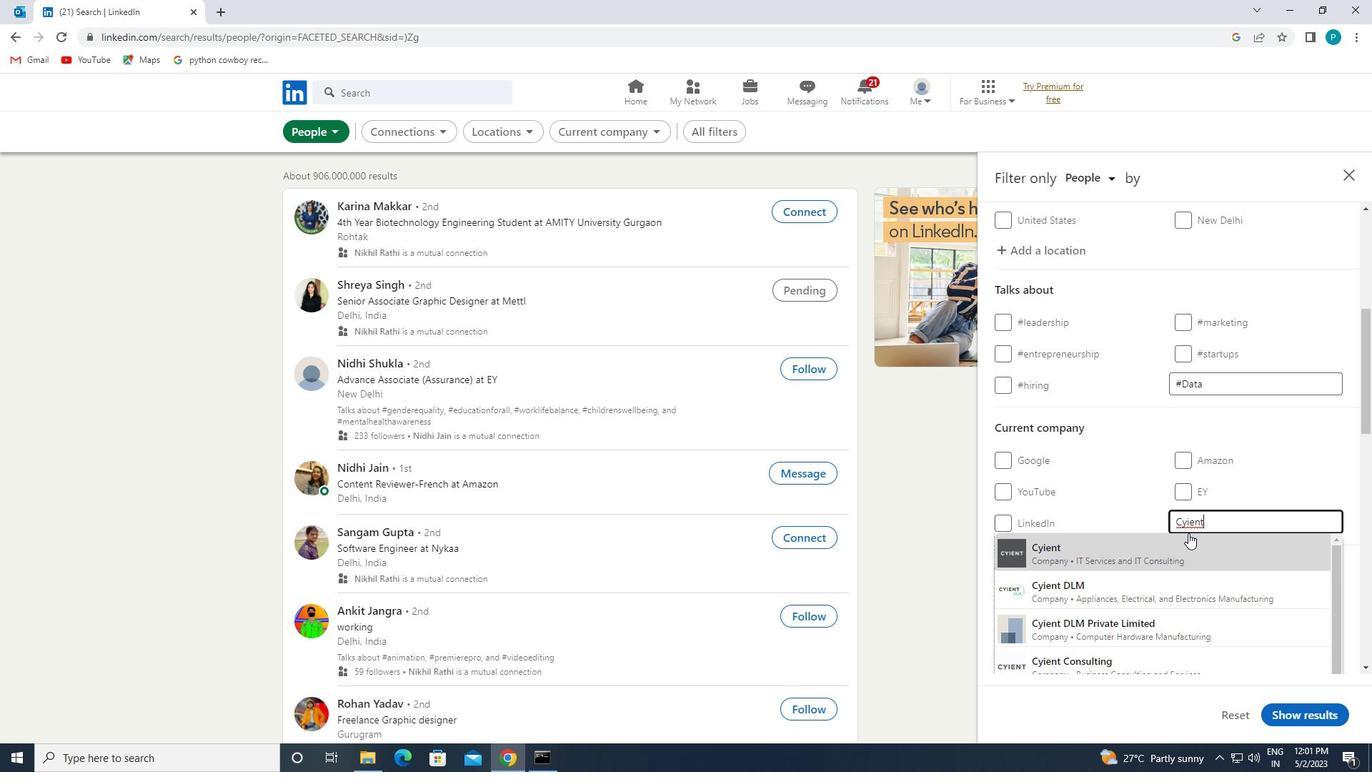 
Action: Mouse pressed left at (1187, 534)
Screenshot: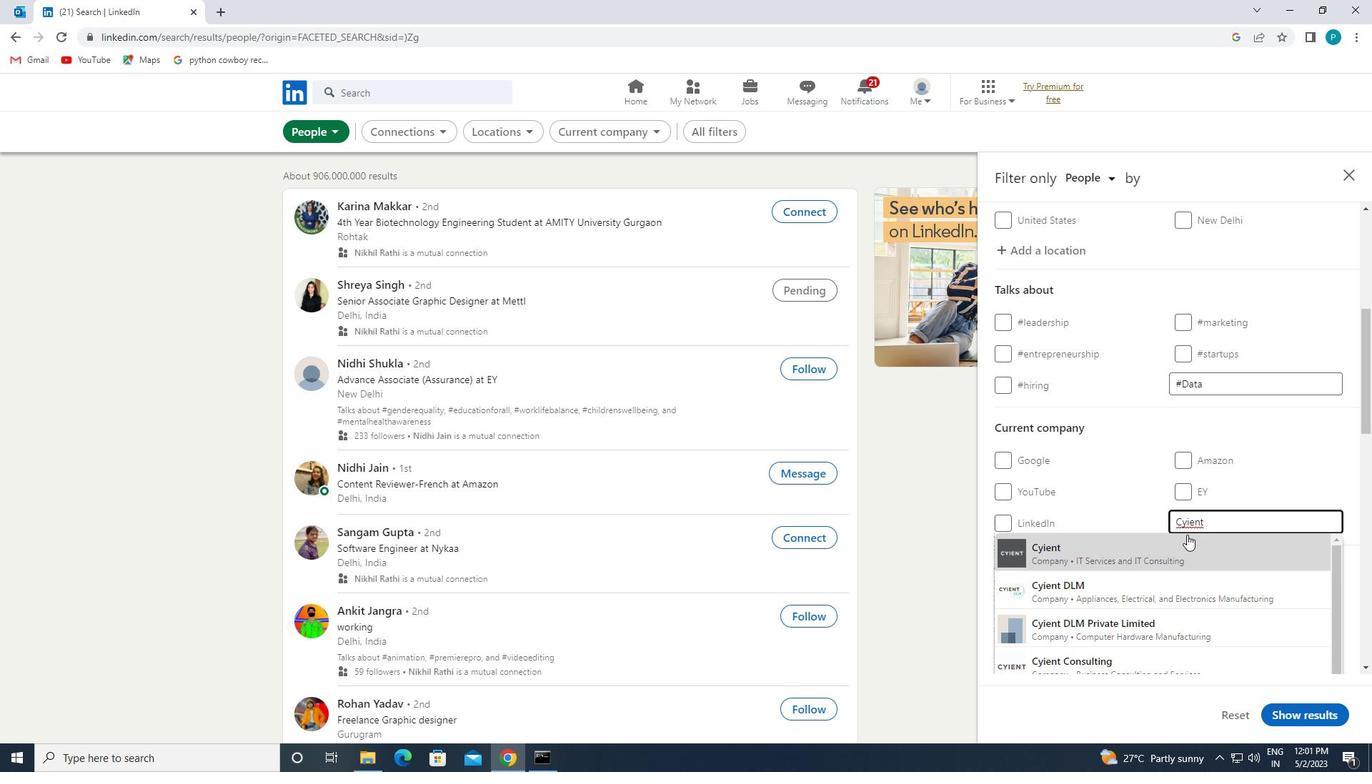 
Action: Mouse scrolled (1187, 534) with delta (0, 0)
Screenshot: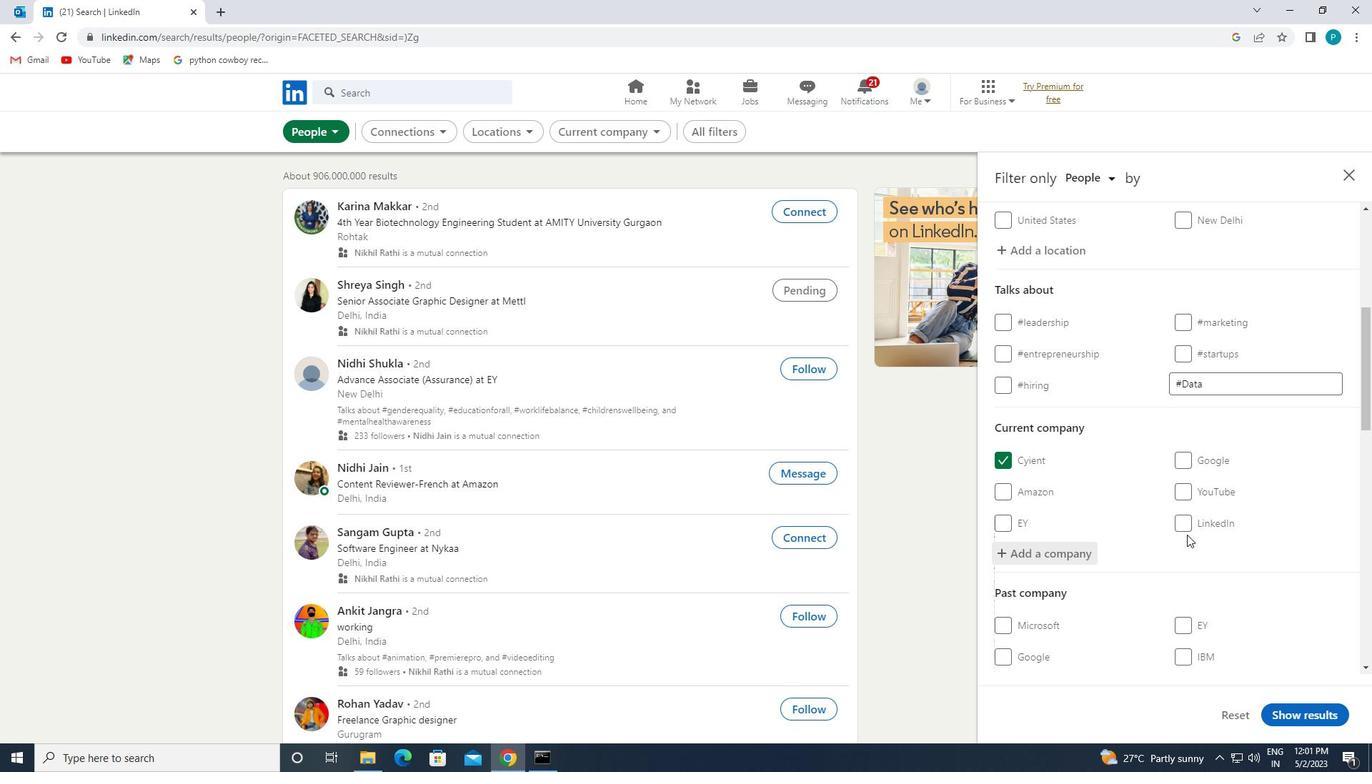 
Action: Mouse scrolled (1187, 534) with delta (0, 0)
Screenshot: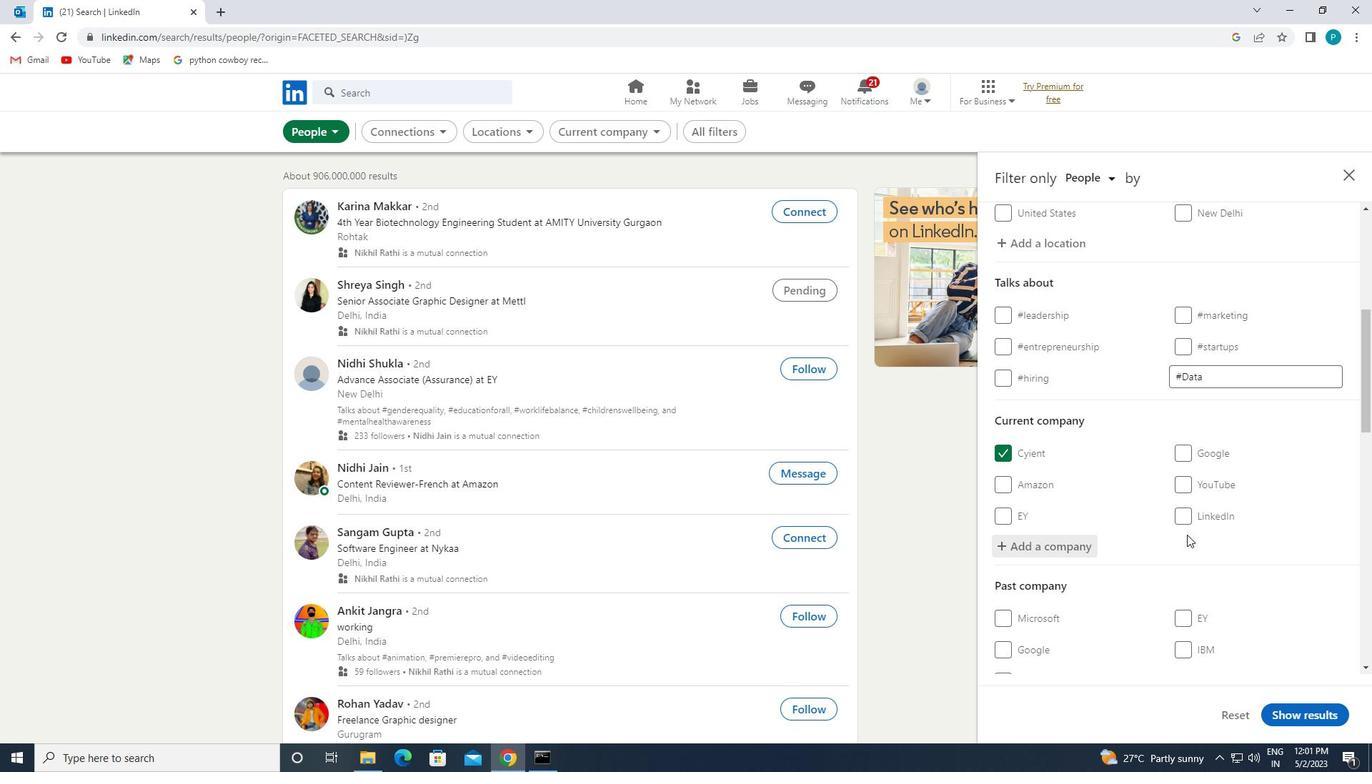
Action: Mouse scrolled (1187, 534) with delta (0, 0)
Screenshot: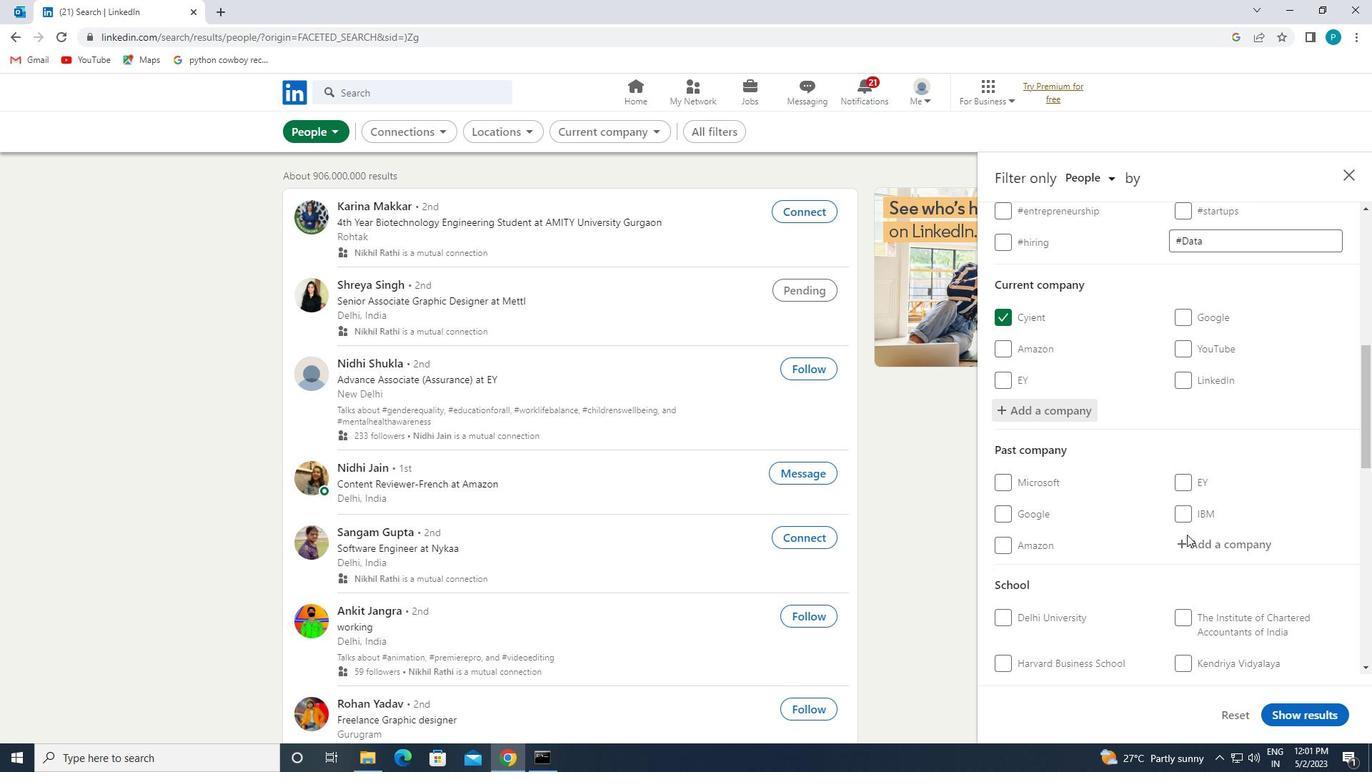 
Action: Mouse scrolled (1187, 534) with delta (0, 0)
Screenshot: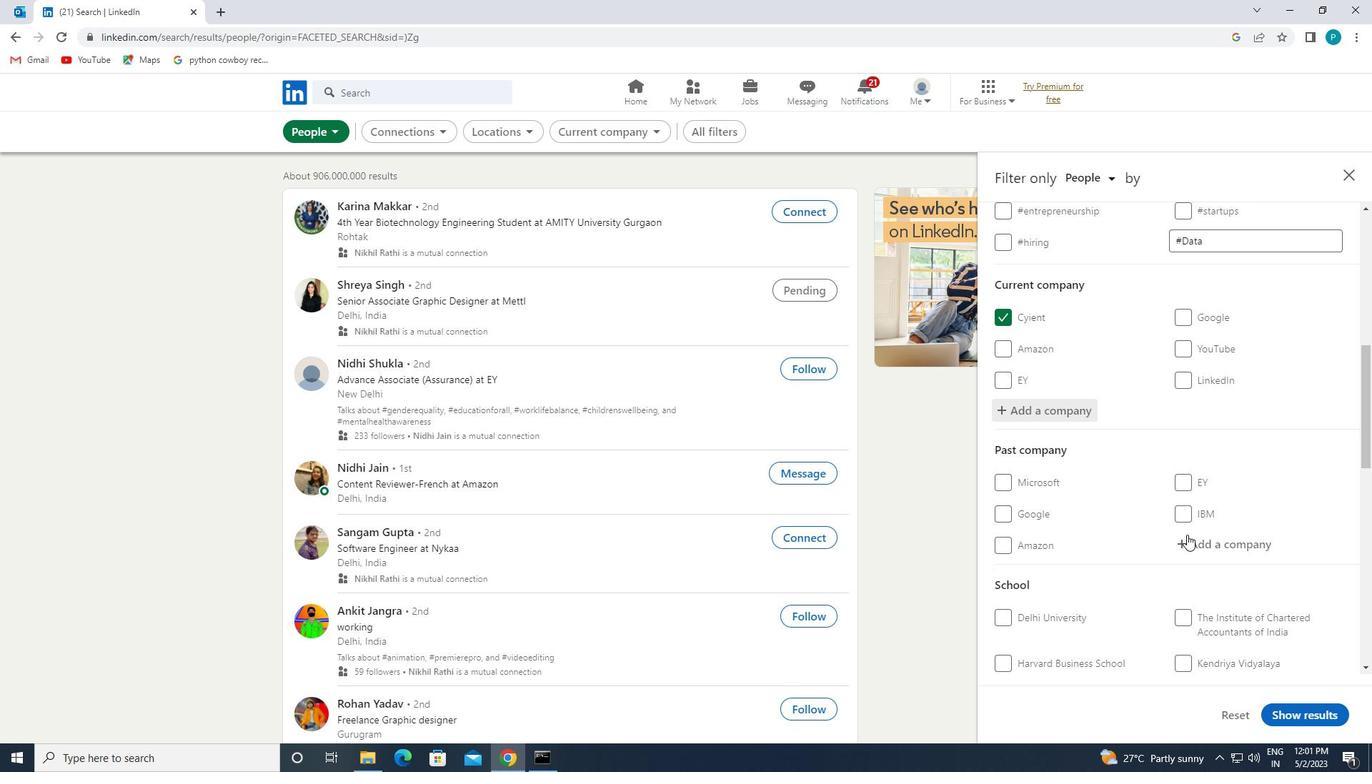 
Action: Mouse moved to (1209, 554)
Screenshot: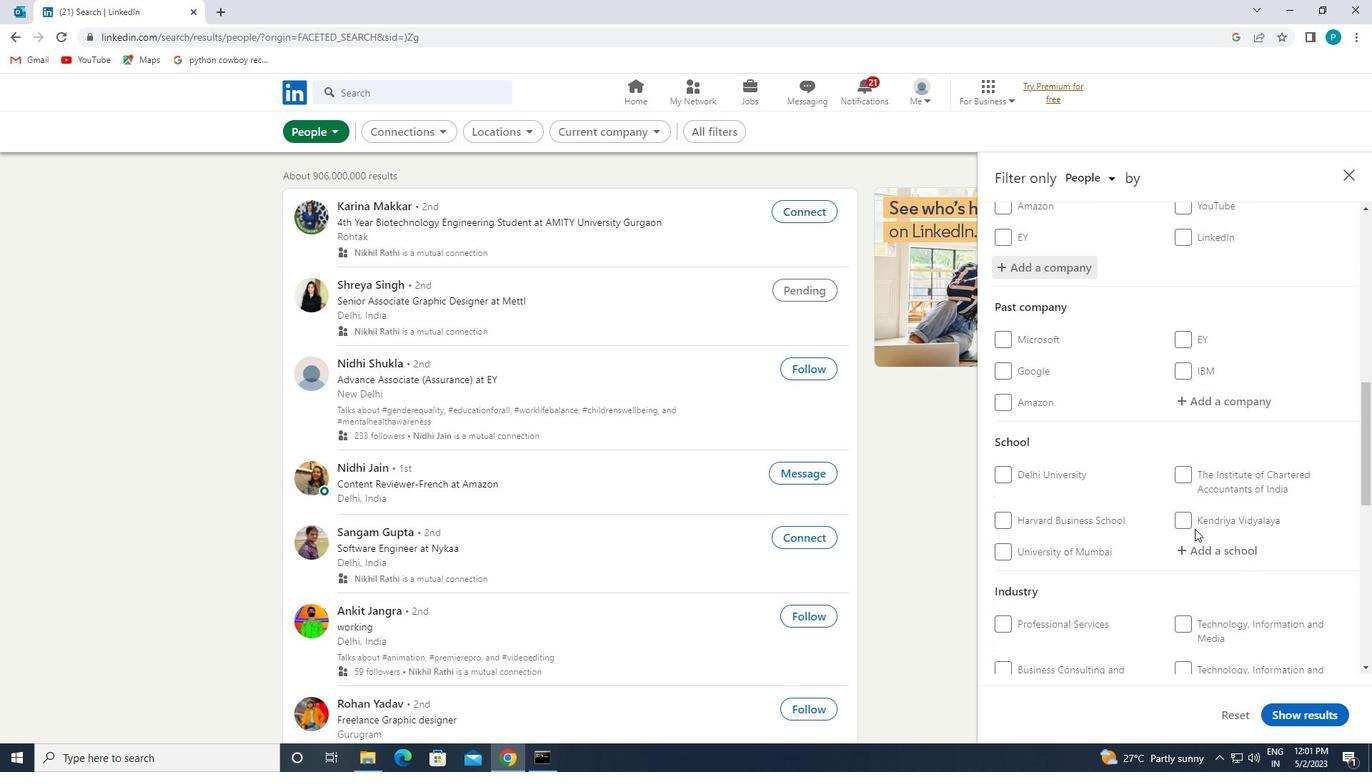 
Action: Mouse pressed left at (1209, 554)
Screenshot: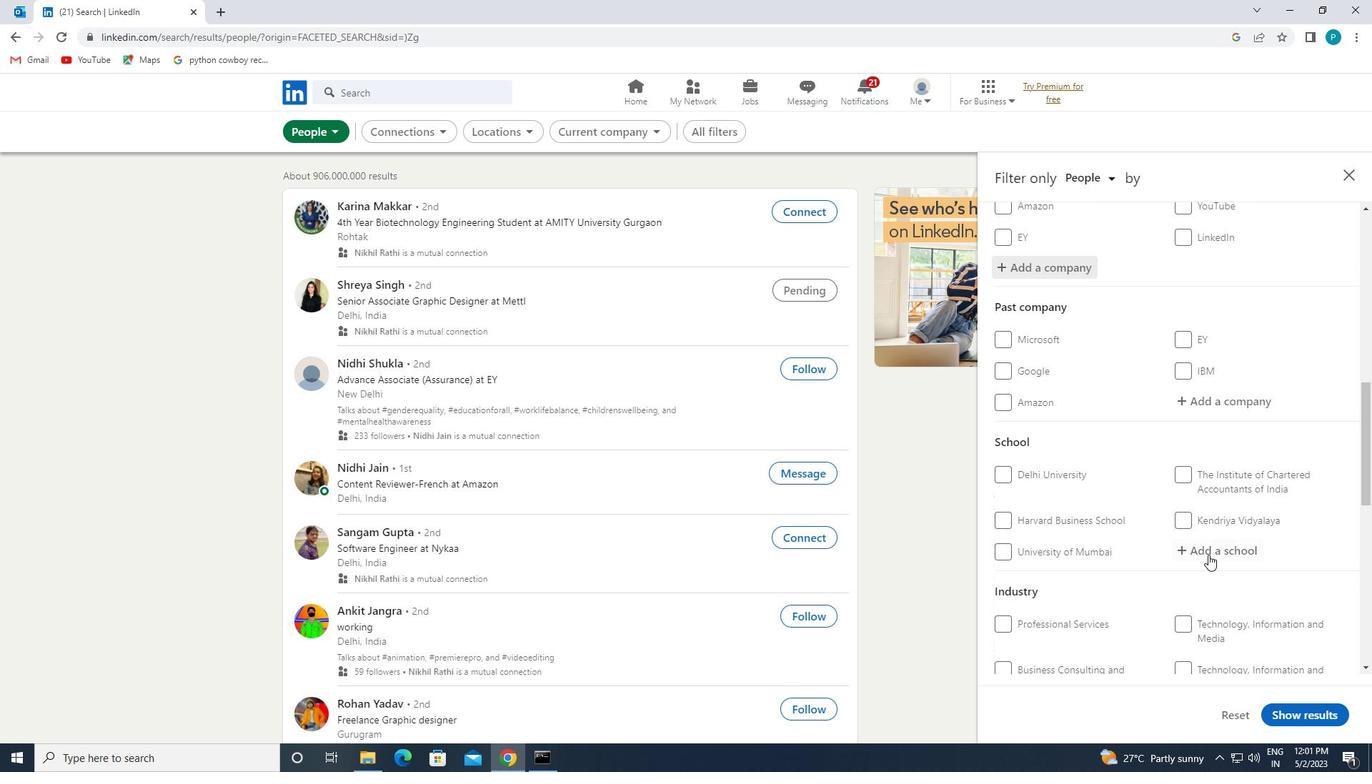 
Action: Mouse moved to (1212, 553)
Screenshot: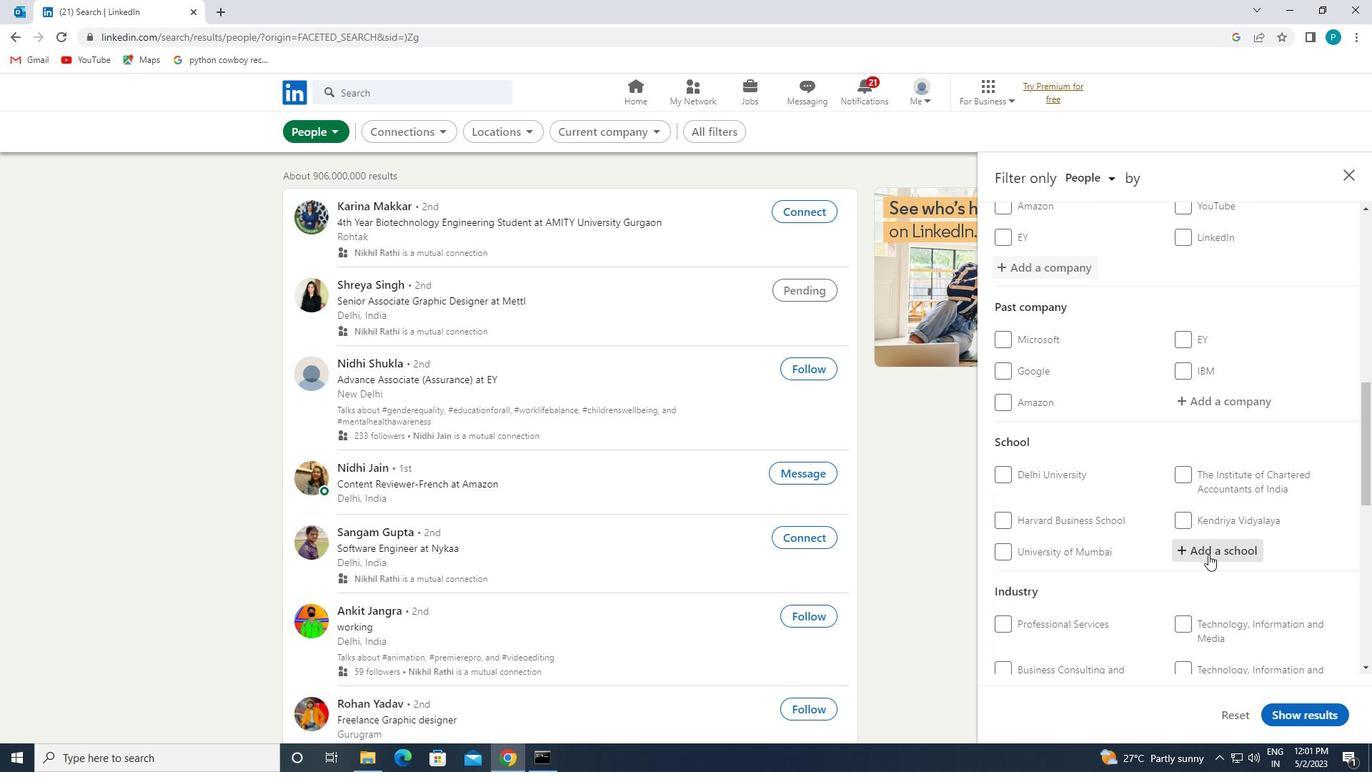 
Action: Key pressed <Key.caps_lock>M<Key.caps_lock>AG<Key.backspace>HARASHTRA
Screenshot: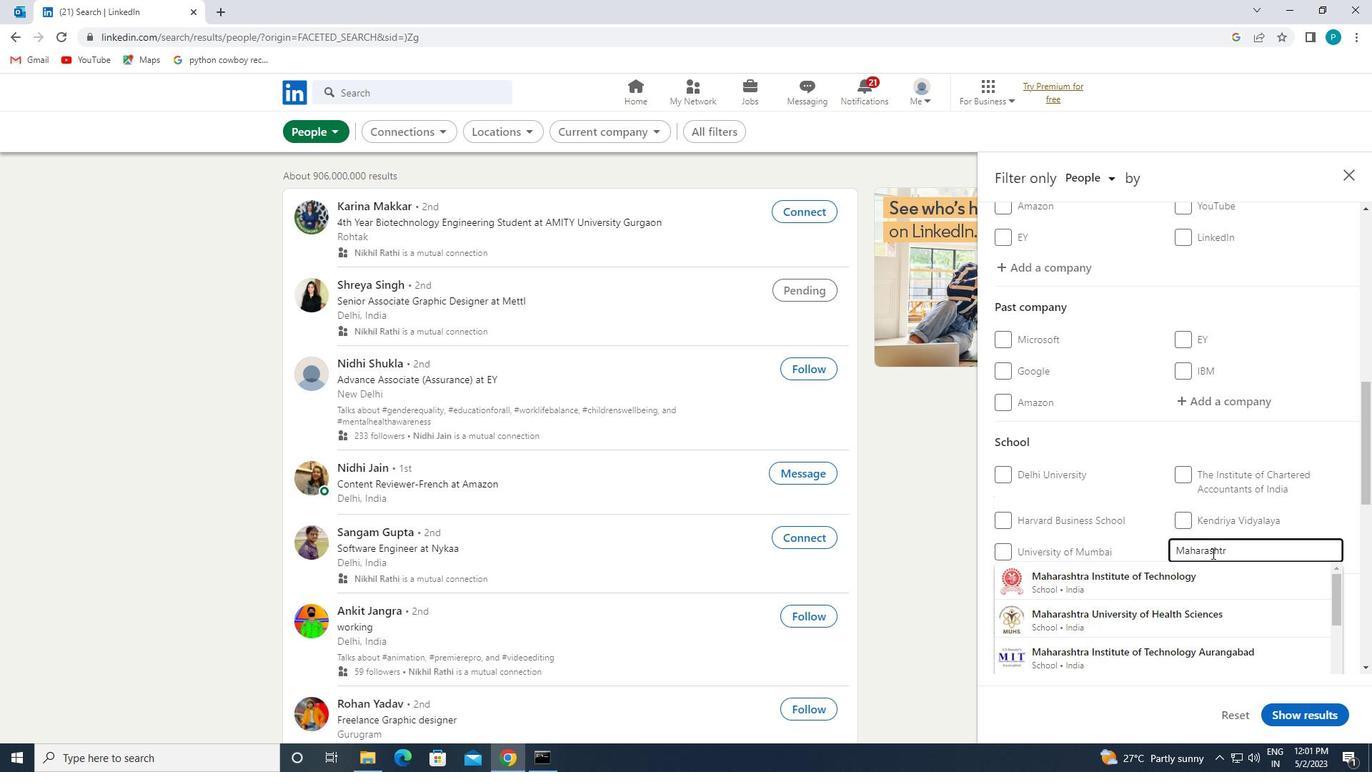 
Action: Mouse moved to (1211, 557)
Screenshot: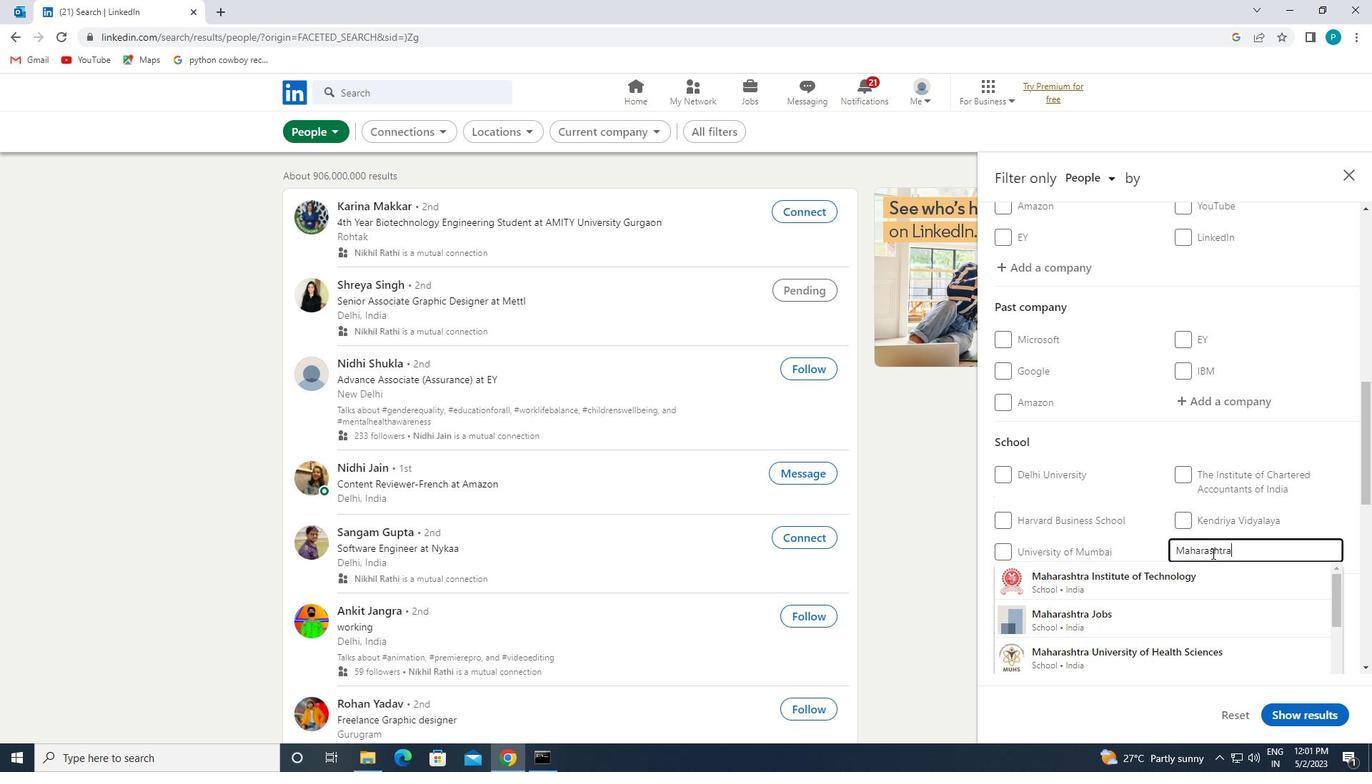 
Action: Mouse scrolled (1211, 556) with delta (0, 0)
Screenshot: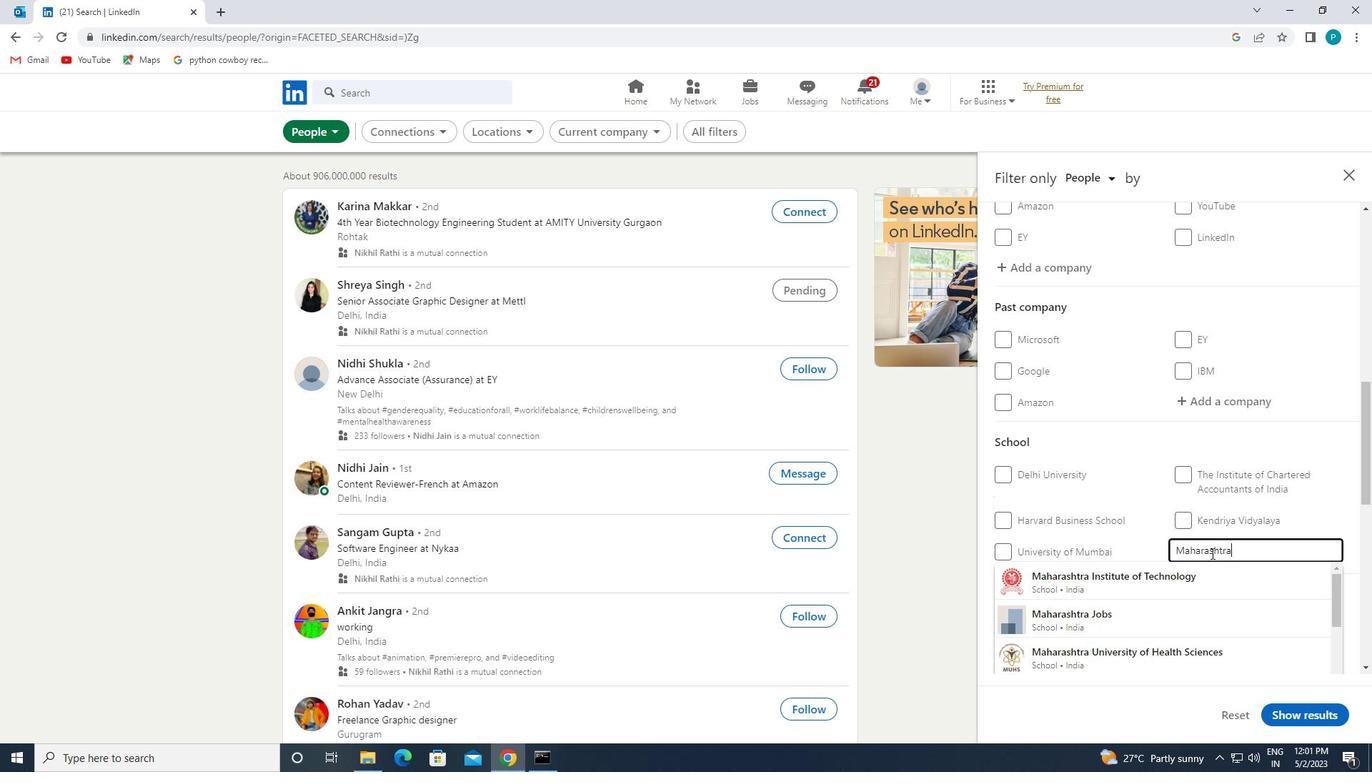 
Action: Mouse moved to (1221, 612)
Screenshot: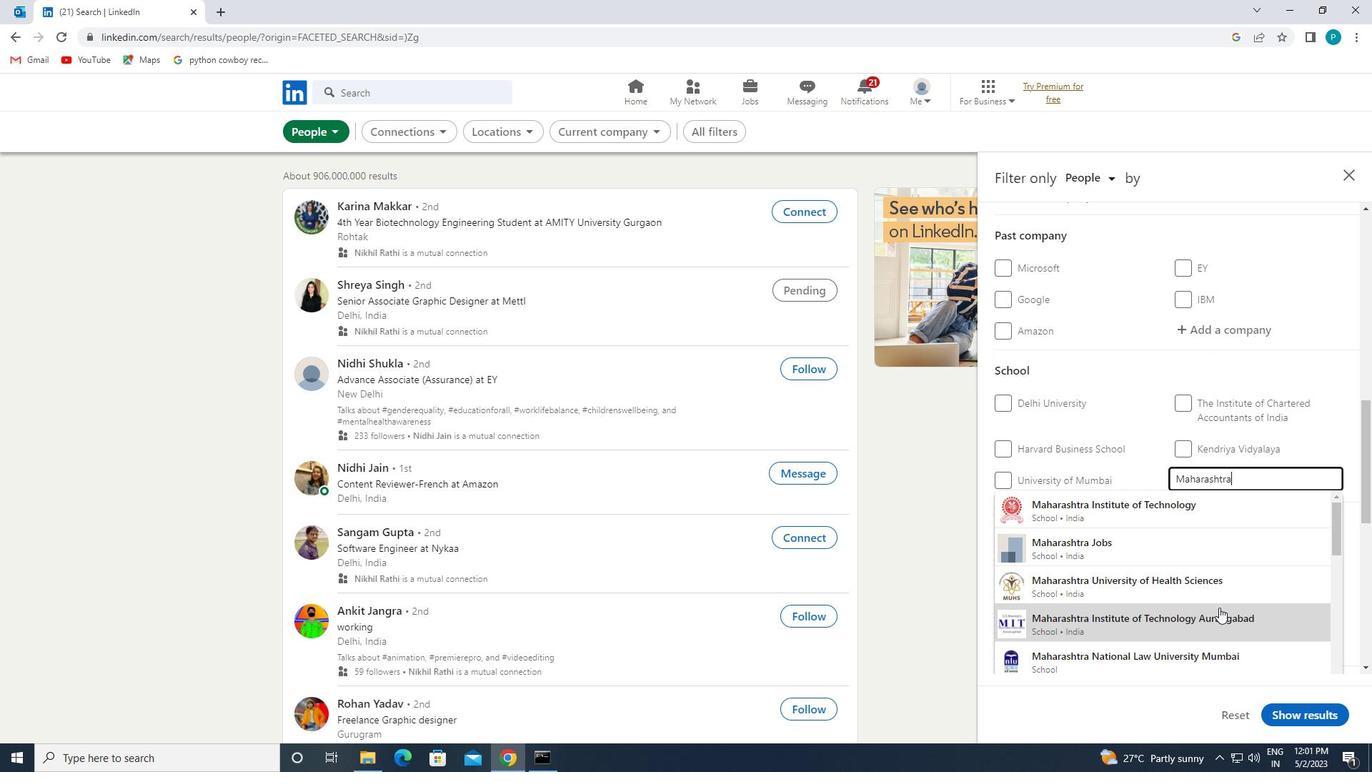 
Action: Mouse pressed left at (1221, 612)
Screenshot: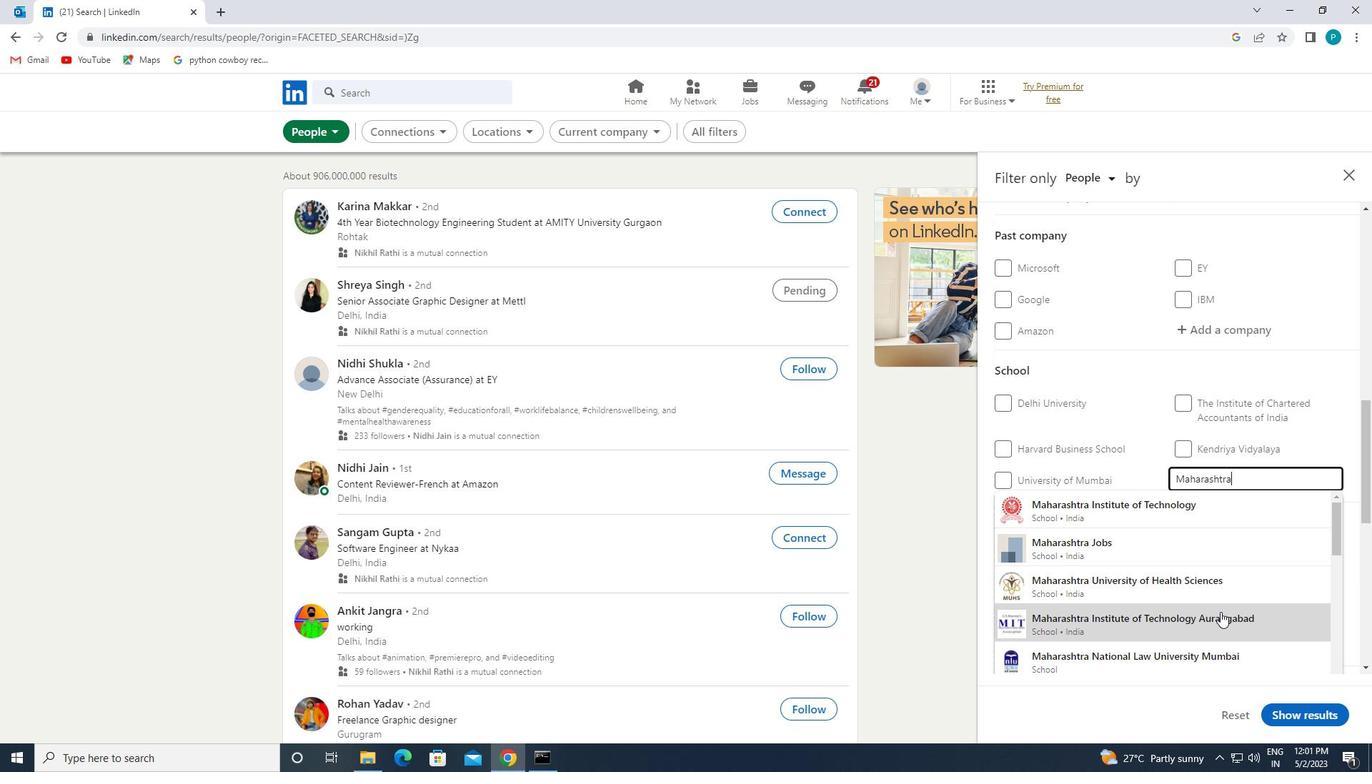 
Action: Mouse scrolled (1221, 611) with delta (0, 0)
Screenshot: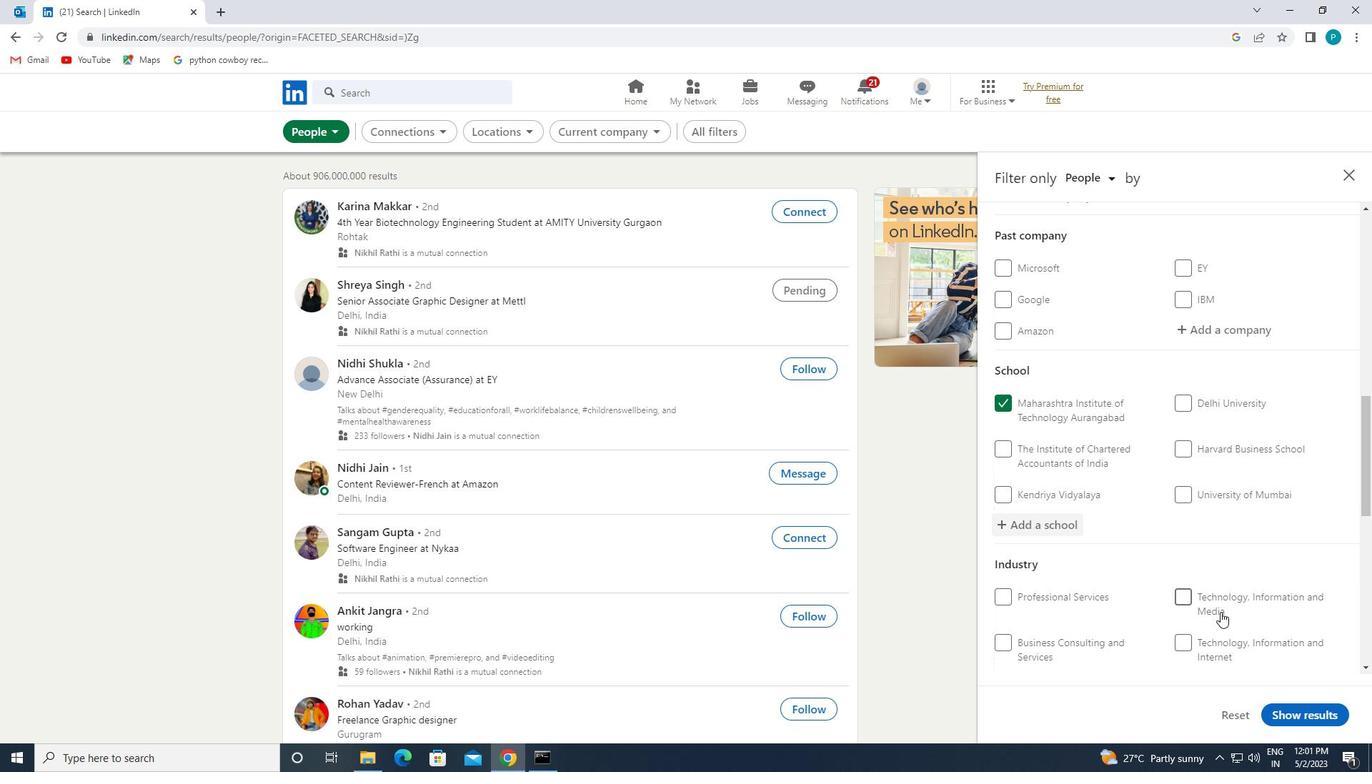 
Action: Mouse moved to (1221, 612)
Screenshot: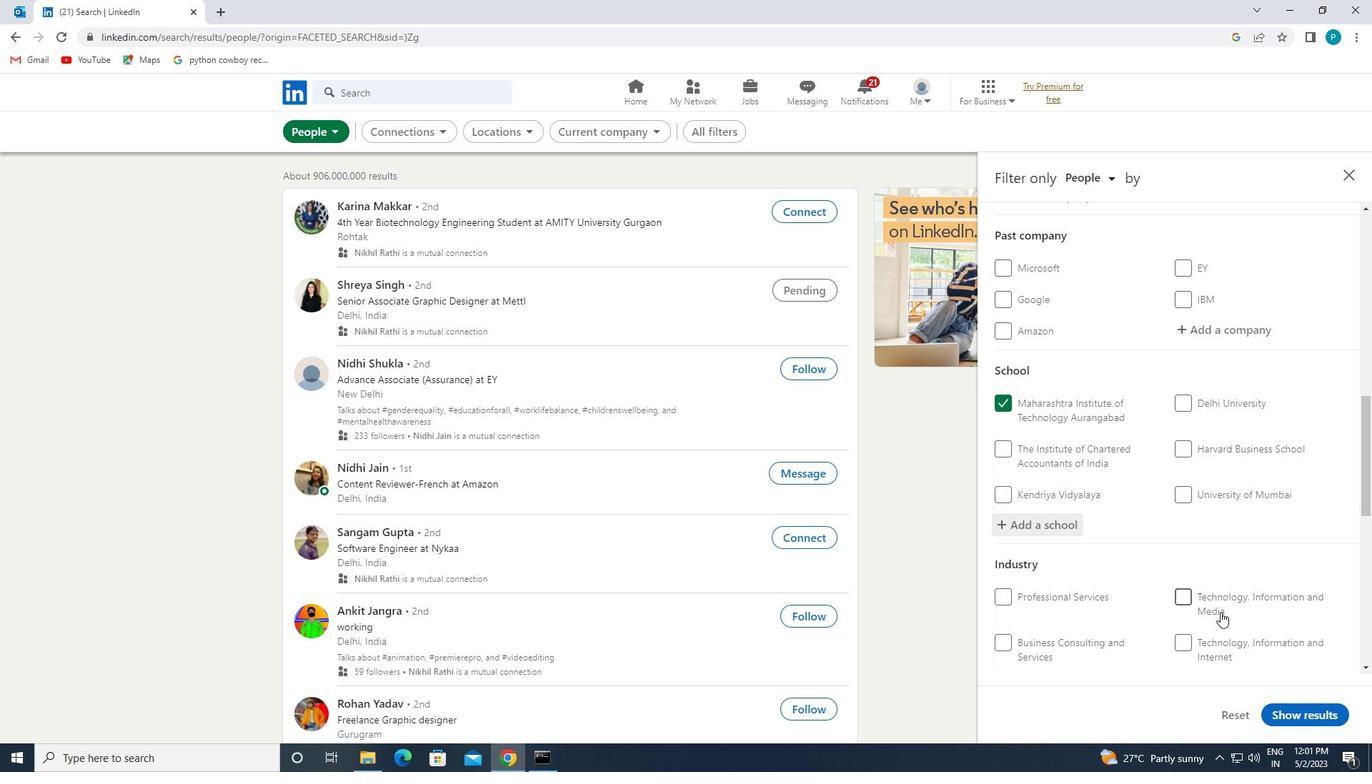 
Action: Mouse scrolled (1221, 612) with delta (0, 0)
Screenshot: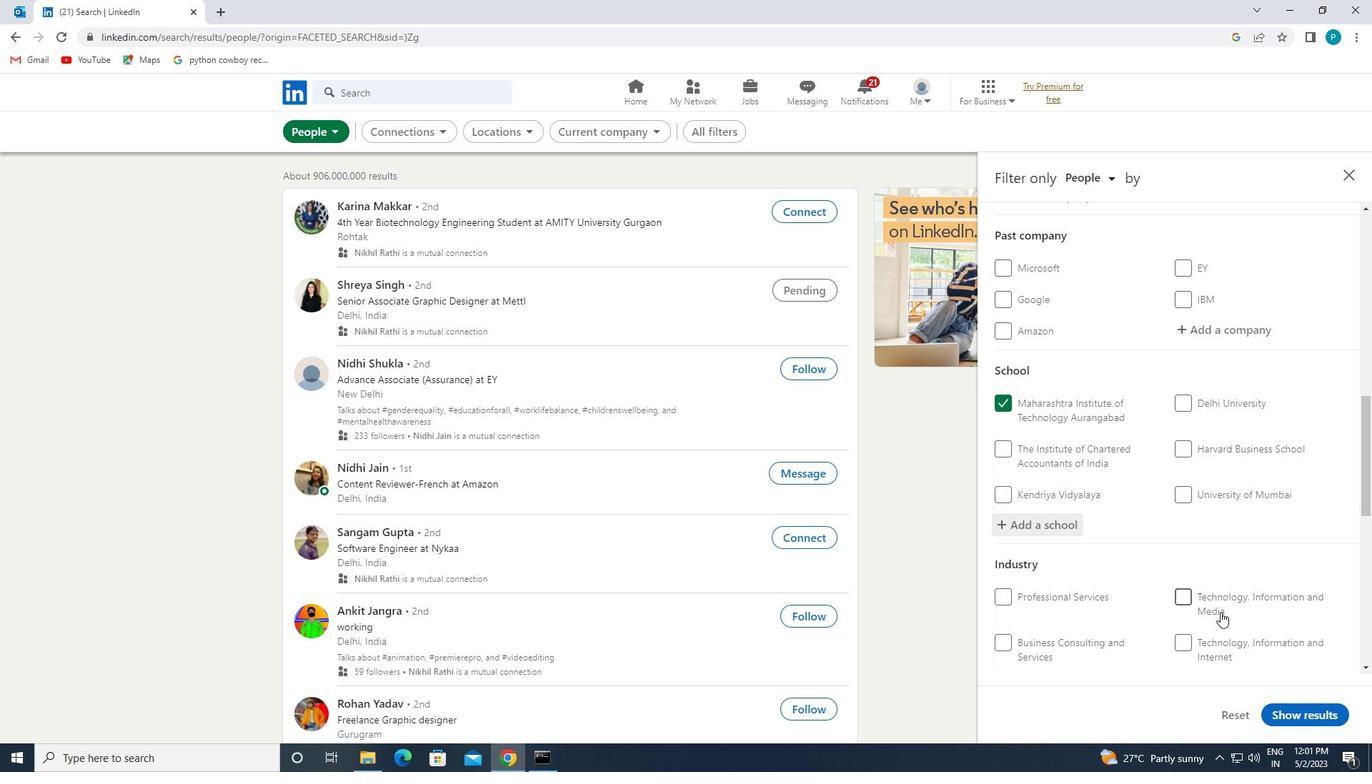 
Action: Mouse moved to (1210, 553)
Screenshot: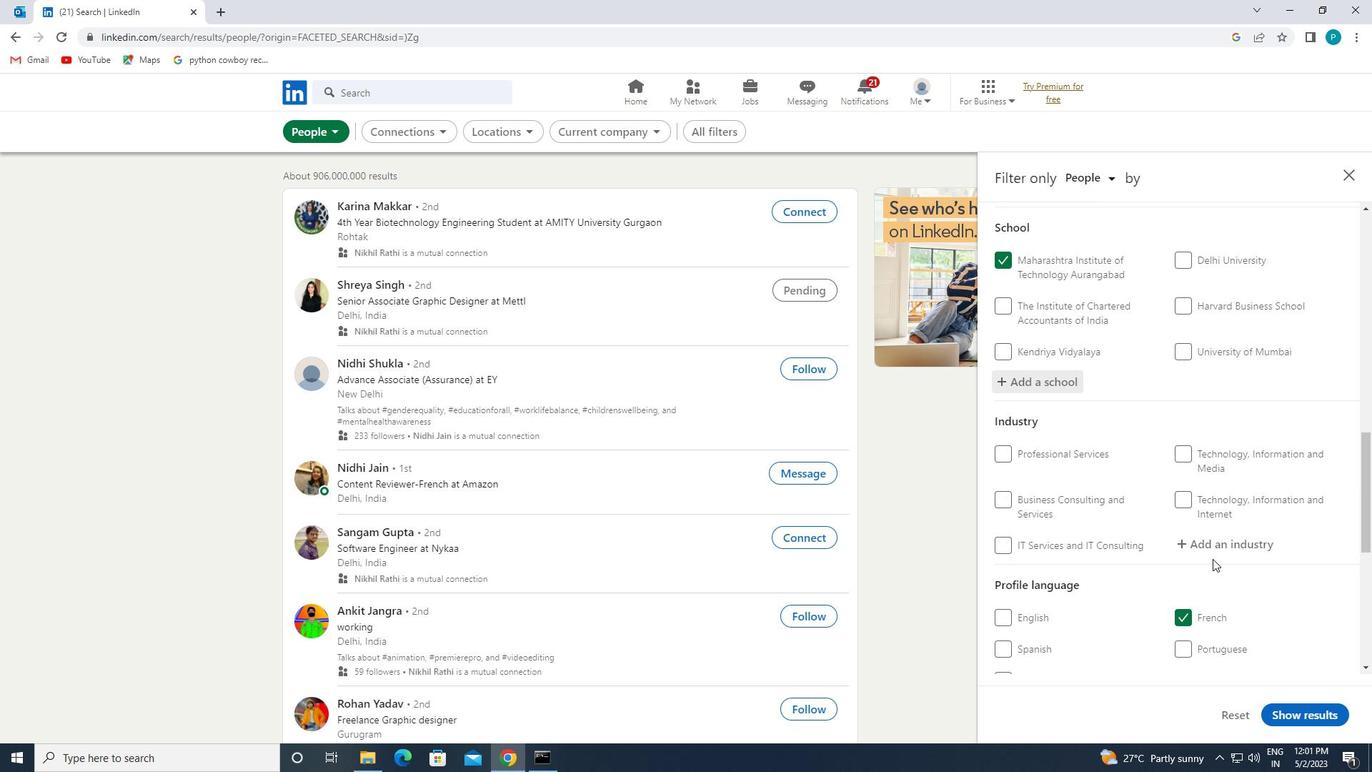 
Action: Mouse pressed left at (1210, 553)
Screenshot: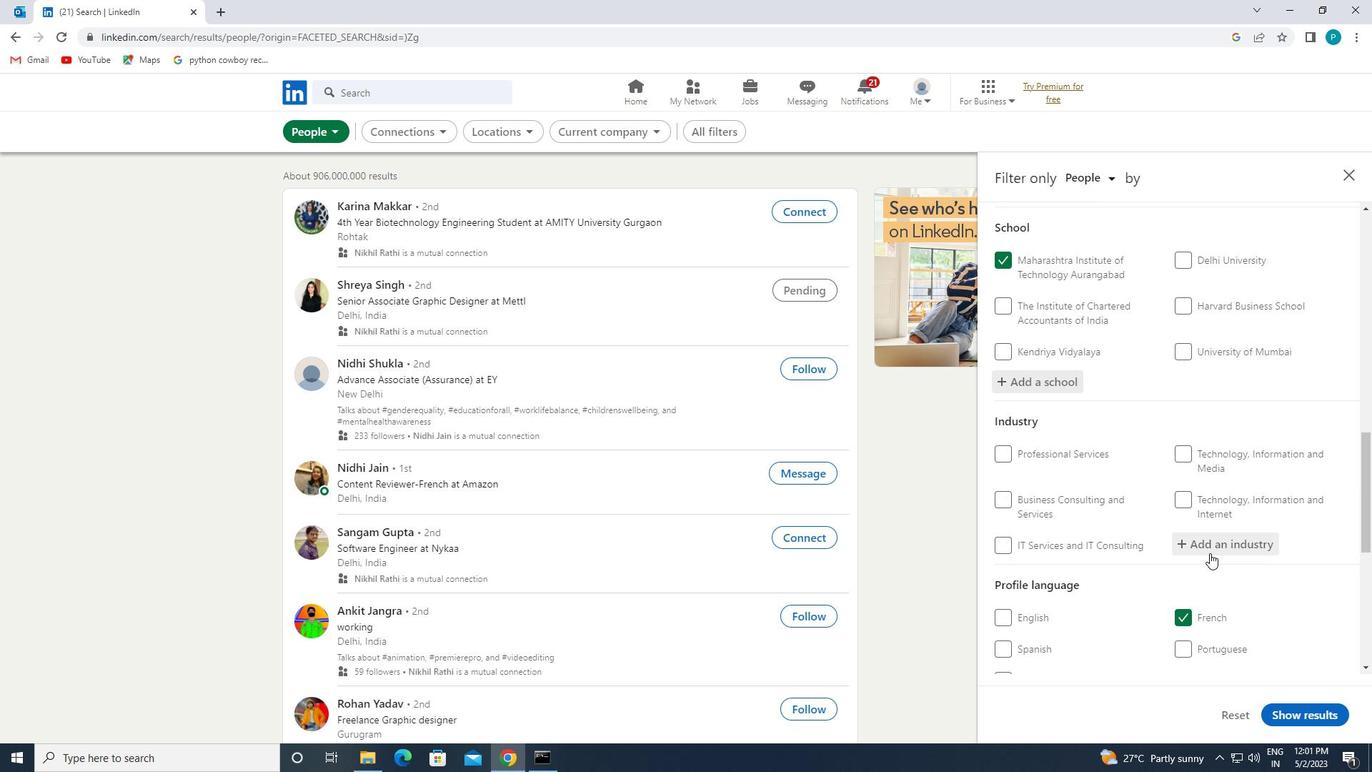 
Action: Key pressed <Key.caps_lock>I<Key.caps_lock>NVEST
Screenshot: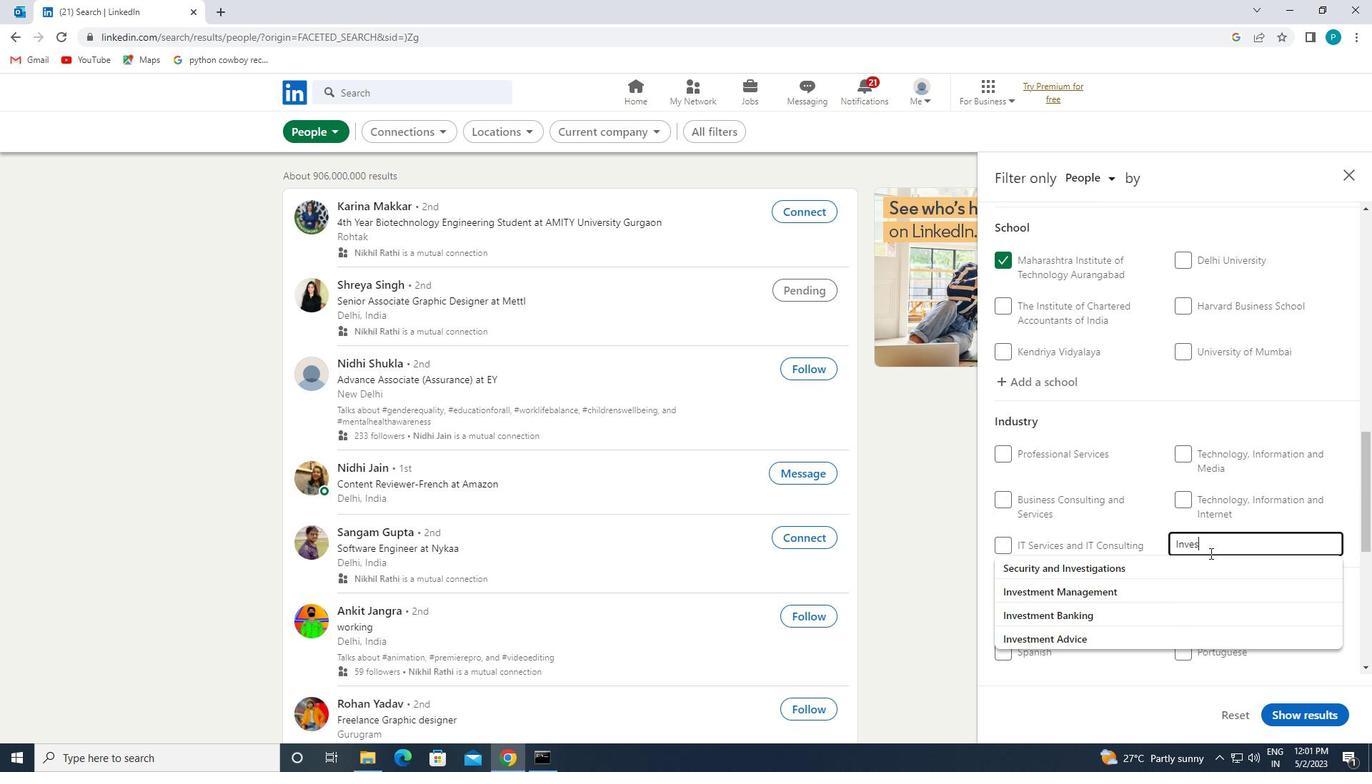 
Action: Mouse moved to (1185, 583)
Screenshot: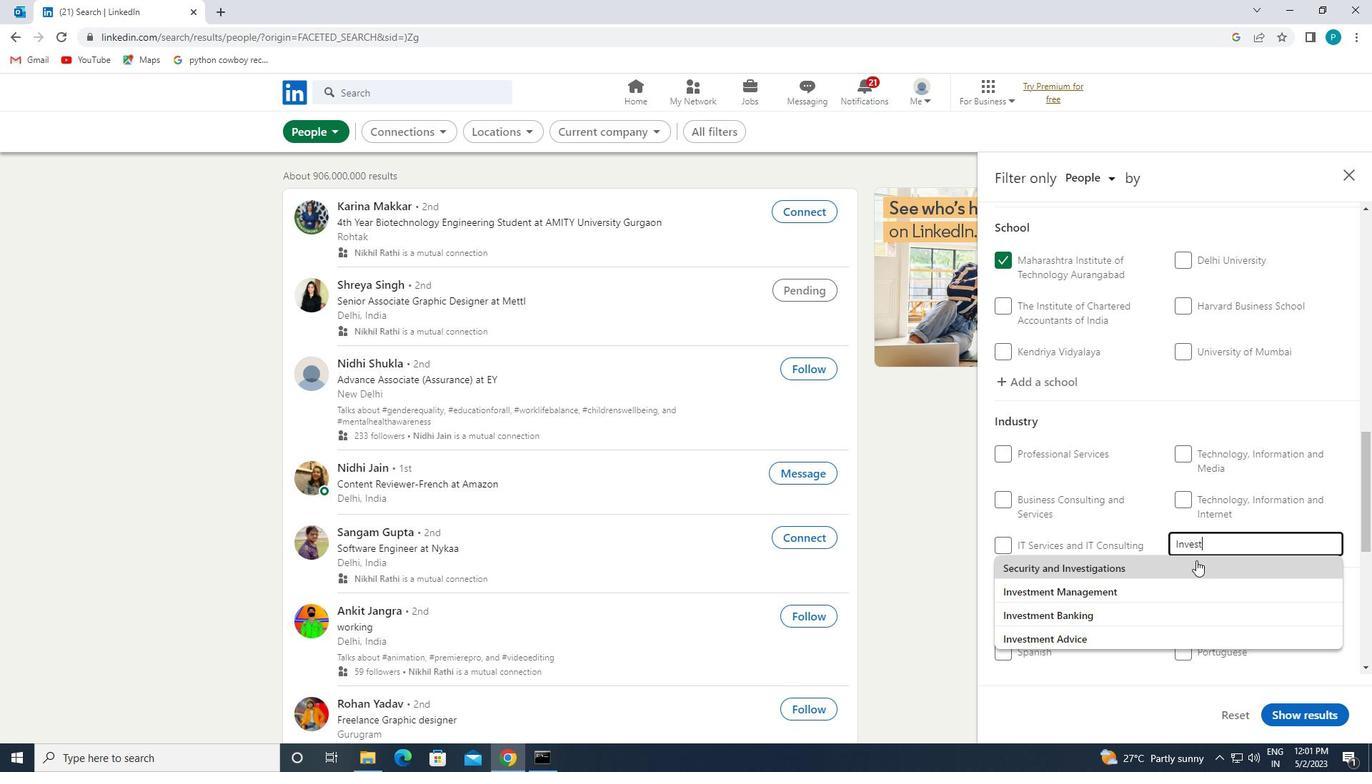 
Action: Mouse pressed left at (1185, 583)
Screenshot: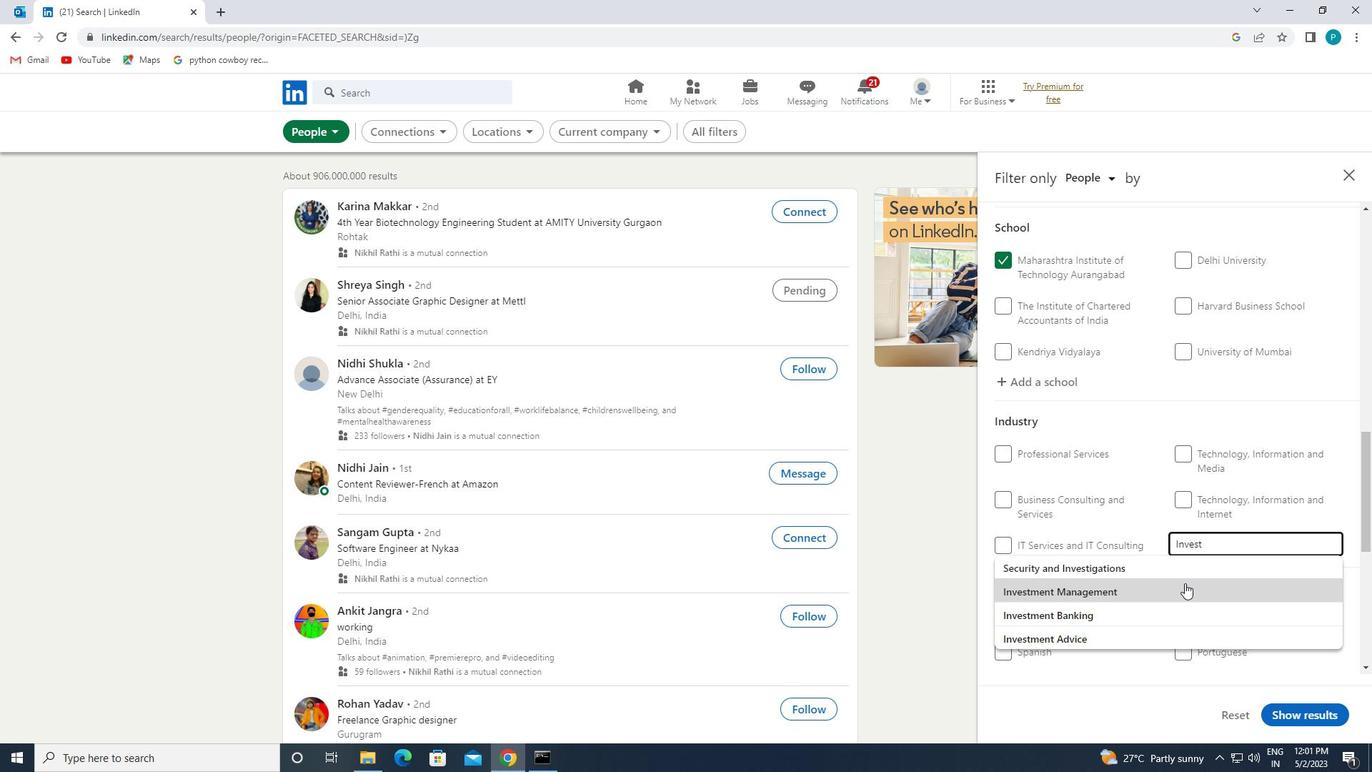 
Action: Mouse moved to (1179, 606)
Screenshot: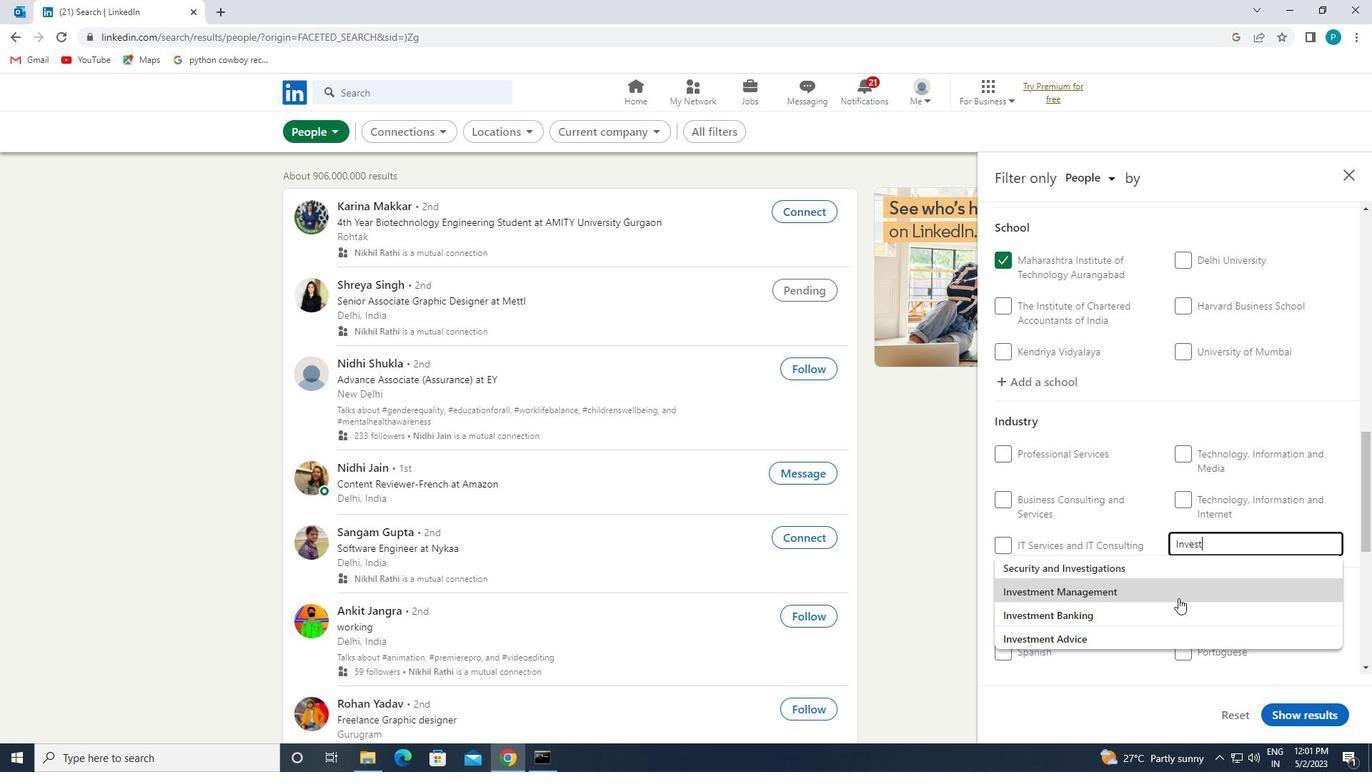 
Action: Mouse pressed left at (1179, 606)
Screenshot: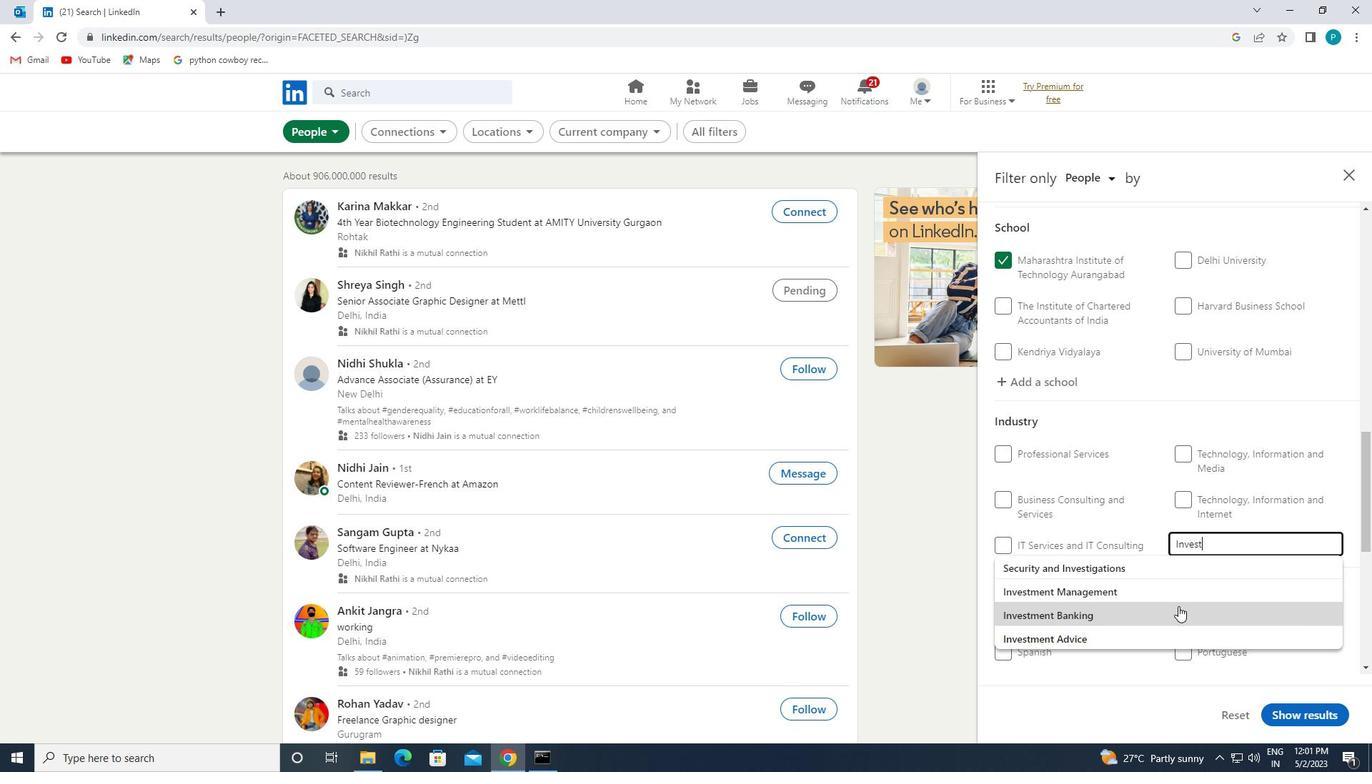 
Action: Mouse moved to (1179, 607)
Screenshot: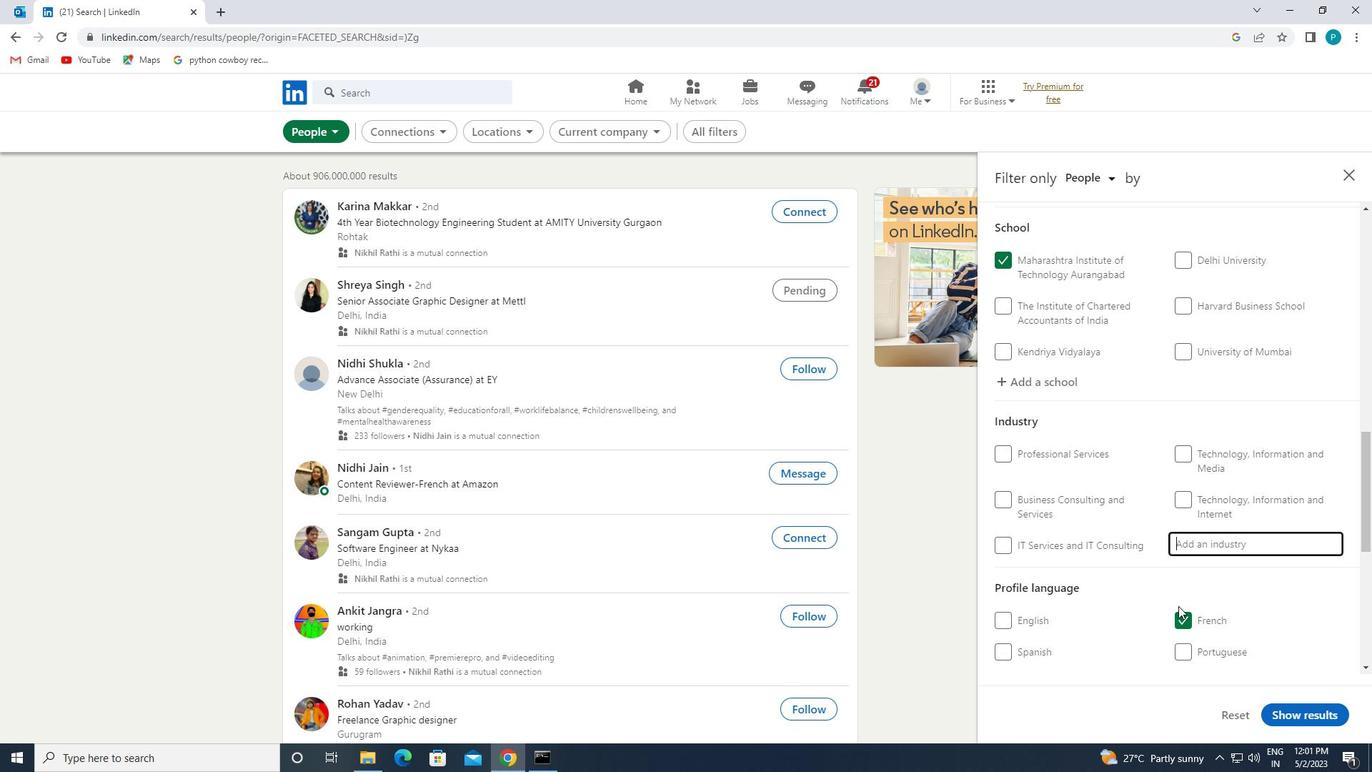 
Action: Mouse scrolled (1179, 606) with delta (0, 0)
Screenshot: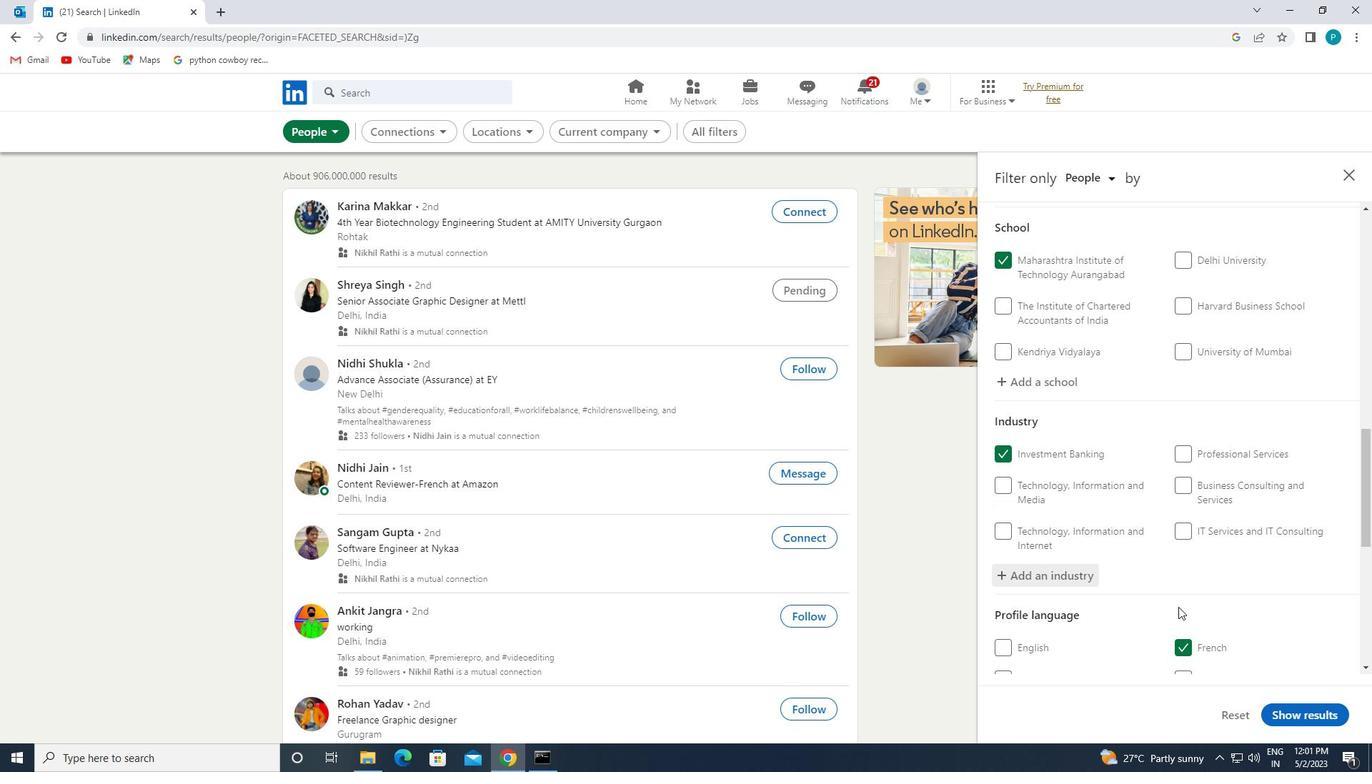 
Action: Mouse scrolled (1179, 606) with delta (0, 0)
Screenshot: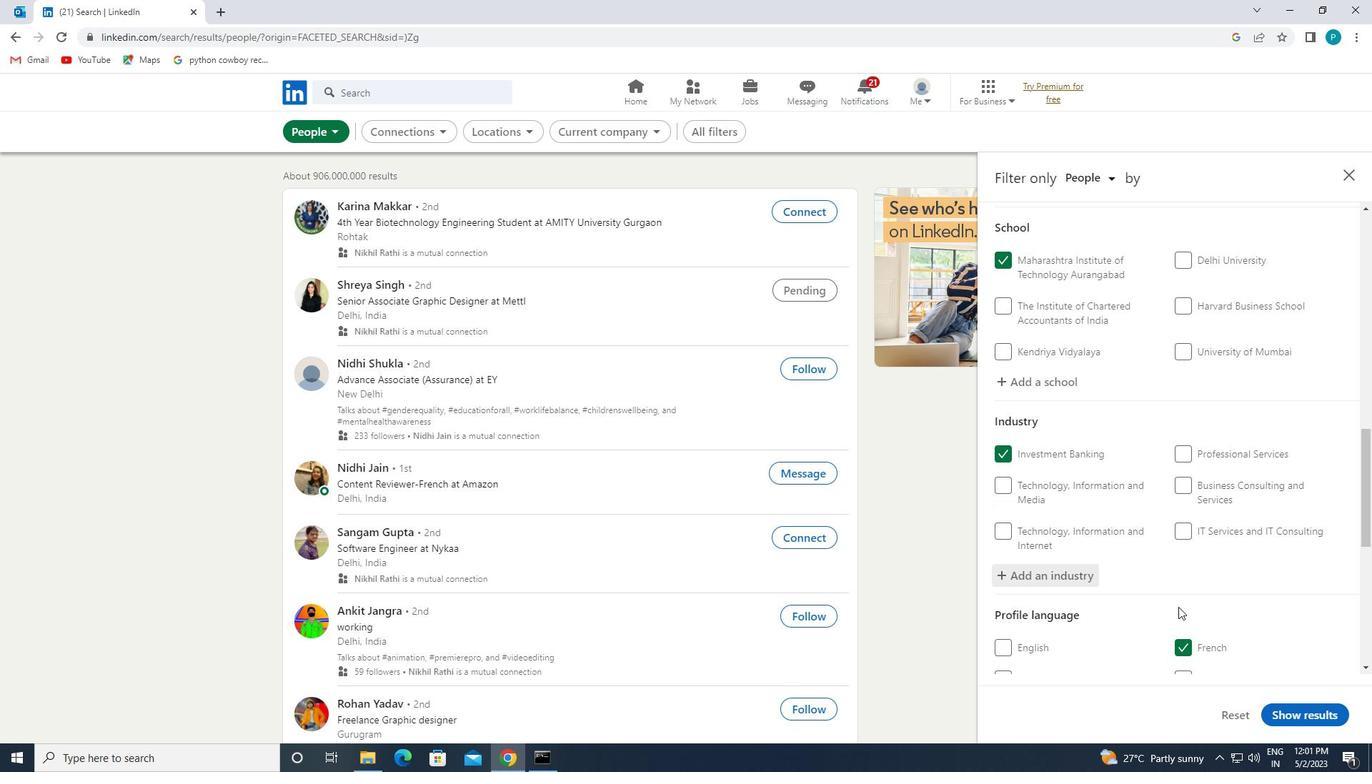 
Action: Mouse scrolled (1179, 606) with delta (0, 0)
Screenshot: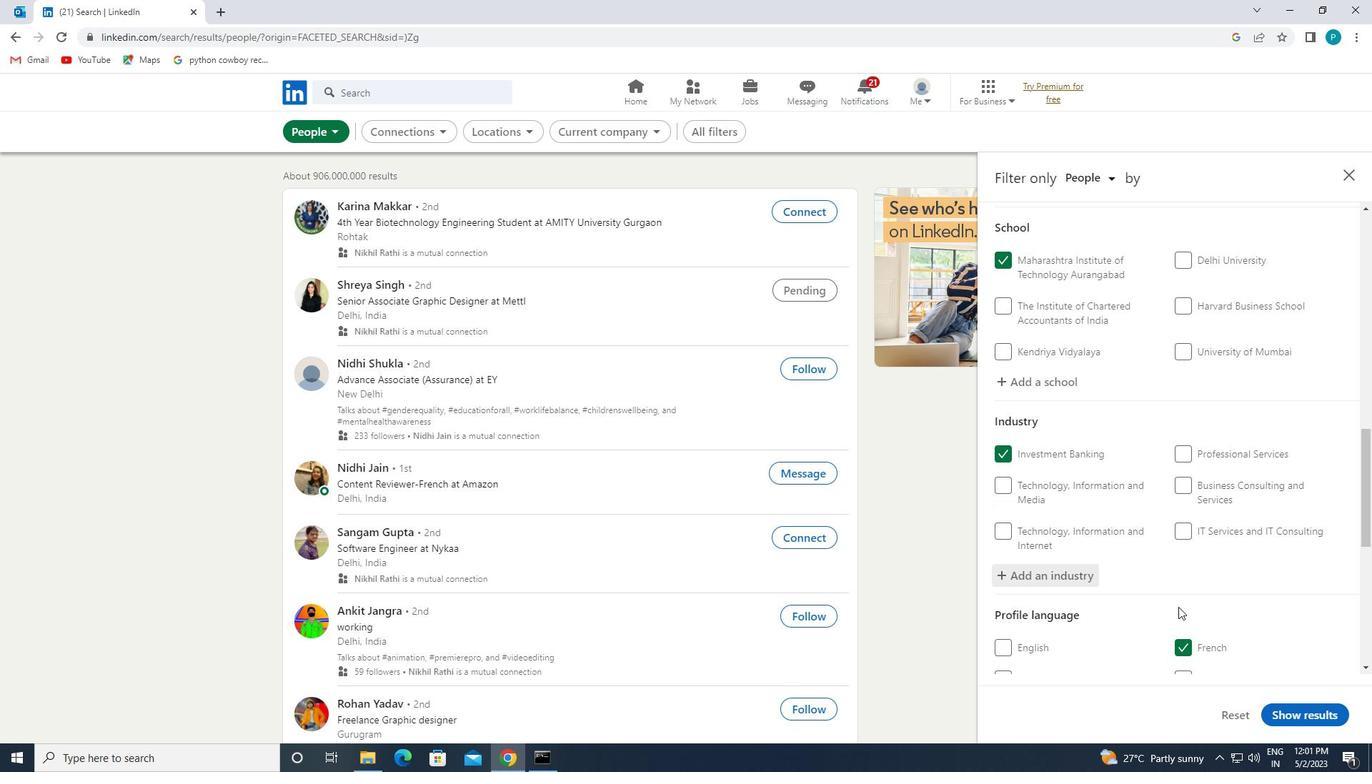 
Action: Mouse scrolled (1179, 606) with delta (0, 0)
Screenshot: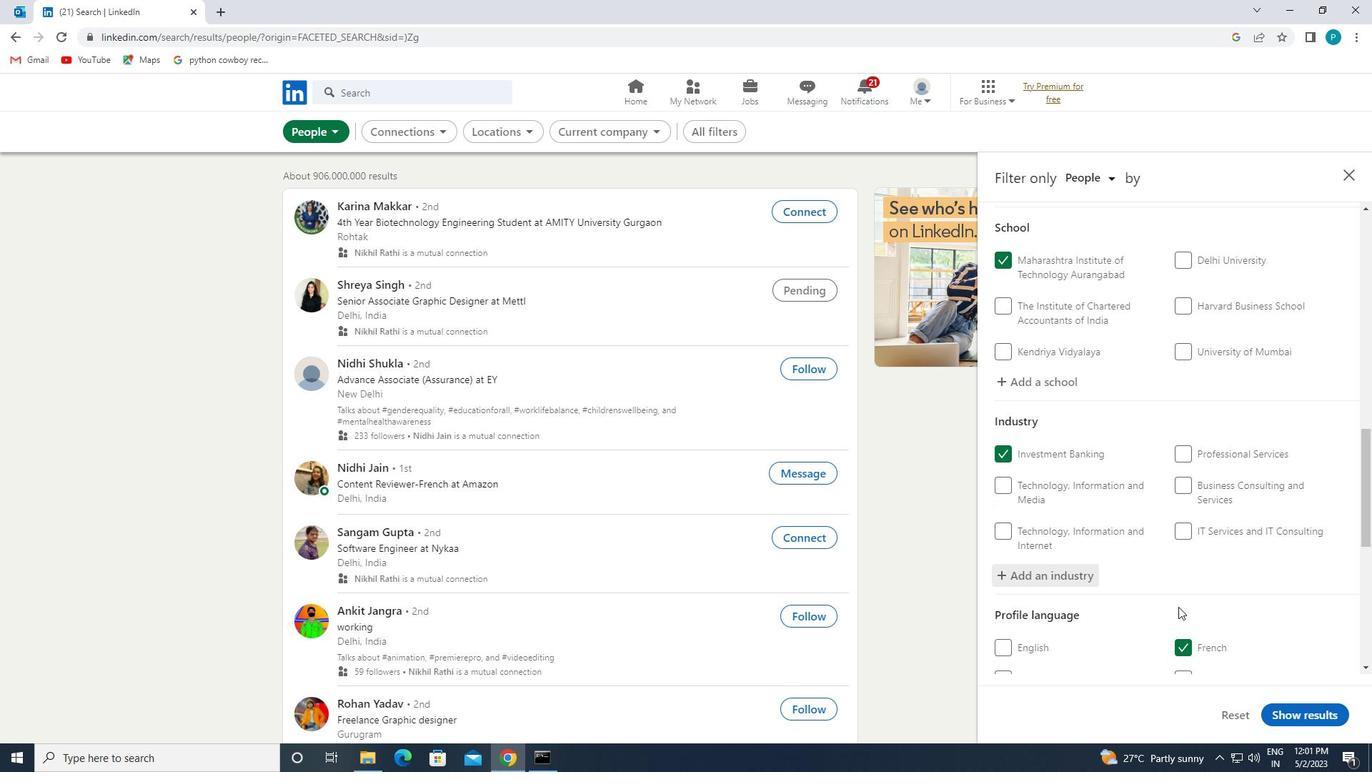 
Action: Mouse moved to (1207, 619)
Screenshot: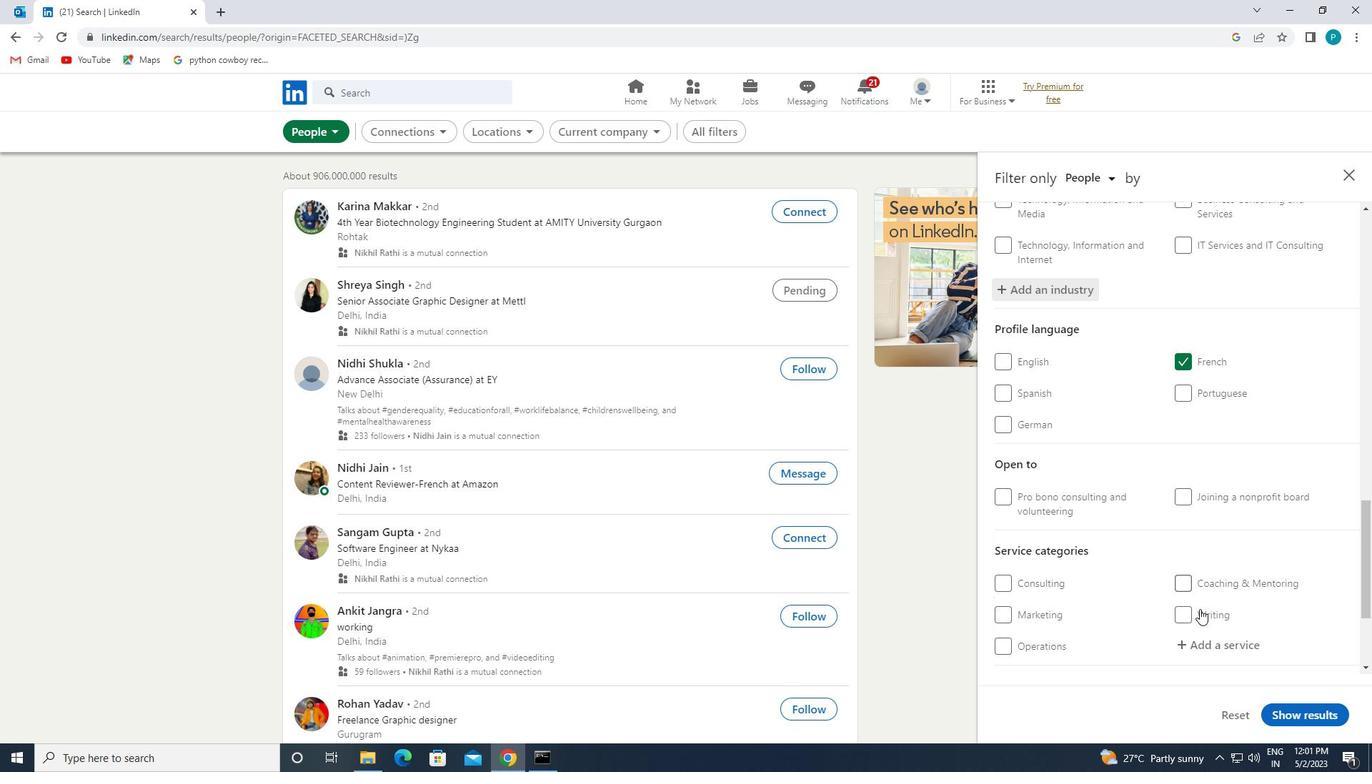 
Action: Mouse scrolled (1207, 619) with delta (0, 0)
Screenshot: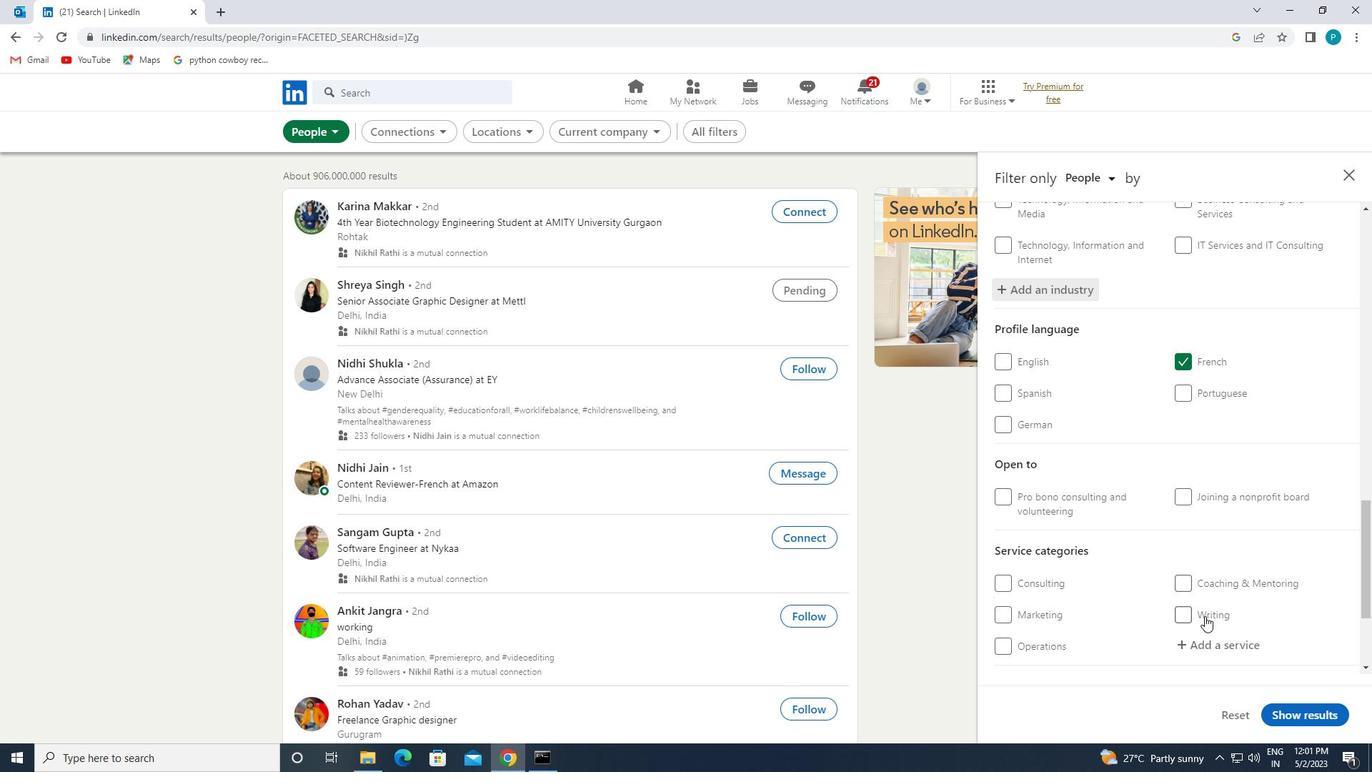 
Action: Mouse moved to (1201, 575)
Screenshot: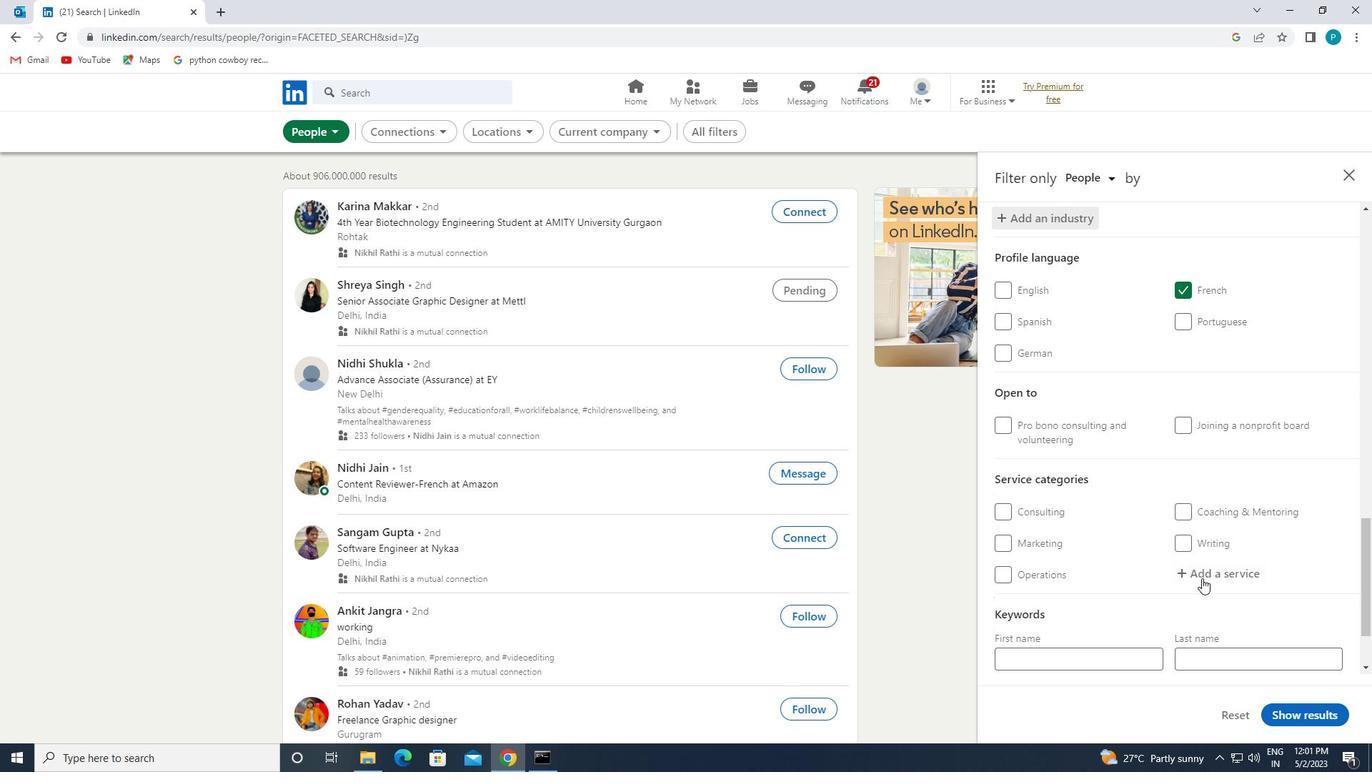 
Action: Mouse pressed left at (1201, 575)
Screenshot: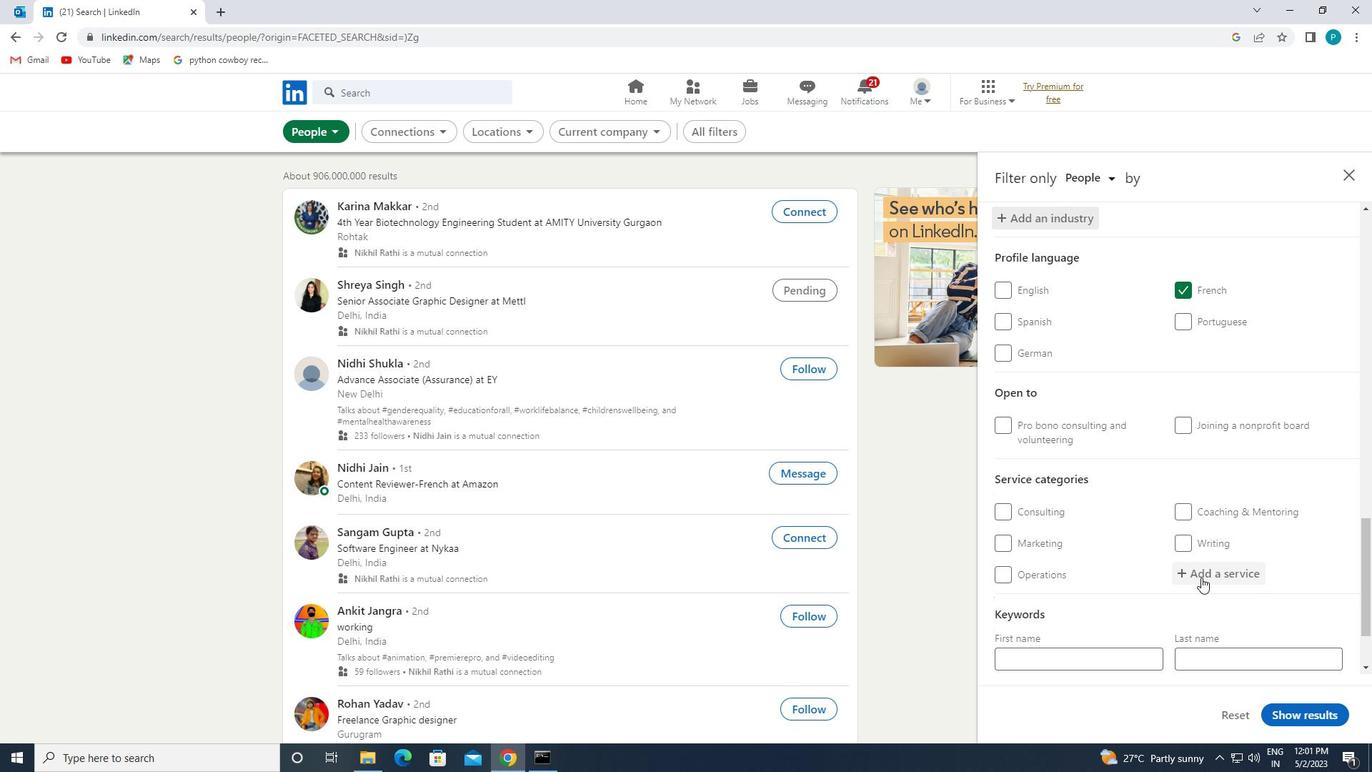 
Action: Mouse moved to (1202, 572)
Screenshot: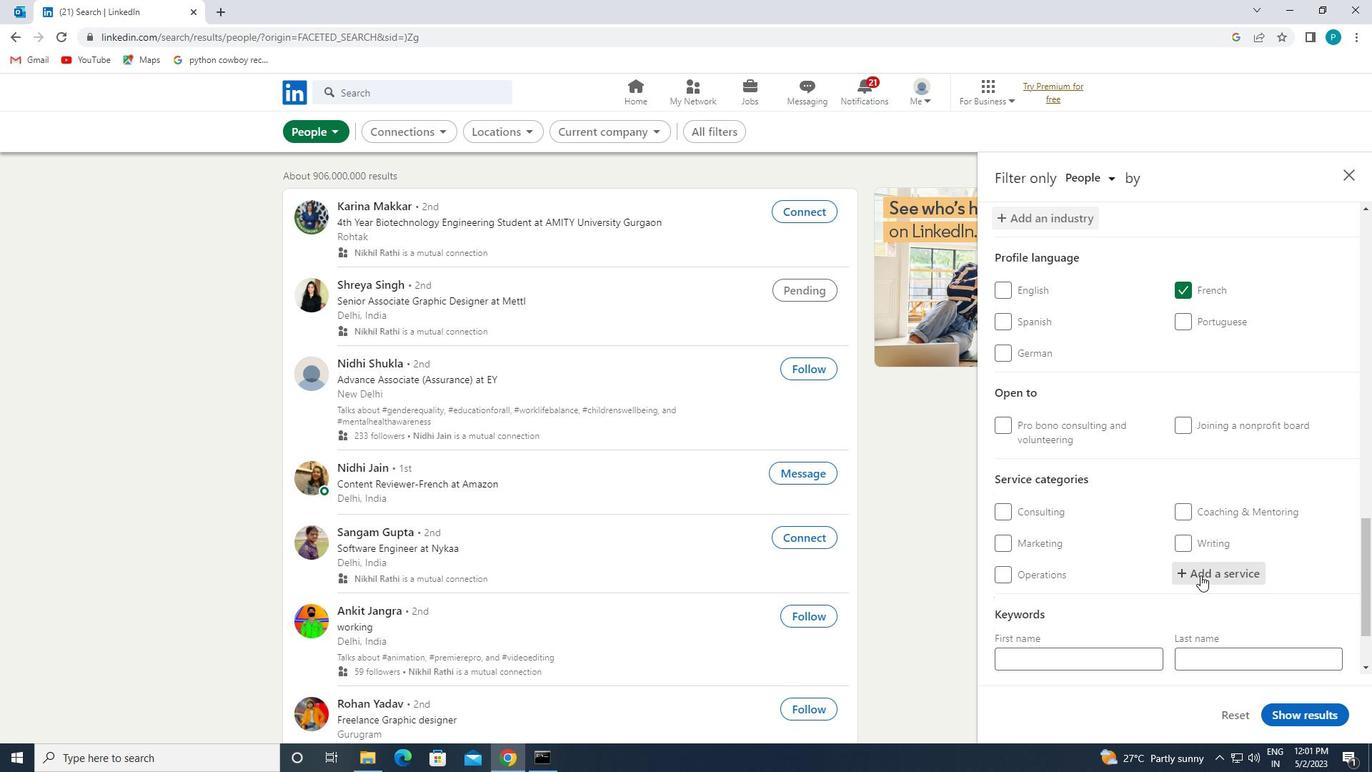 
Action: Key pressed <Key.caps_lock>B<Key.caps_lock>USINESS
Screenshot: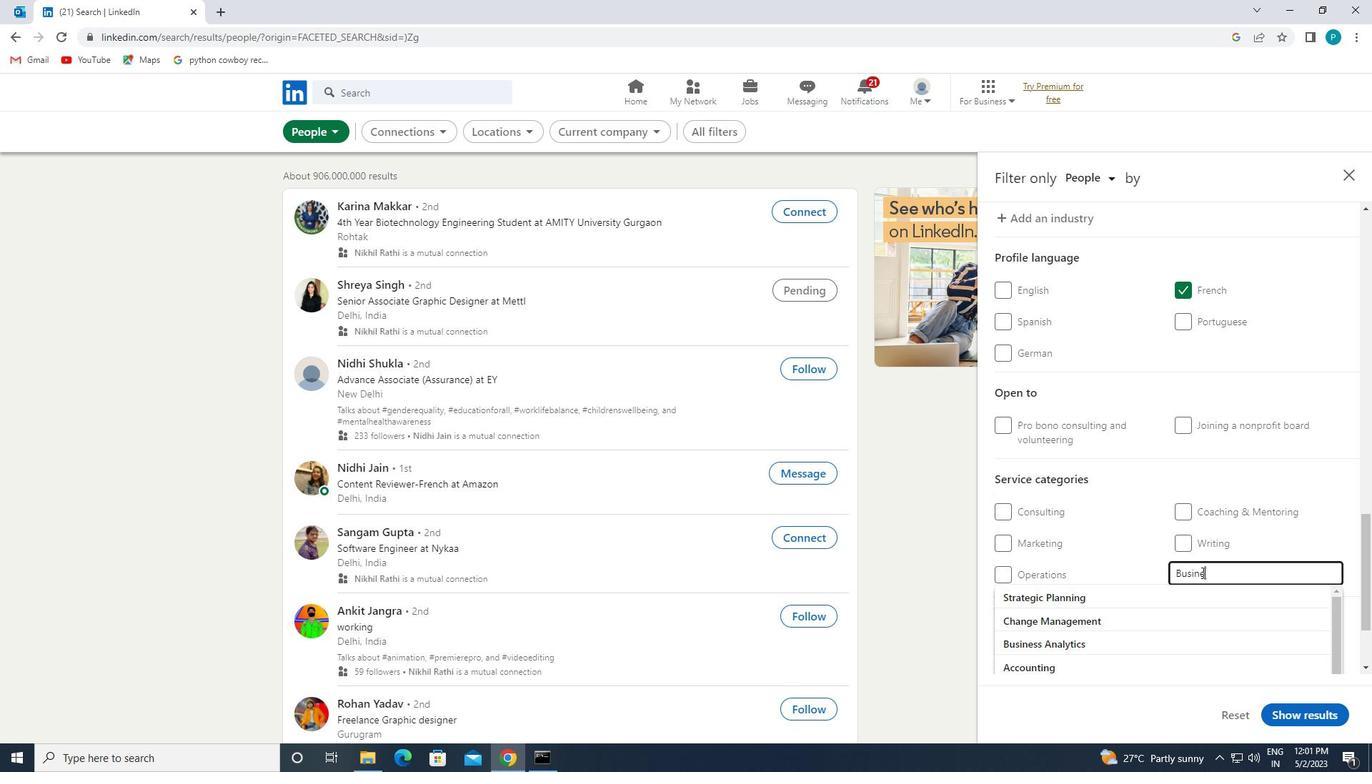 
Action: Mouse moved to (1084, 615)
Screenshot: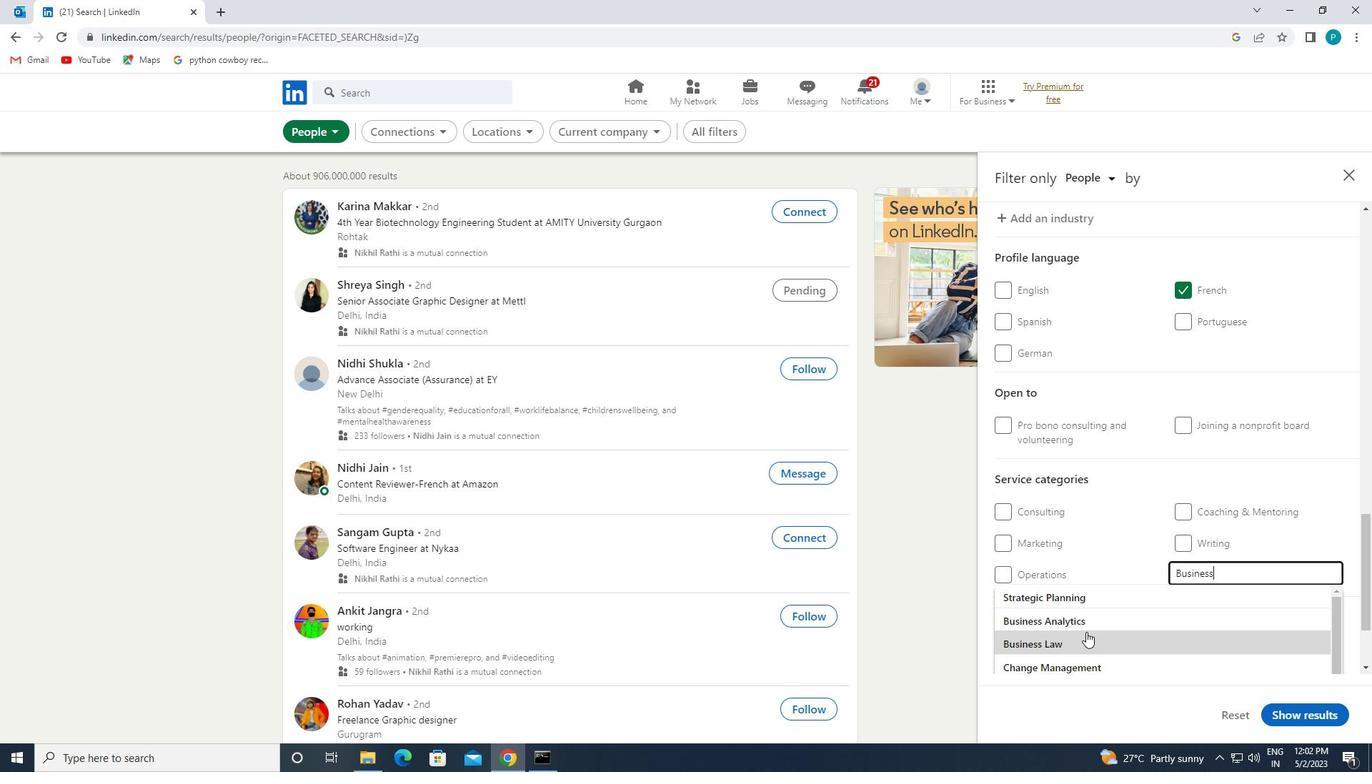 
Action: Mouse pressed left at (1084, 615)
Screenshot: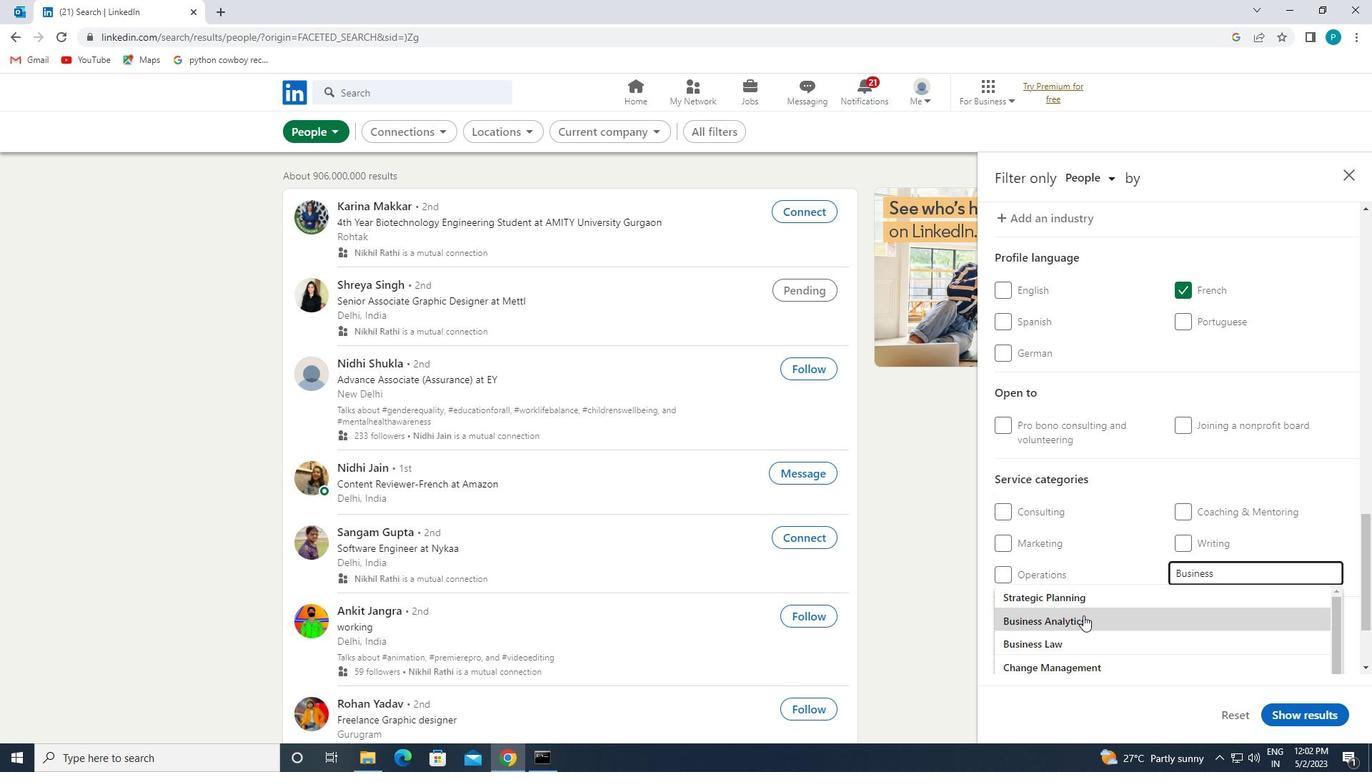 
Action: Mouse scrolled (1084, 614) with delta (0, 0)
Screenshot: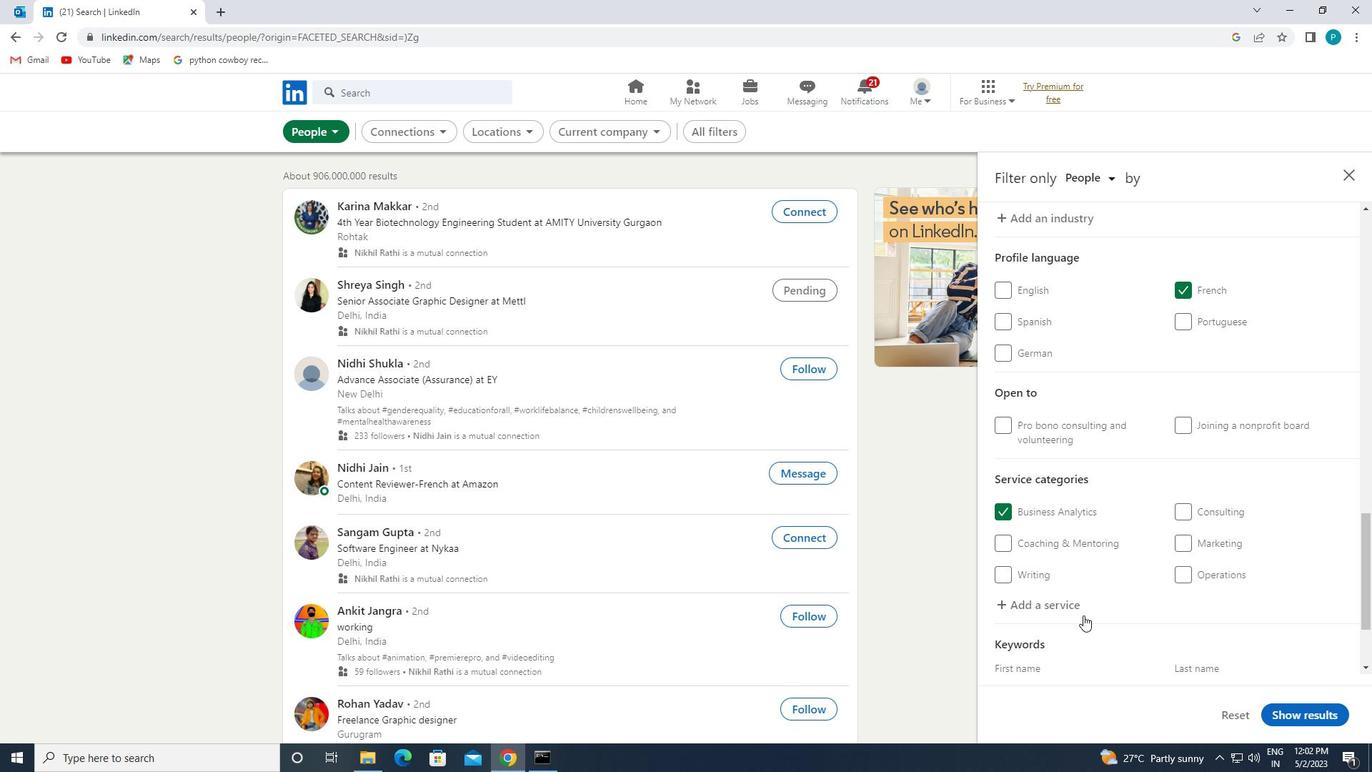
Action: Mouse scrolled (1084, 614) with delta (0, 0)
Screenshot: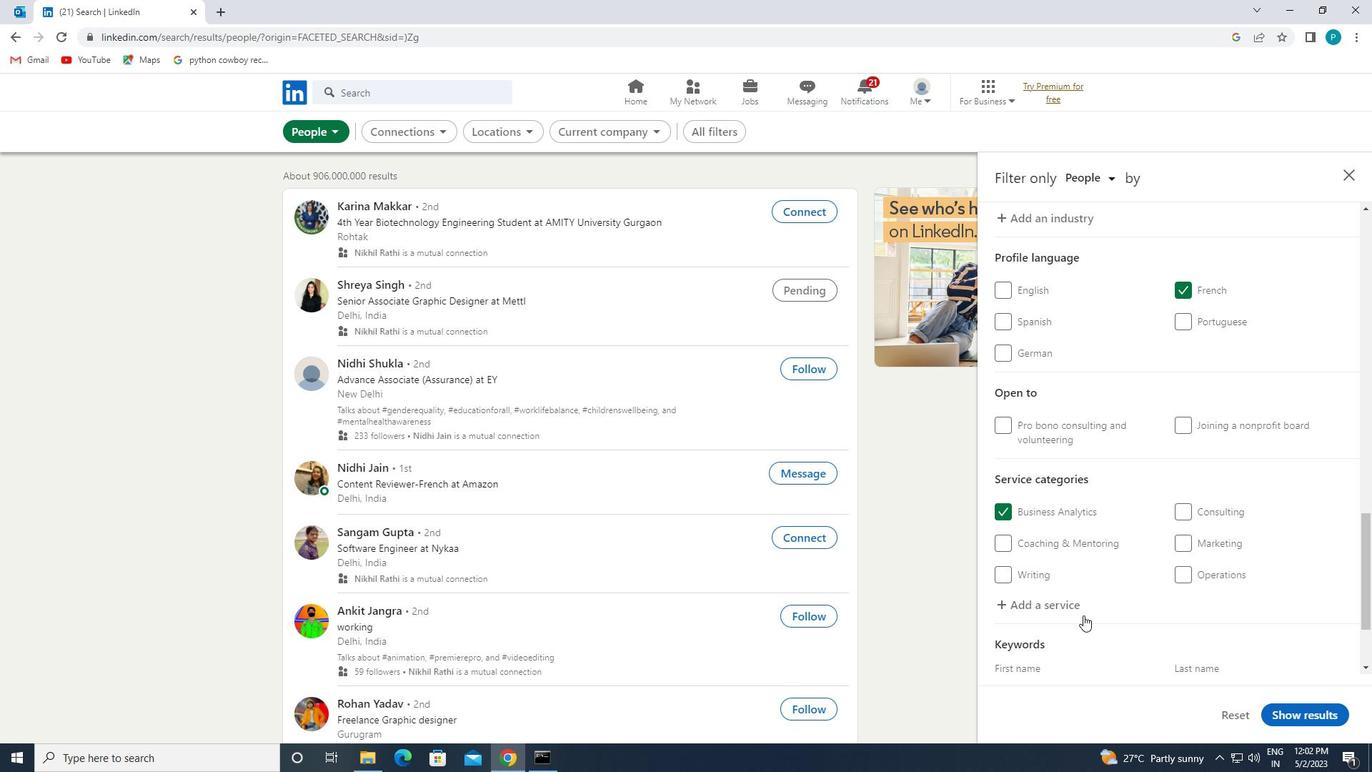 
Action: Mouse scrolled (1084, 614) with delta (0, 0)
Screenshot: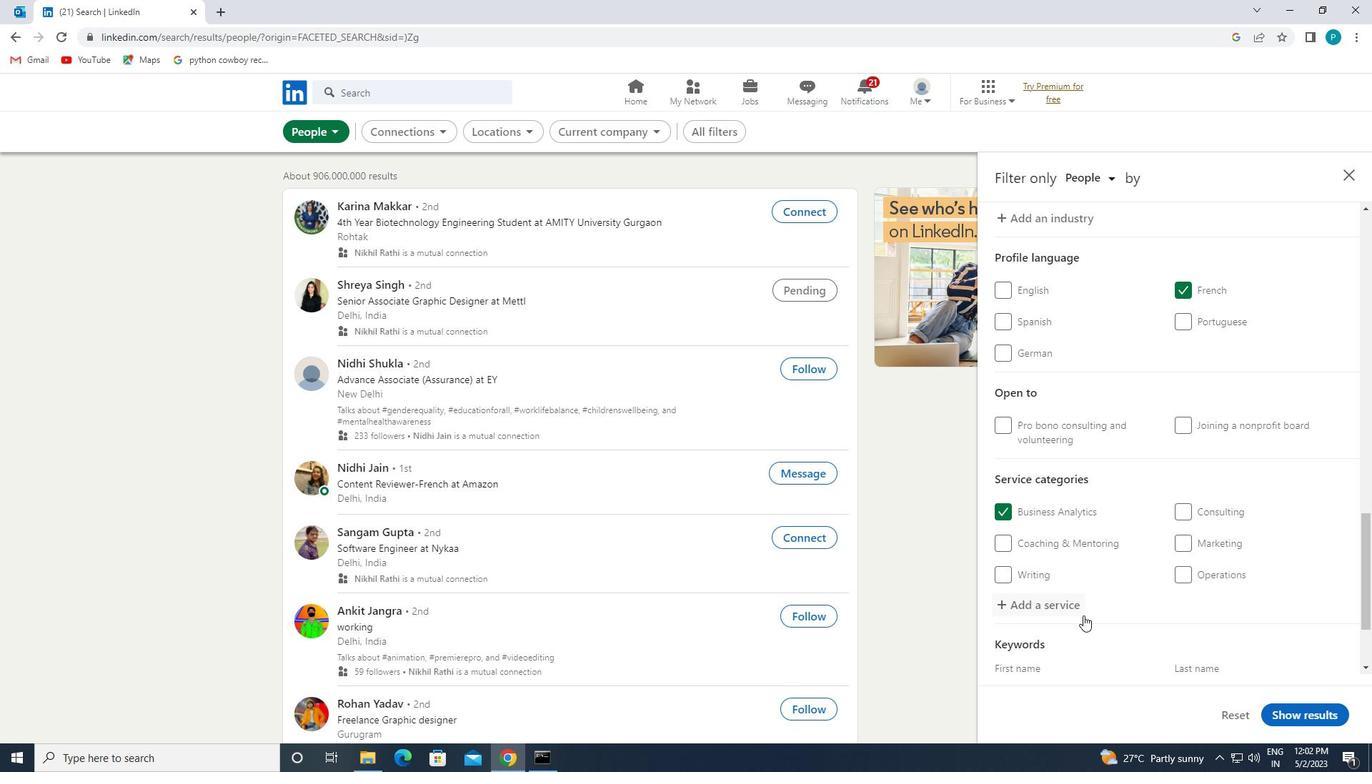 
Action: Mouse moved to (1076, 614)
Screenshot: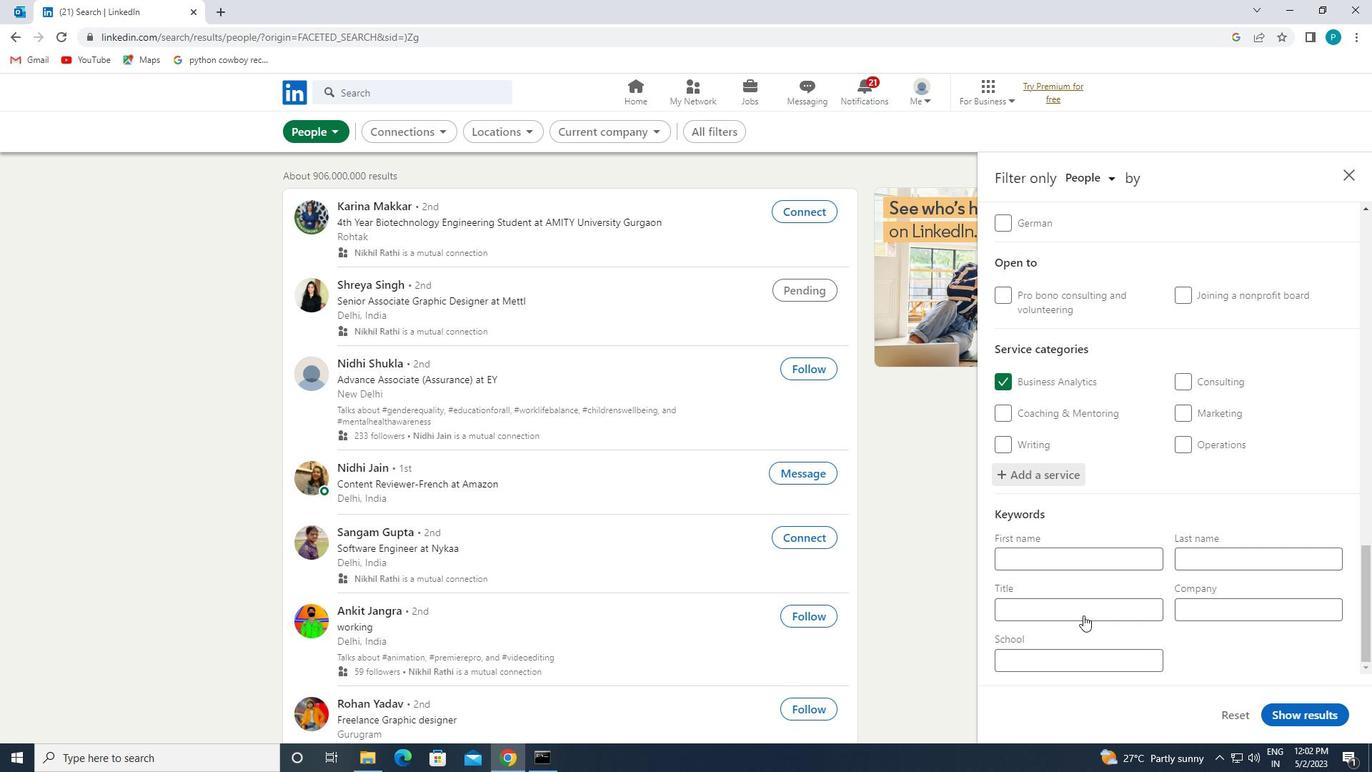 
Action: Mouse pressed left at (1076, 614)
Screenshot: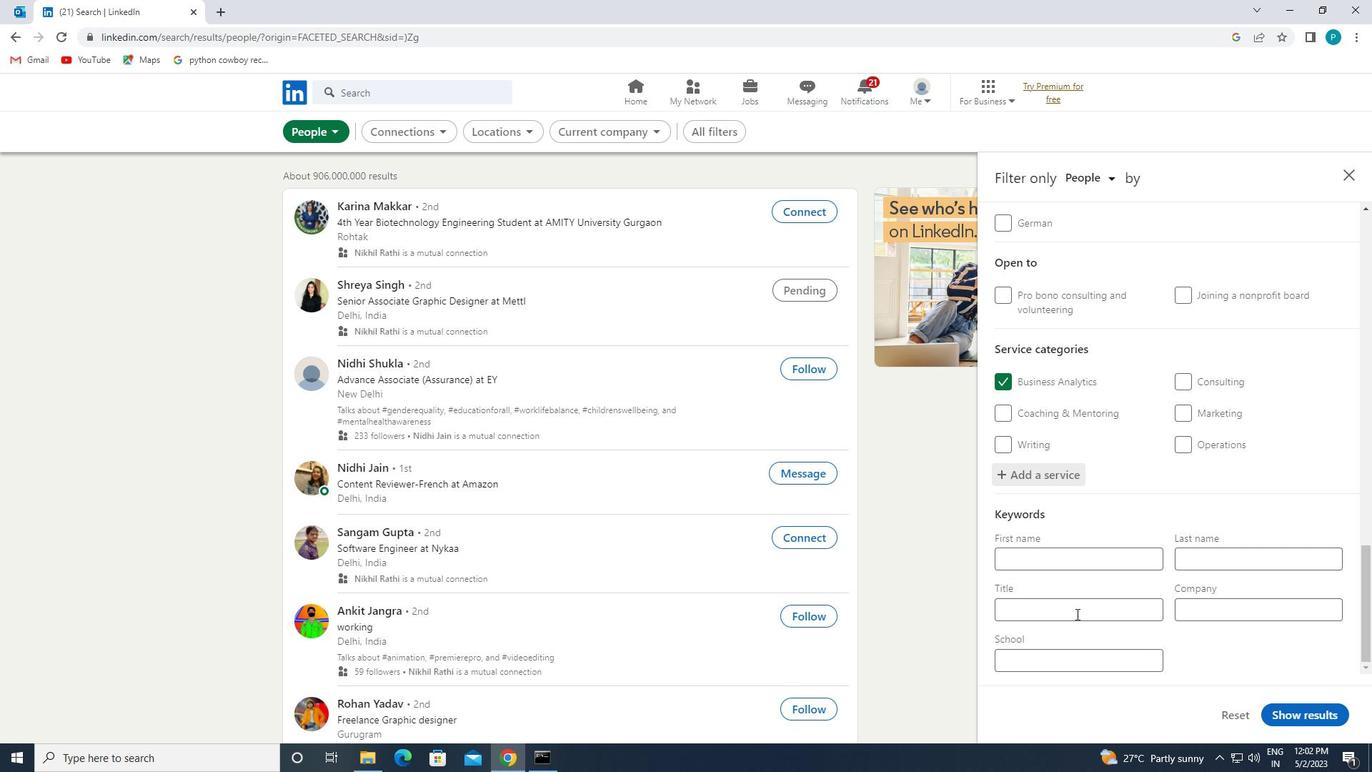 
Action: Mouse moved to (1076, 612)
Screenshot: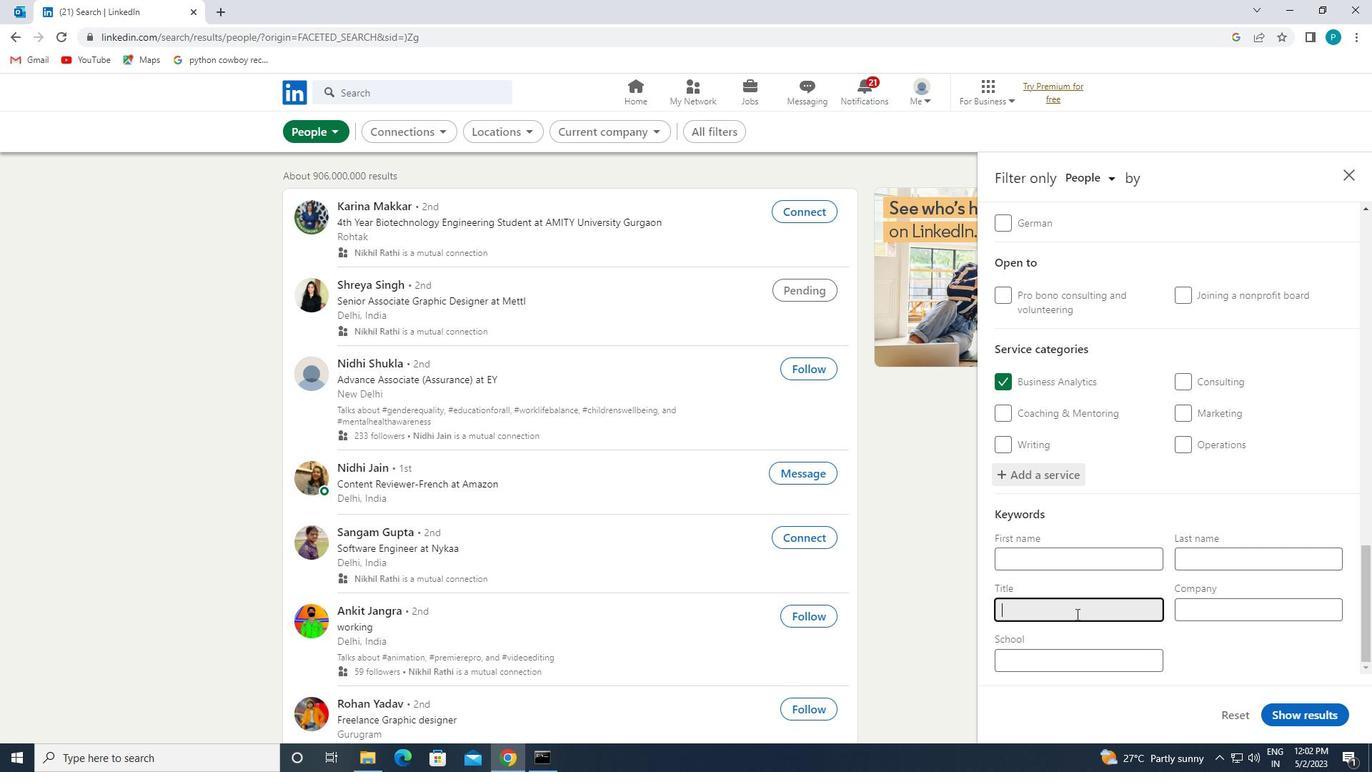 
Action: Key pressed <Key.caps_lock>T<Key.caps_lock>HERAPIST
Screenshot: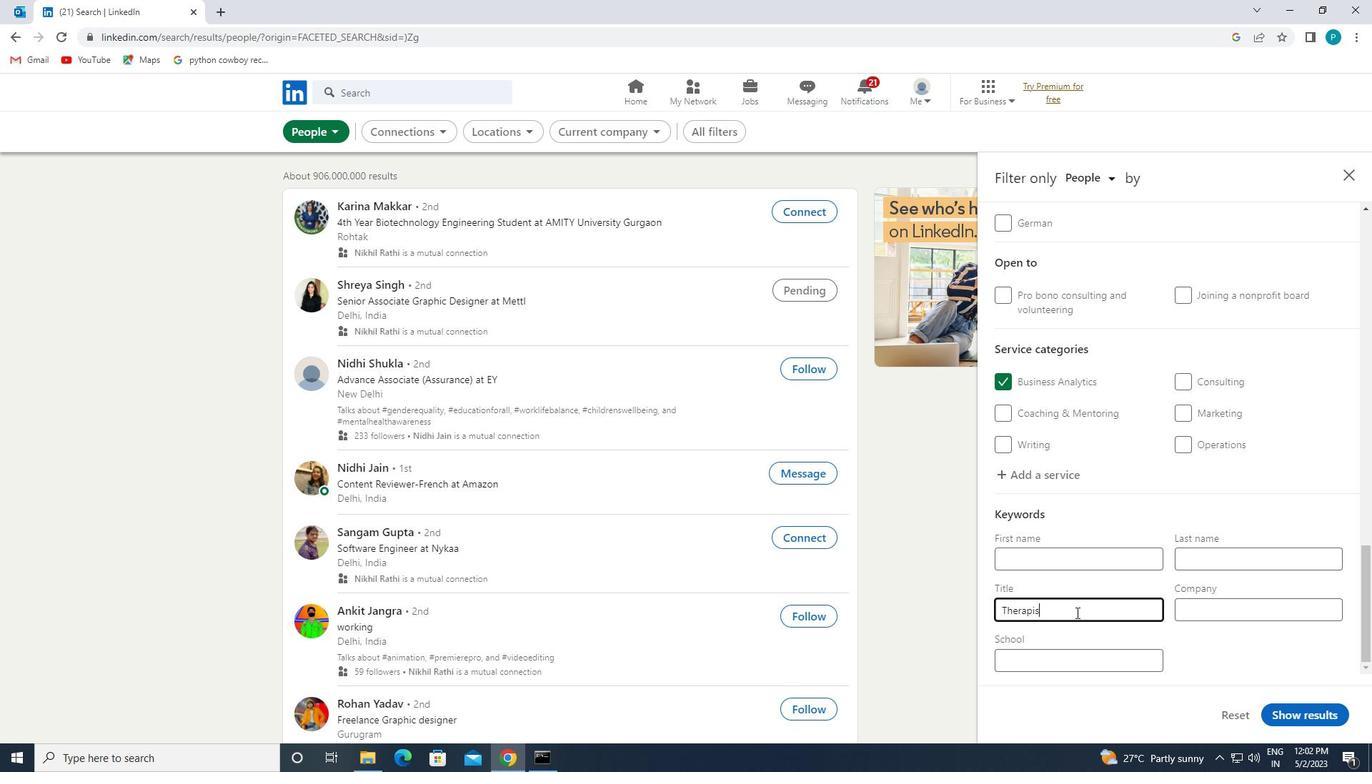 
Action: Mouse moved to (1292, 715)
Screenshot: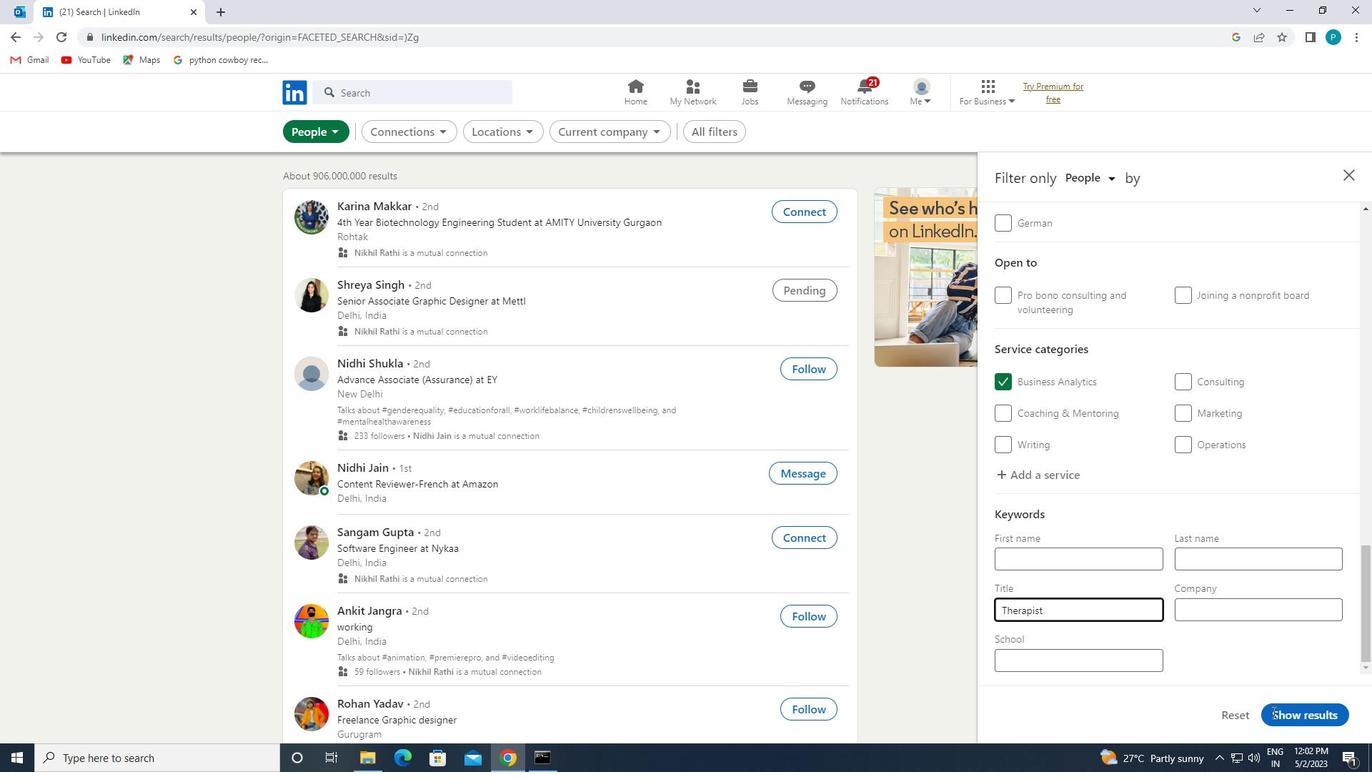 
Action: Mouse pressed left at (1292, 715)
Screenshot: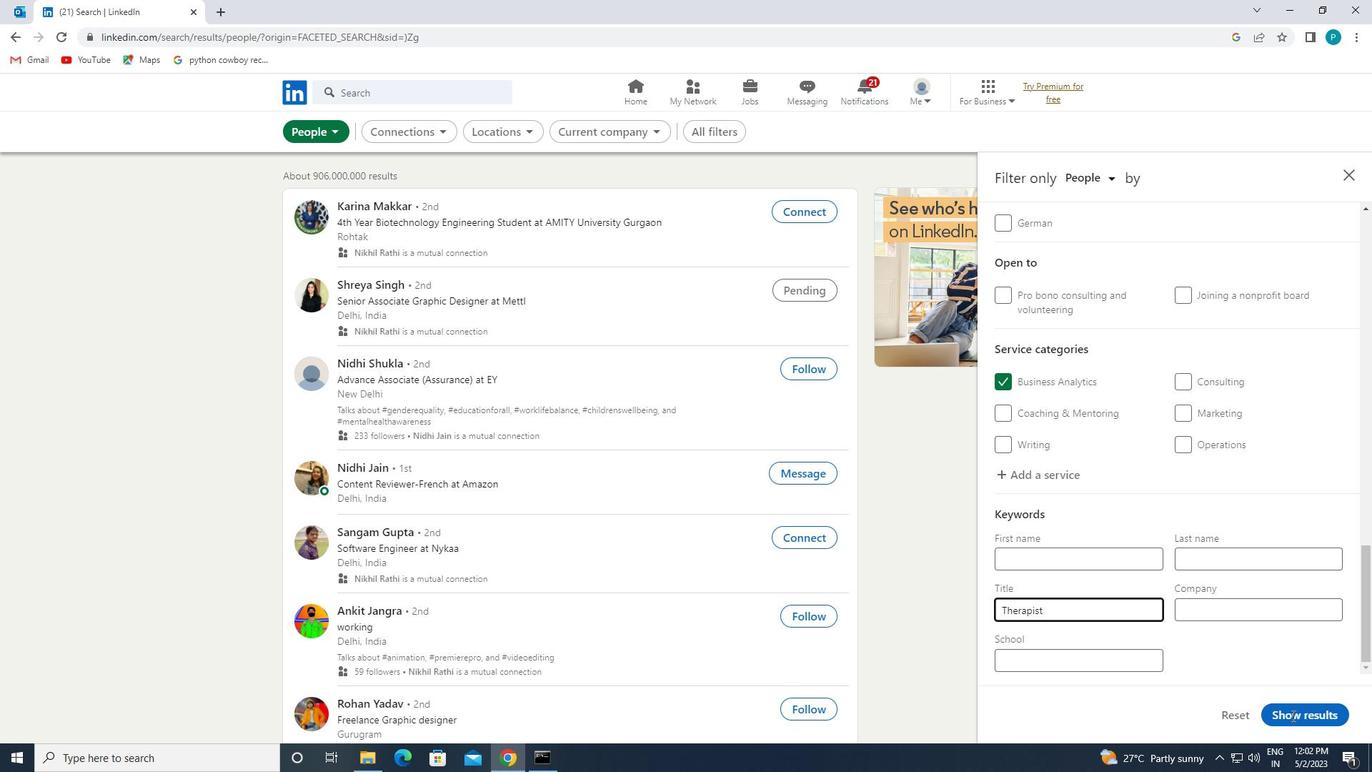 
